 Task: Compose an email with the signature Colton Mitchell with the subject Follow up on a demo or trial and the message Thank you for your understanding in this matter. from softage.1@softage.net to softage.4@softage.net,  softage.1@softage.net and softage.5@softage.net with CC to softage.6@softage.net with an attached document Operating_procedures.docx, insert an emoji of office Send the email
Action: Mouse moved to (553, 698)
Screenshot: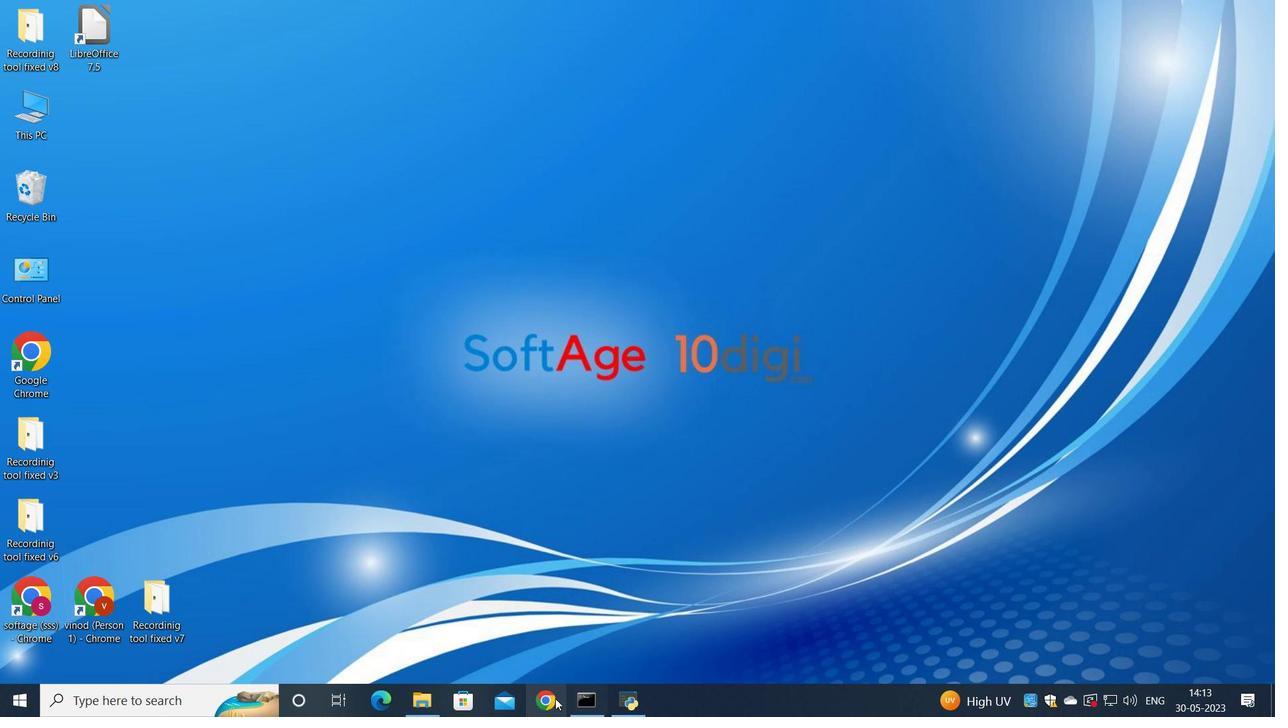 
Action: Mouse pressed left at (553, 698)
Screenshot: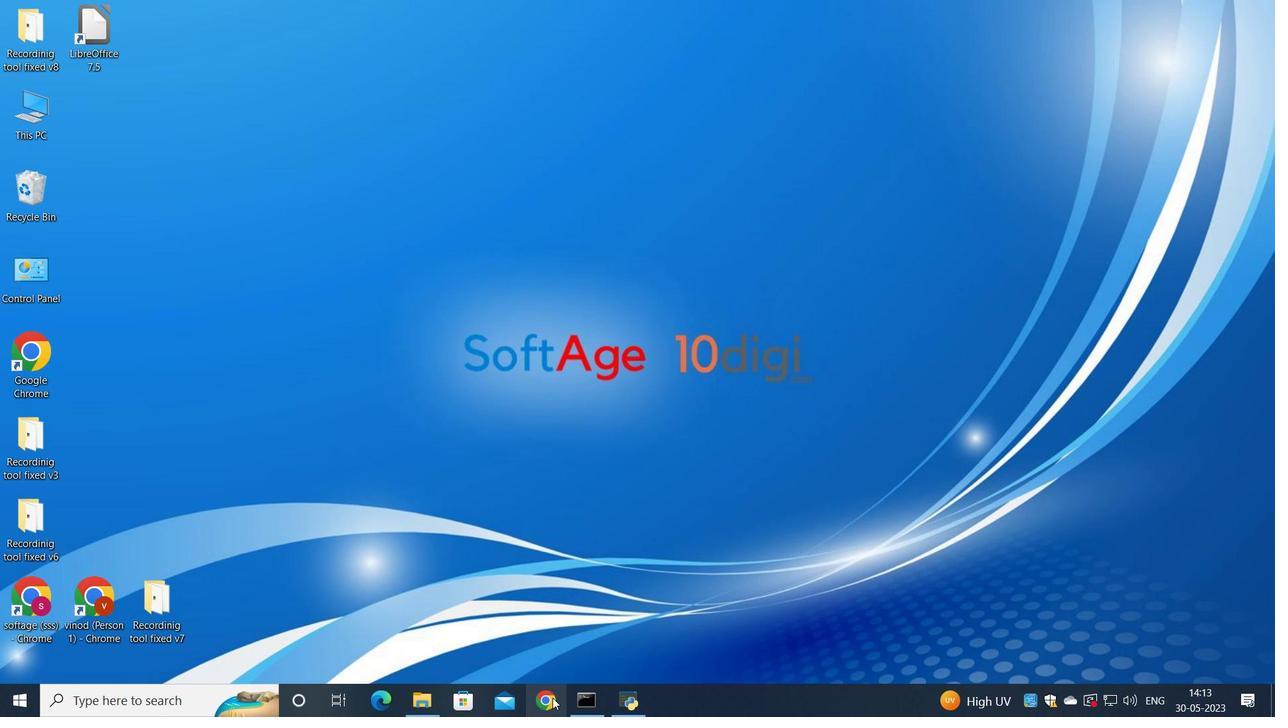 
Action: Mouse moved to (562, 427)
Screenshot: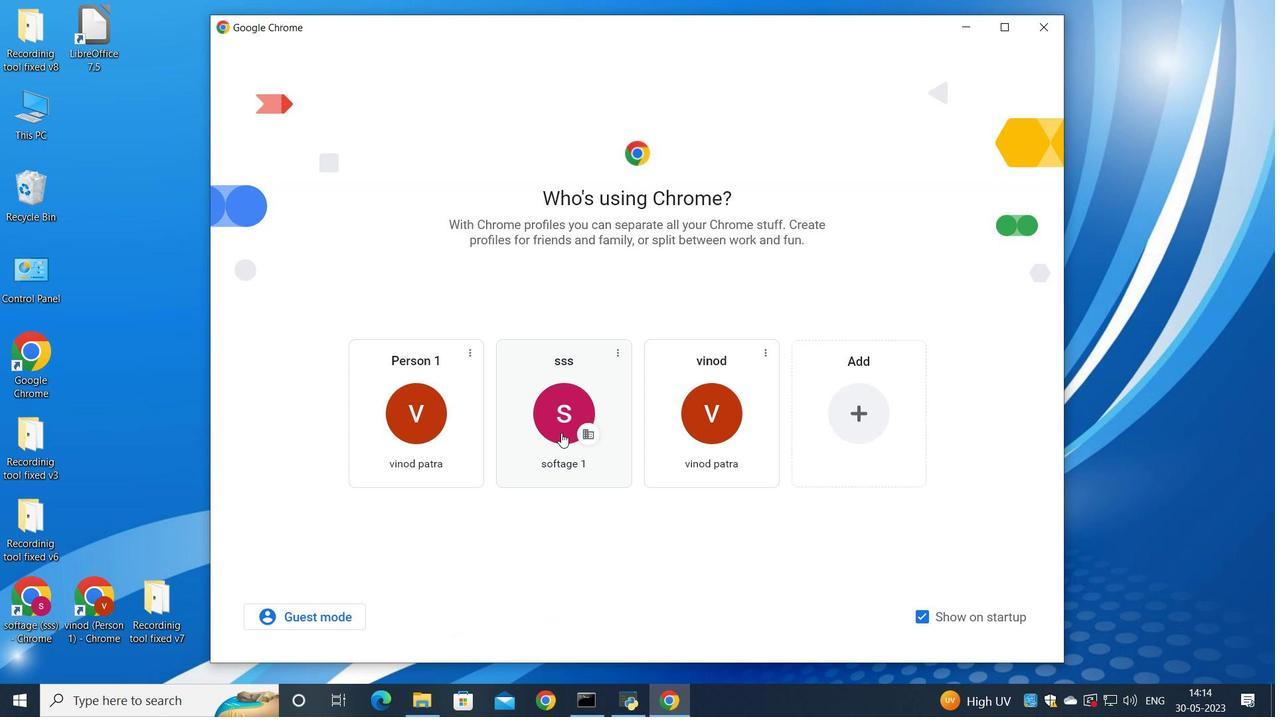 
Action: Mouse pressed left at (562, 427)
Screenshot: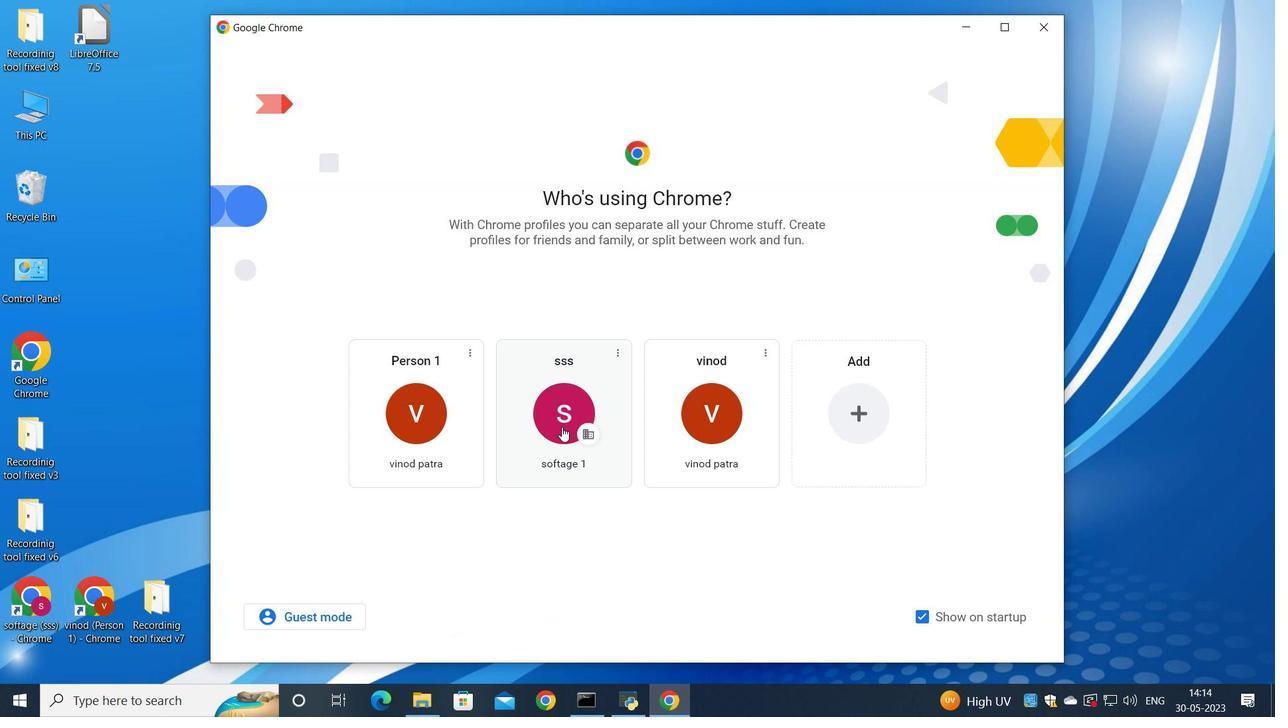 
Action: Mouse moved to (1116, 85)
Screenshot: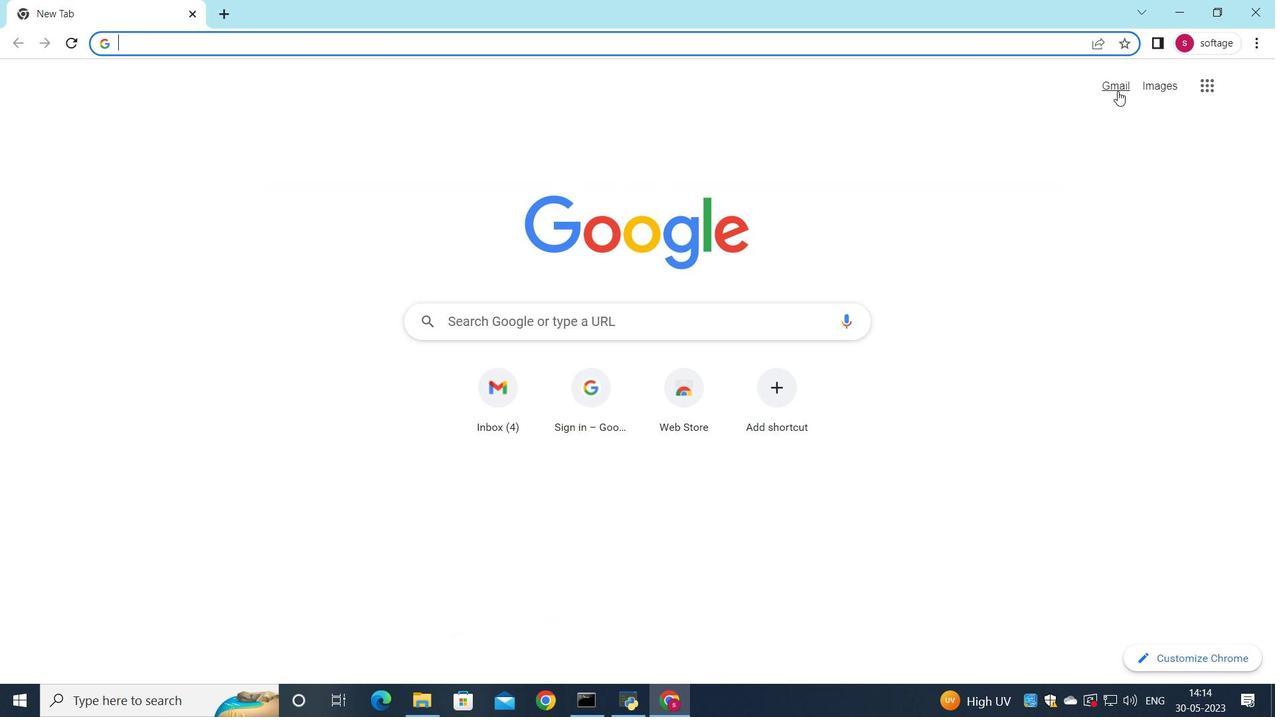 
Action: Mouse pressed left at (1116, 85)
Screenshot: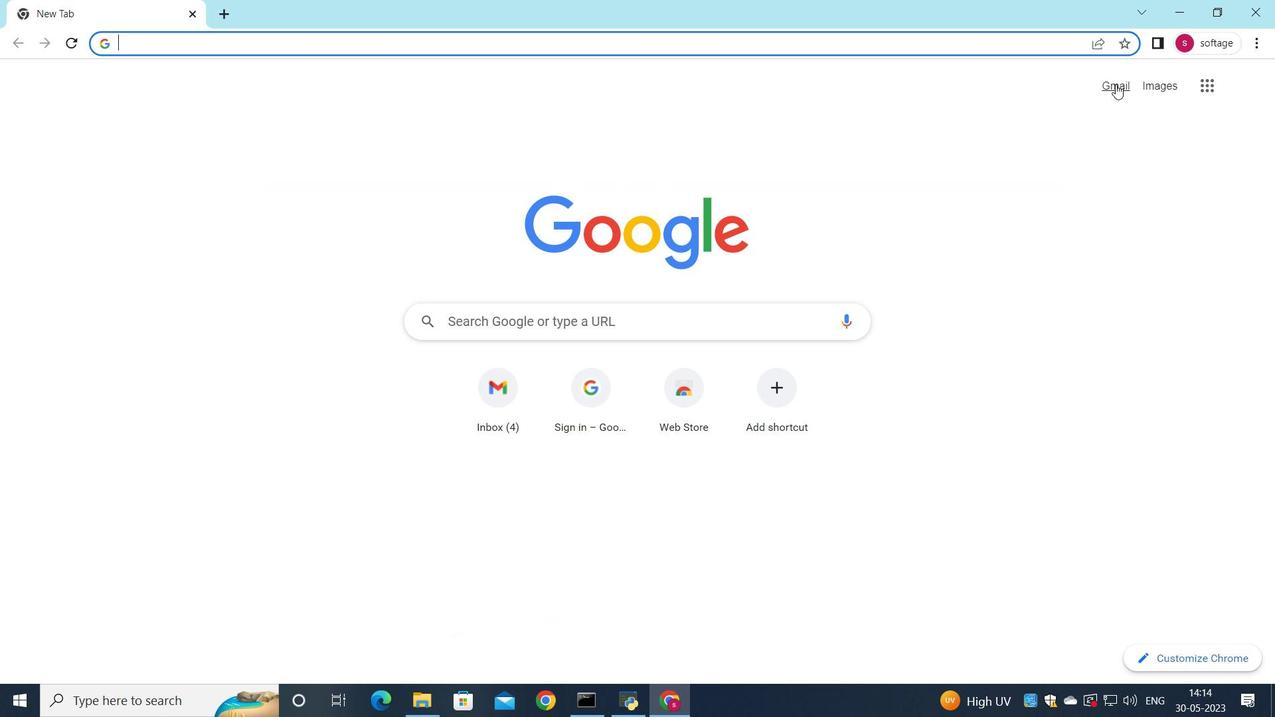 
Action: Mouse moved to (1084, 107)
Screenshot: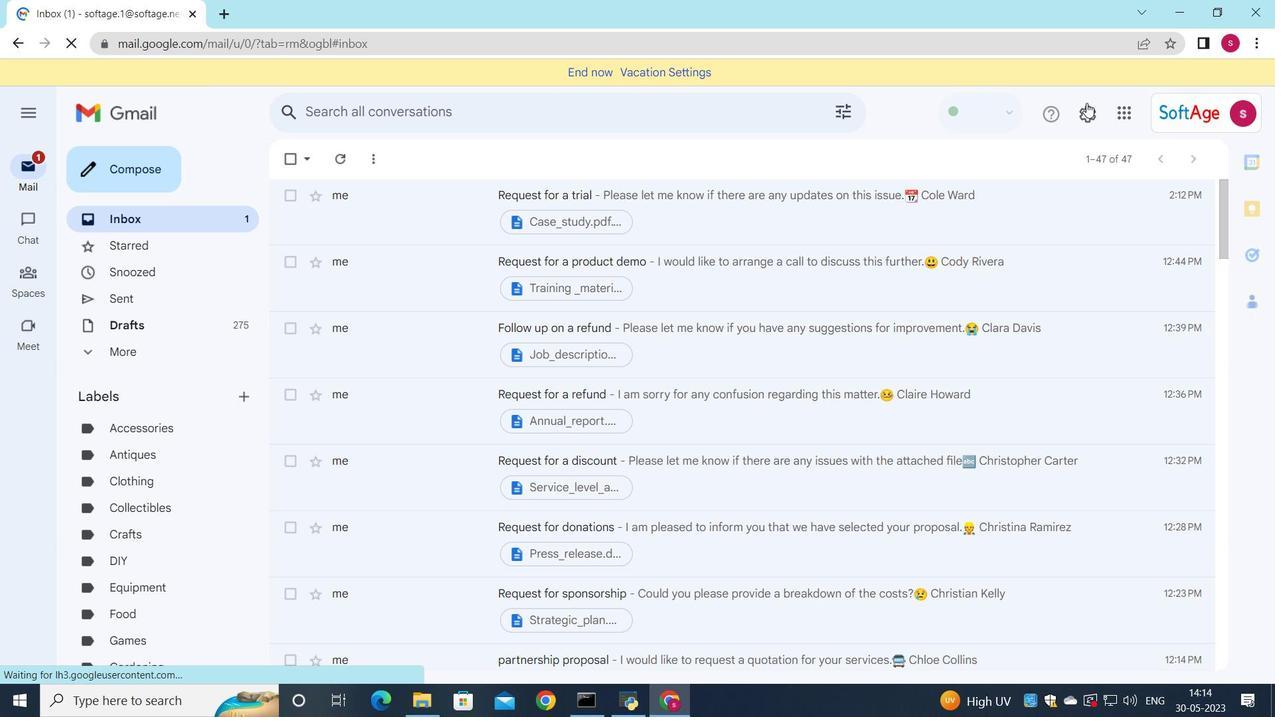 
Action: Mouse pressed left at (1084, 107)
Screenshot: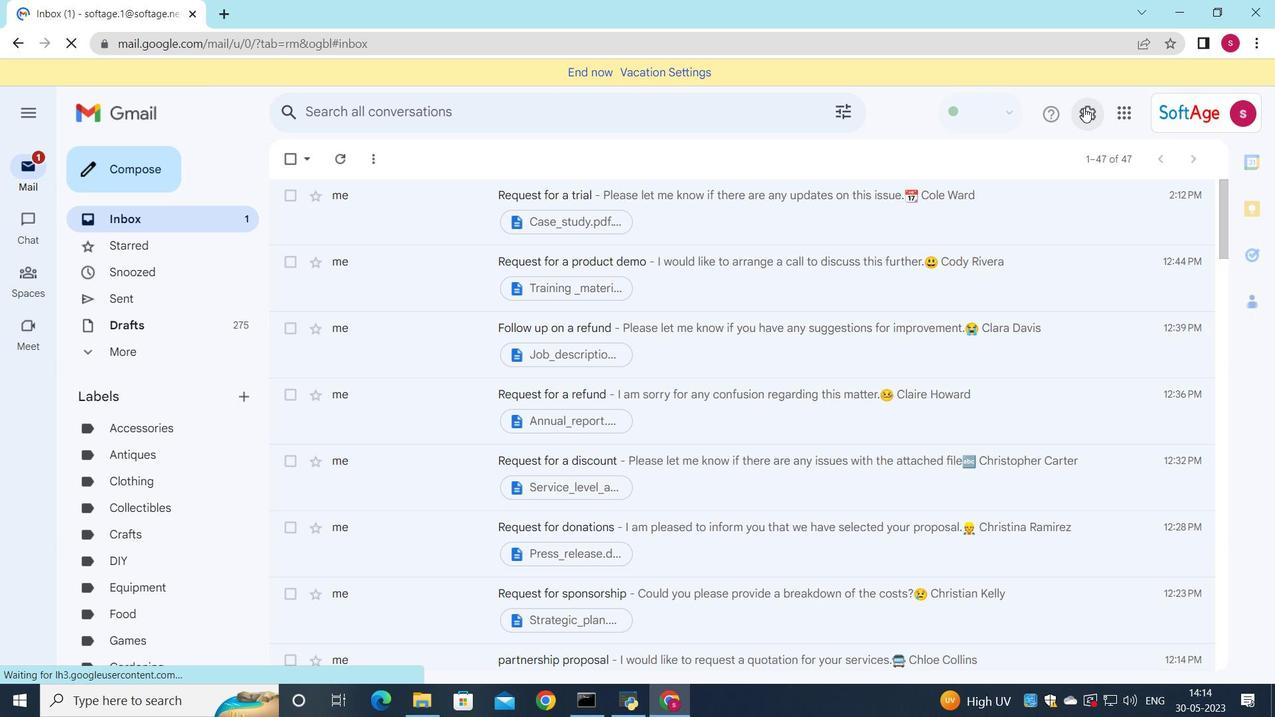 
Action: Mouse moved to (1050, 199)
Screenshot: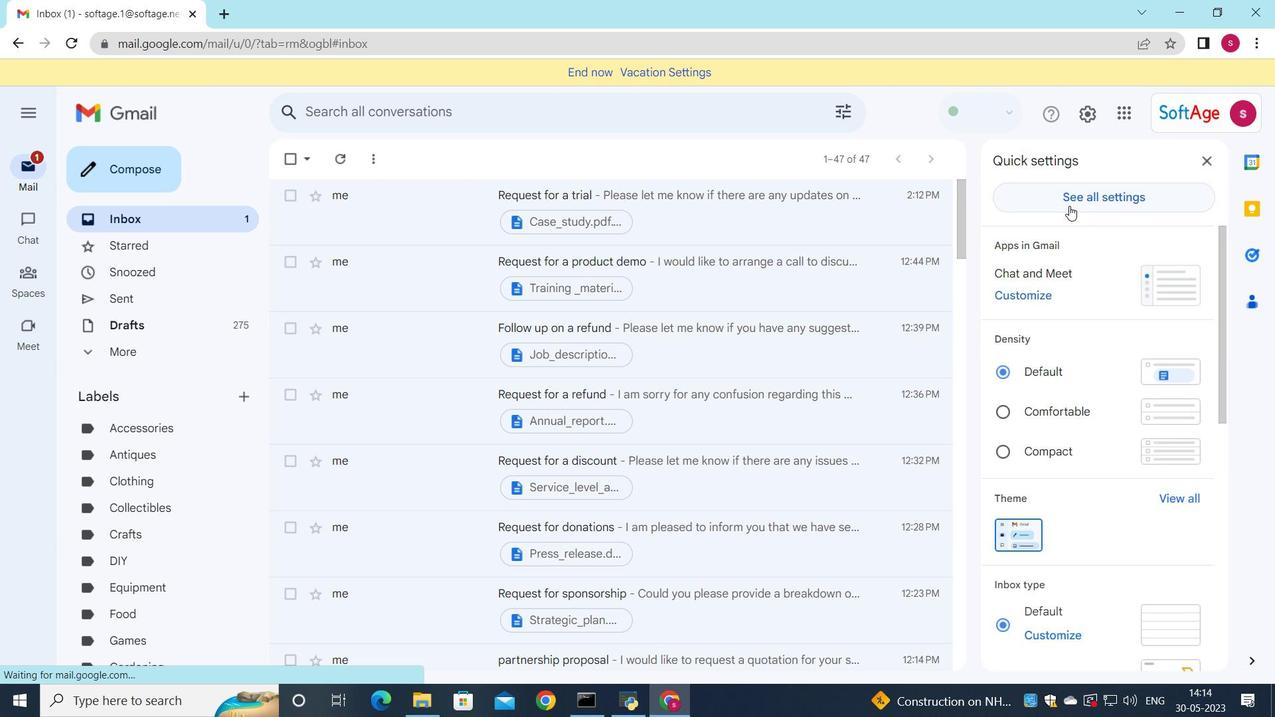 
Action: Mouse pressed left at (1050, 199)
Screenshot: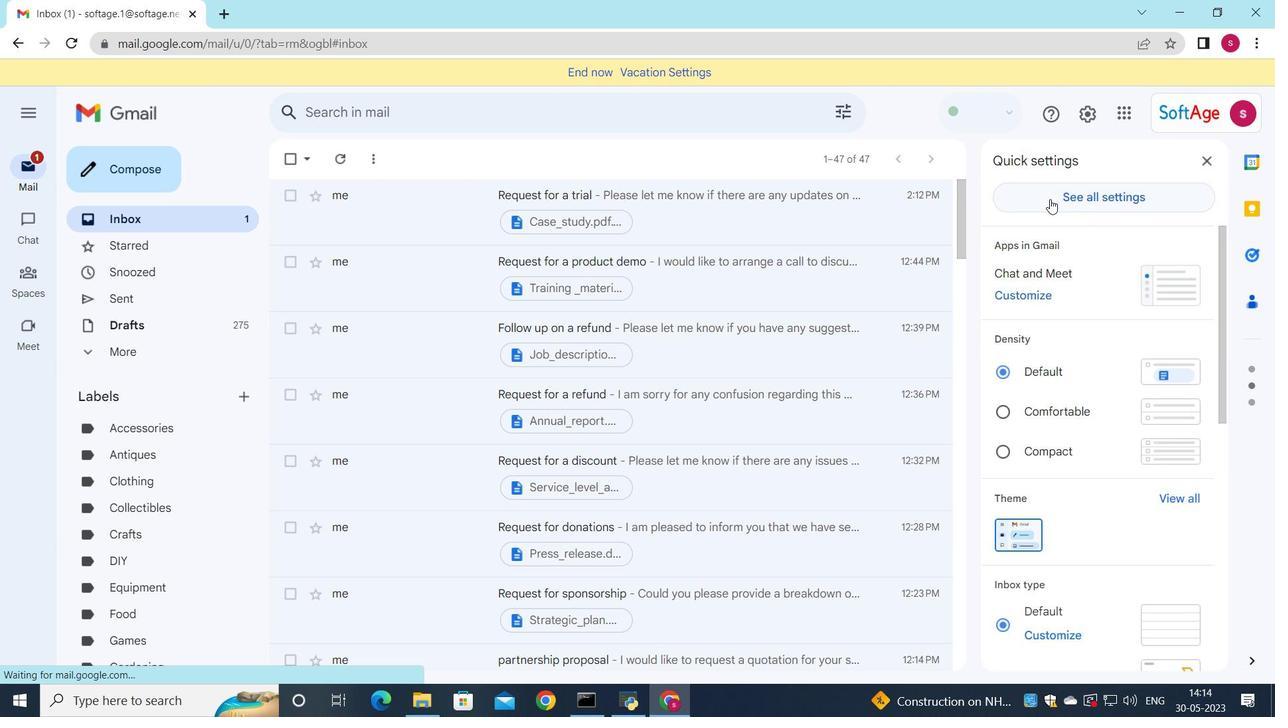 
Action: Mouse moved to (813, 286)
Screenshot: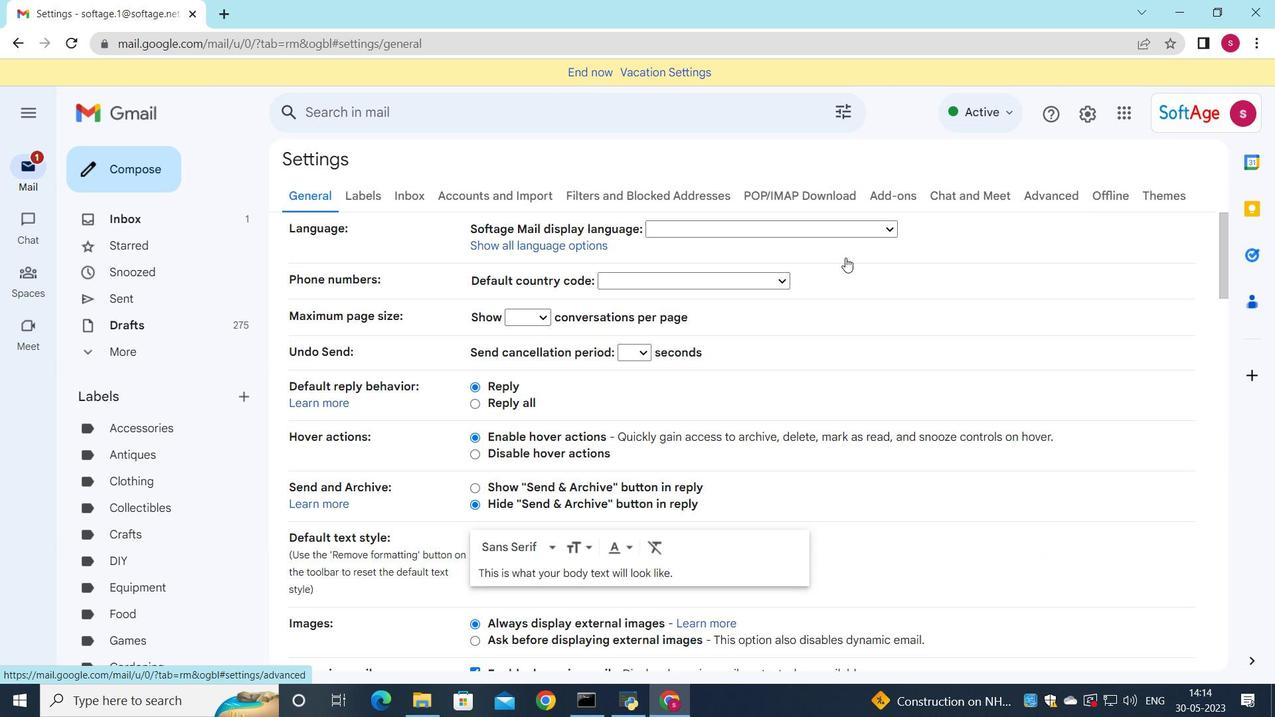 
Action: Mouse scrolled (813, 285) with delta (0, 0)
Screenshot: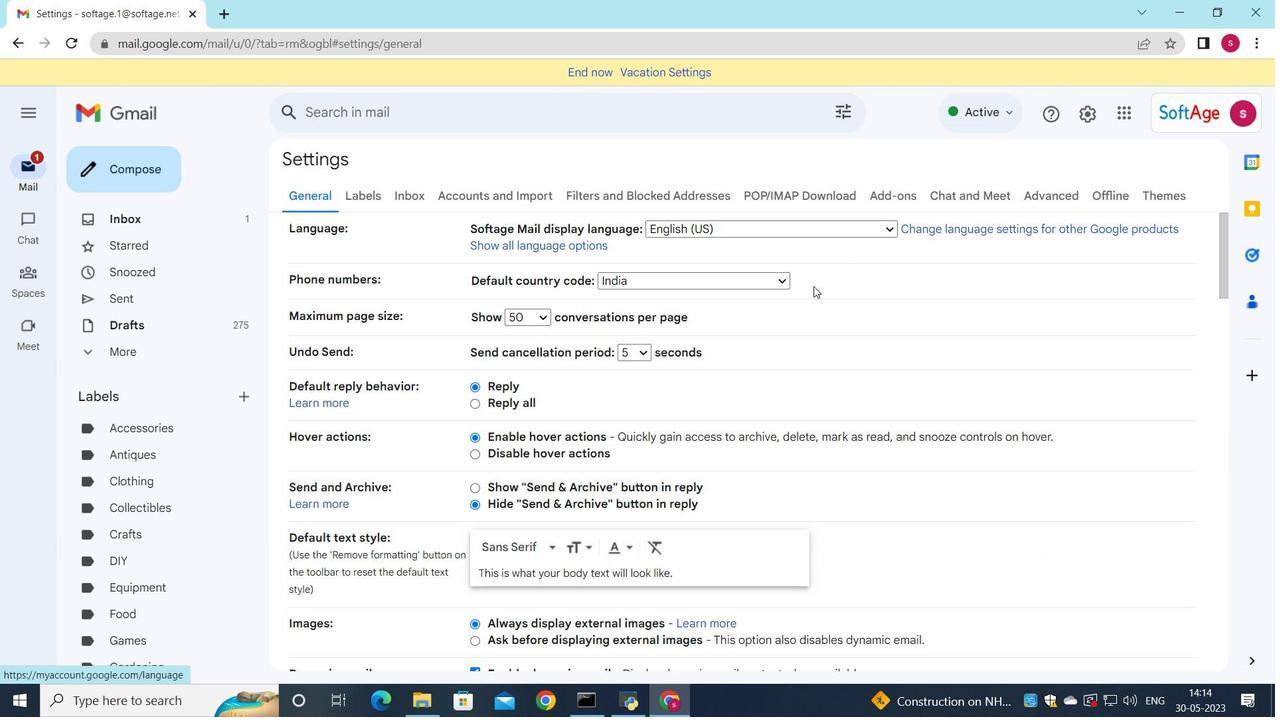 
Action: Mouse scrolled (813, 285) with delta (0, 0)
Screenshot: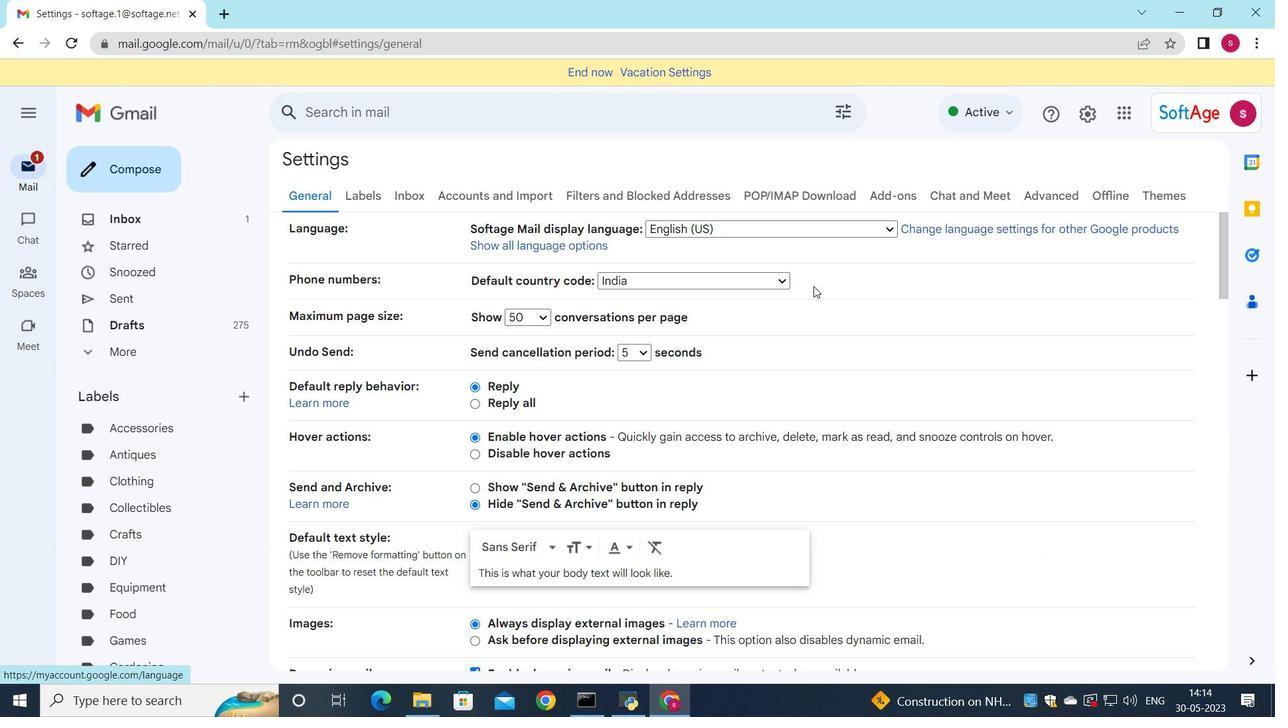 
Action: Mouse scrolled (813, 285) with delta (0, 0)
Screenshot: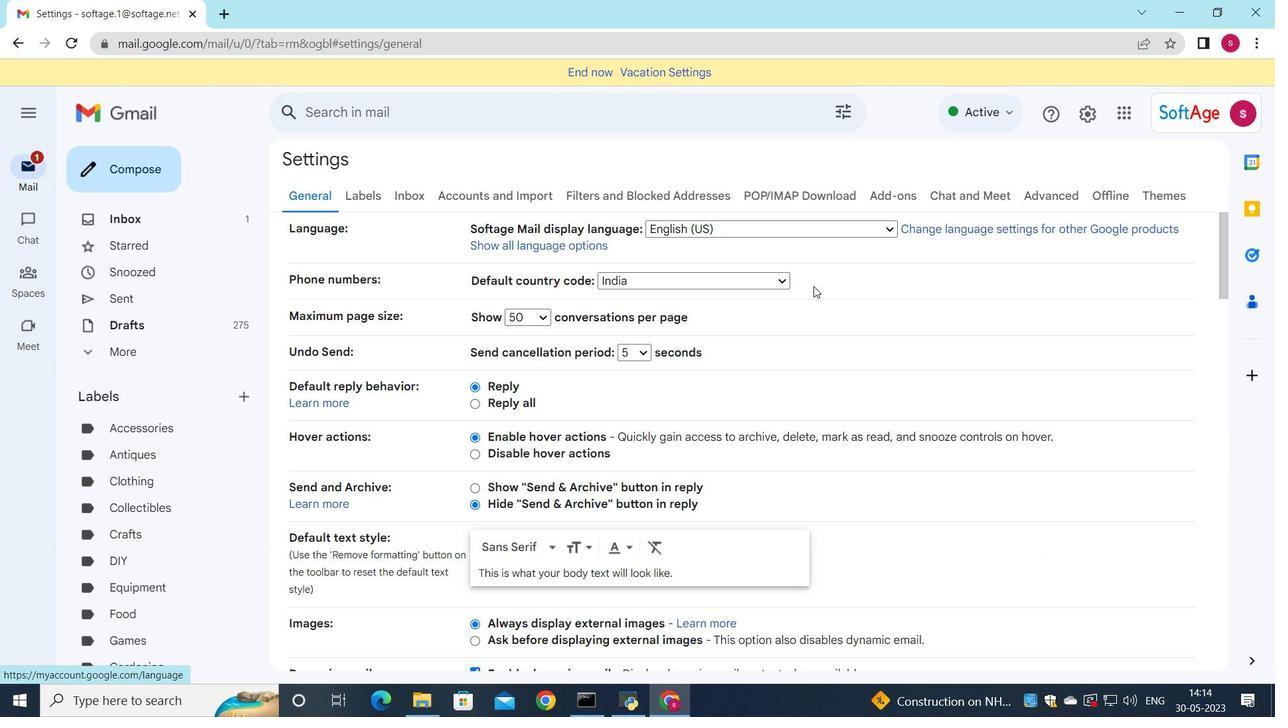 
Action: Mouse scrolled (813, 285) with delta (0, 0)
Screenshot: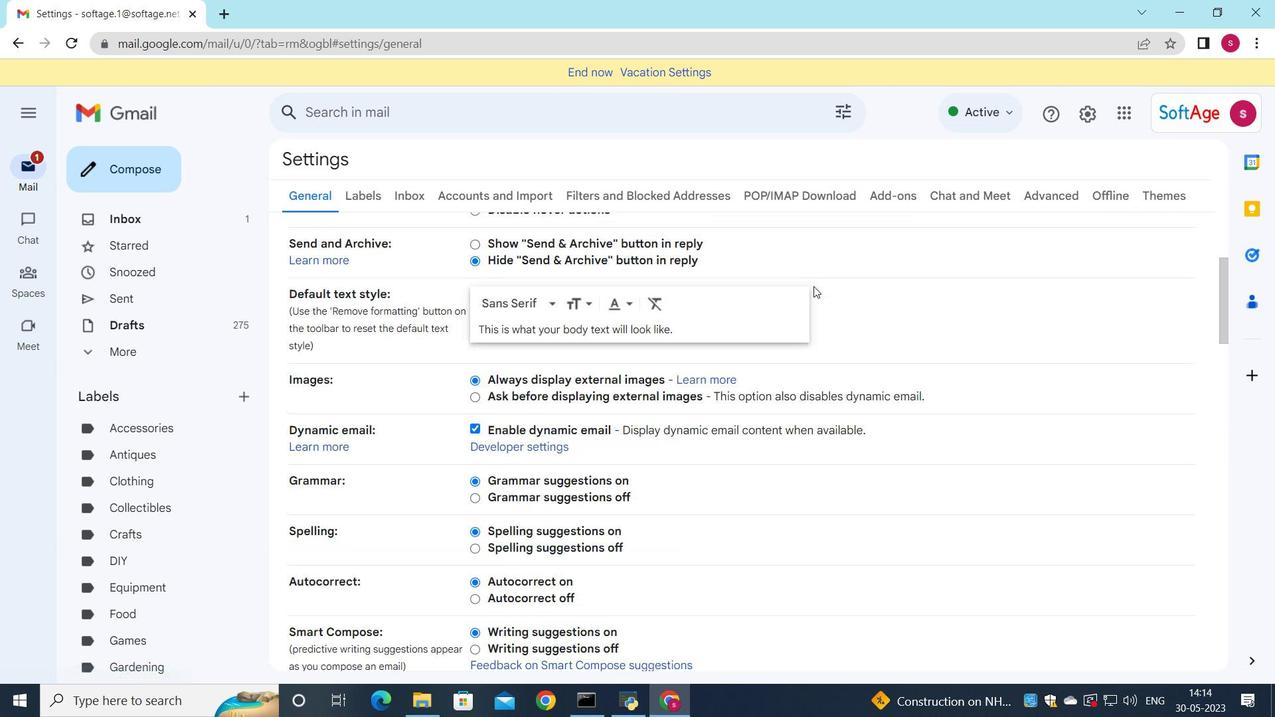 
Action: Mouse scrolled (813, 285) with delta (0, 0)
Screenshot: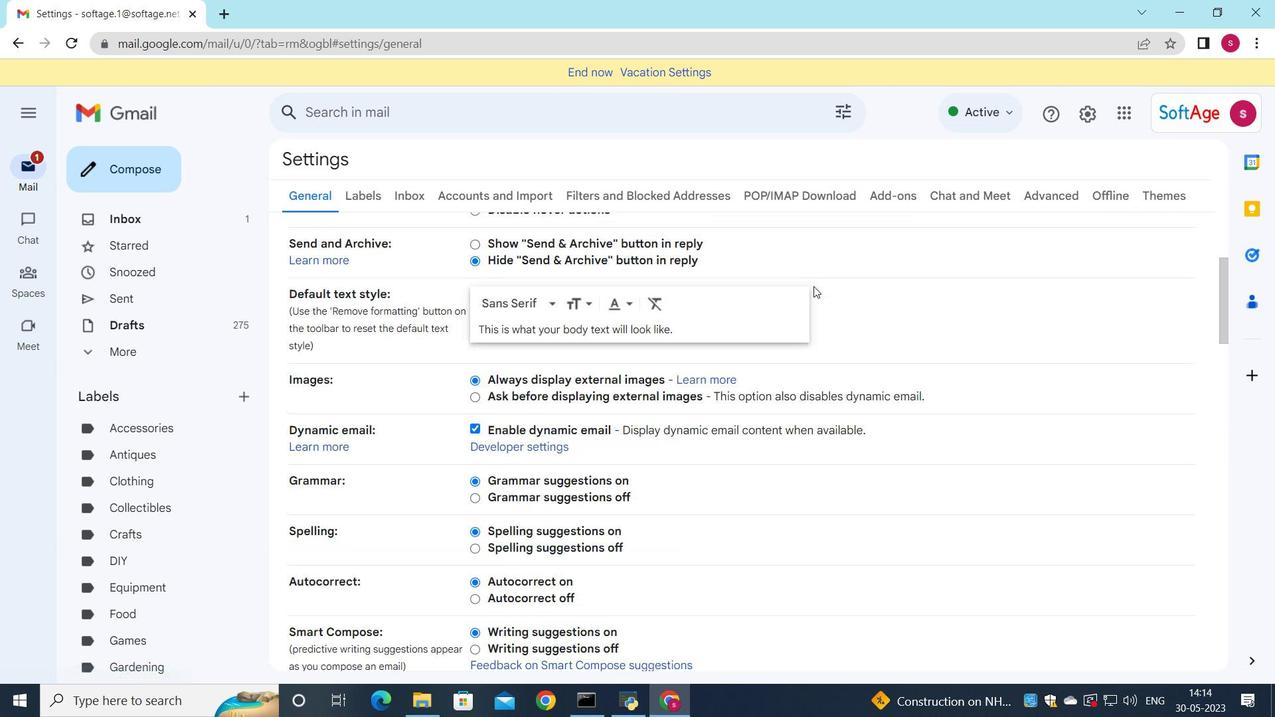 
Action: Mouse scrolled (813, 285) with delta (0, 0)
Screenshot: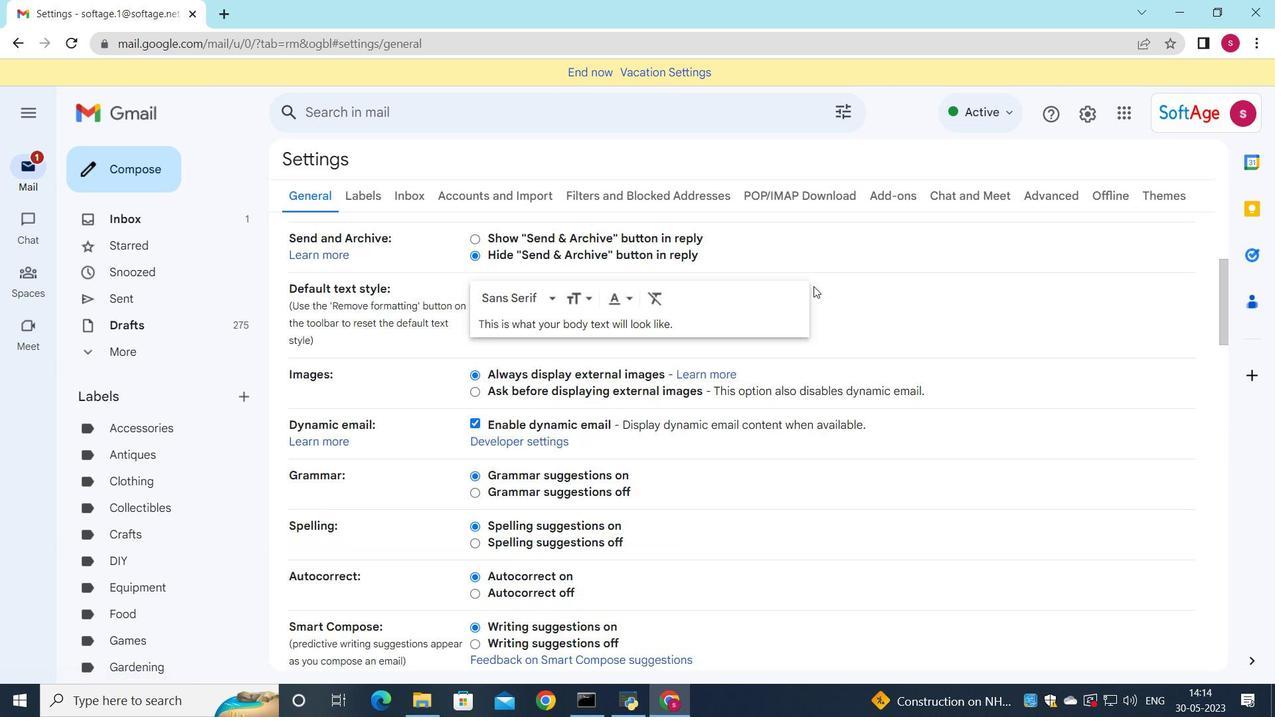 
Action: Mouse scrolled (813, 285) with delta (0, 0)
Screenshot: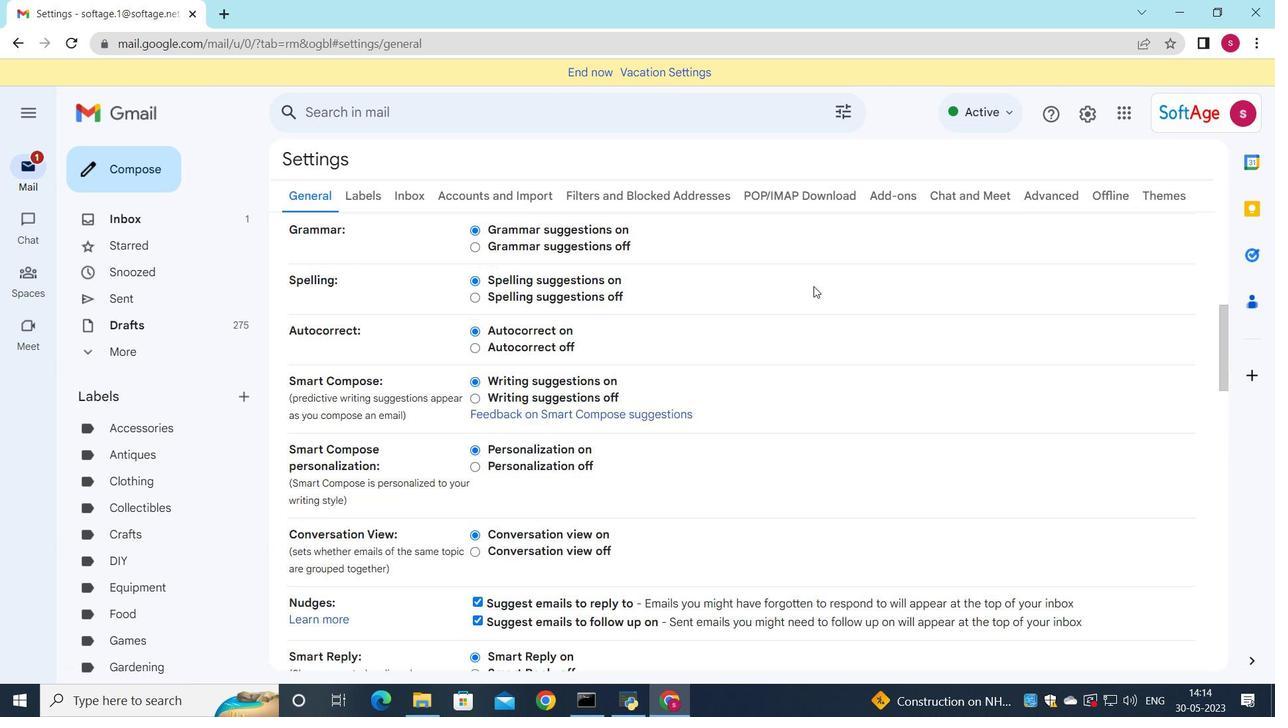 
Action: Mouse scrolled (813, 285) with delta (0, 0)
Screenshot: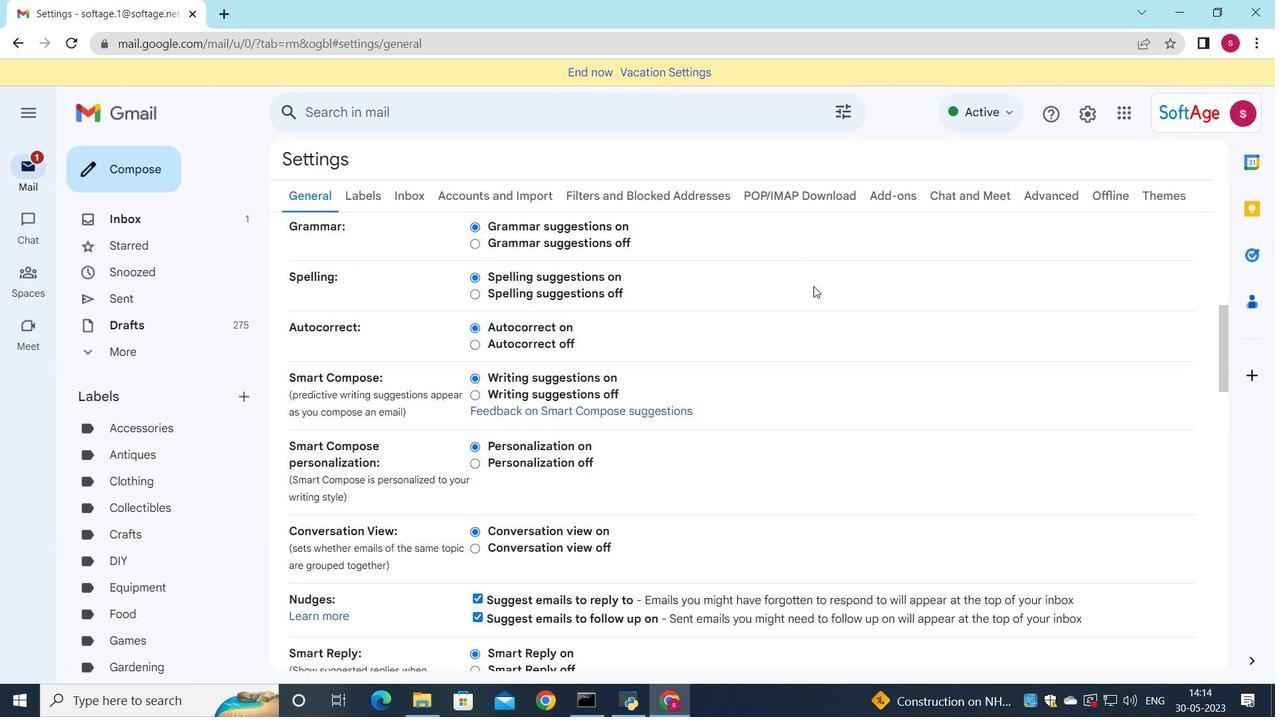 
Action: Mouse scrolled (813, 285) with delta (0, 0)
Screenshot: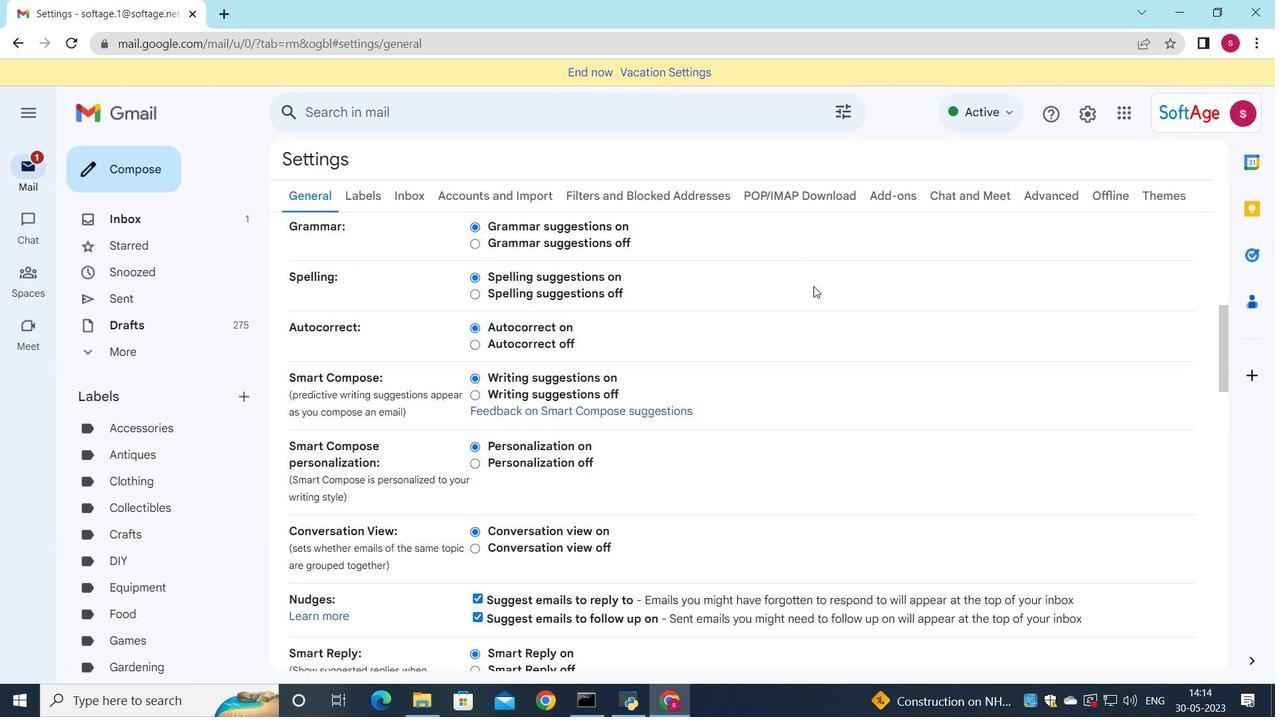 
Action: Mouse scrolled (813, 285) with delta (0, 0)
Screenshot: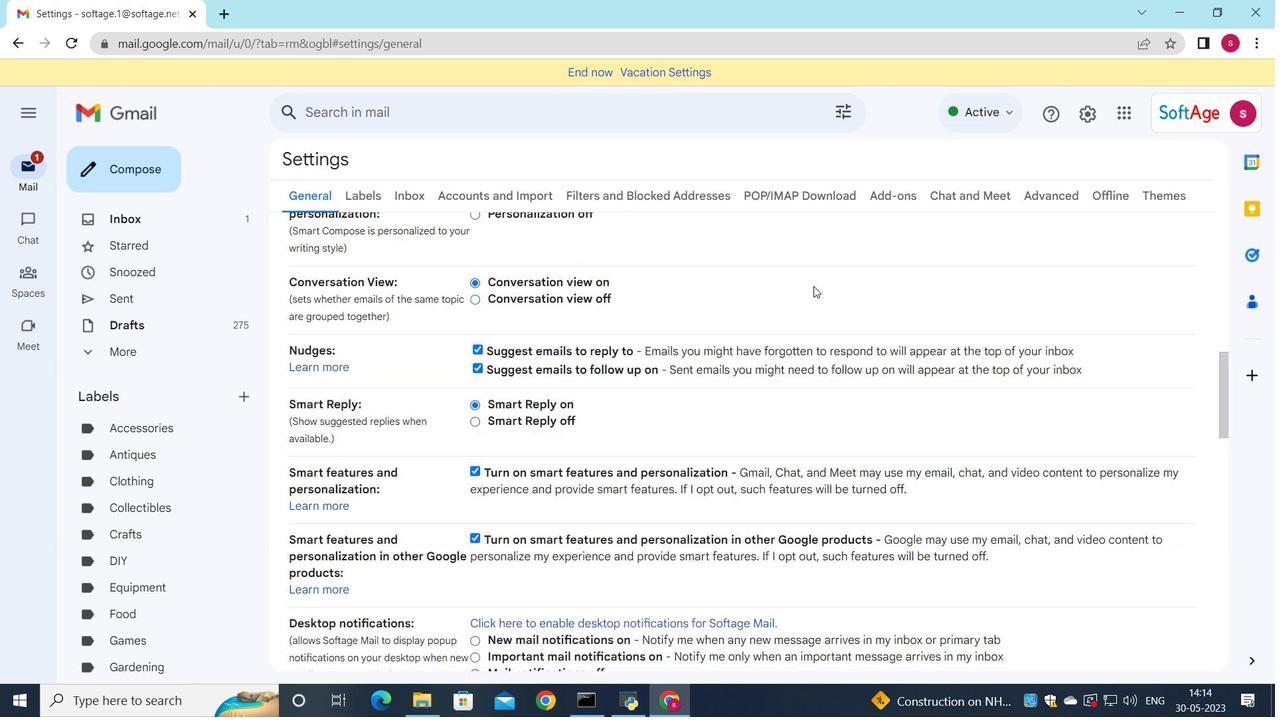 
Action: Mouse scrolled (813, 285) with delta (0, 0)
Screenshot: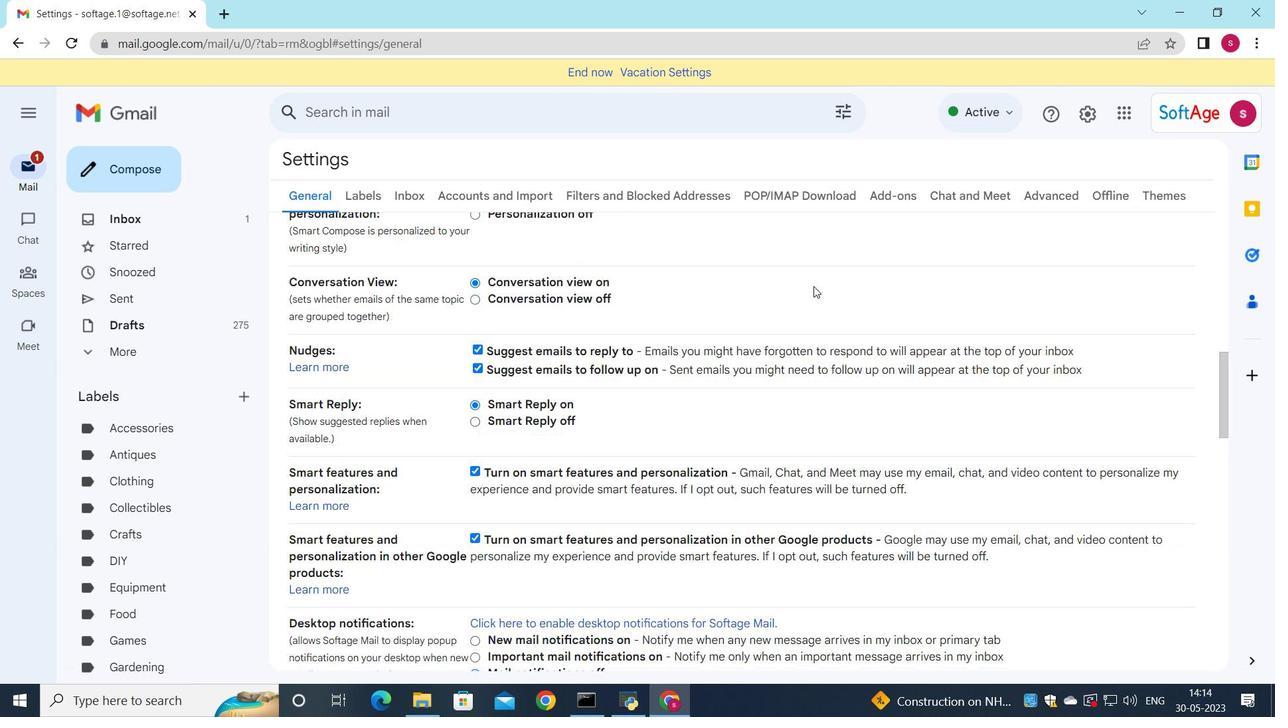 
Action: Mouse scrolled (813, 285) with delta (0, 0)
Screenshot: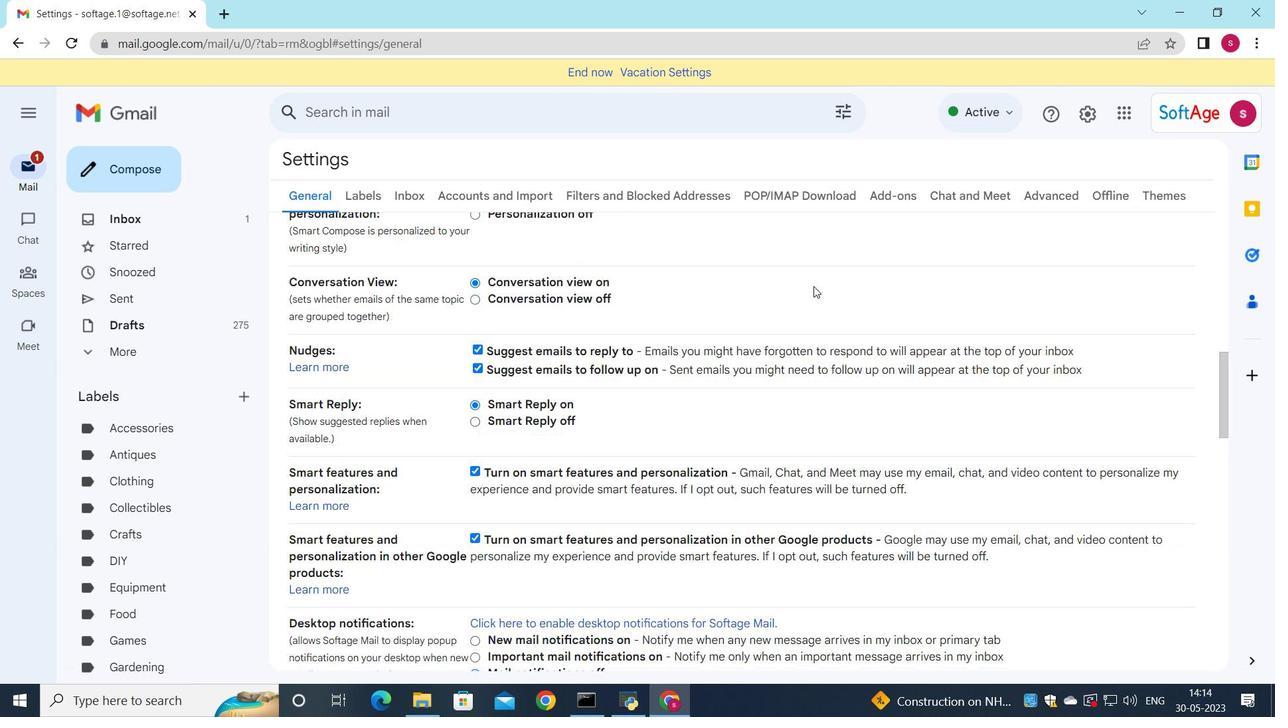 
Action: Mouse scrolled (813, 285) with delta (0, 0)
Screenshot: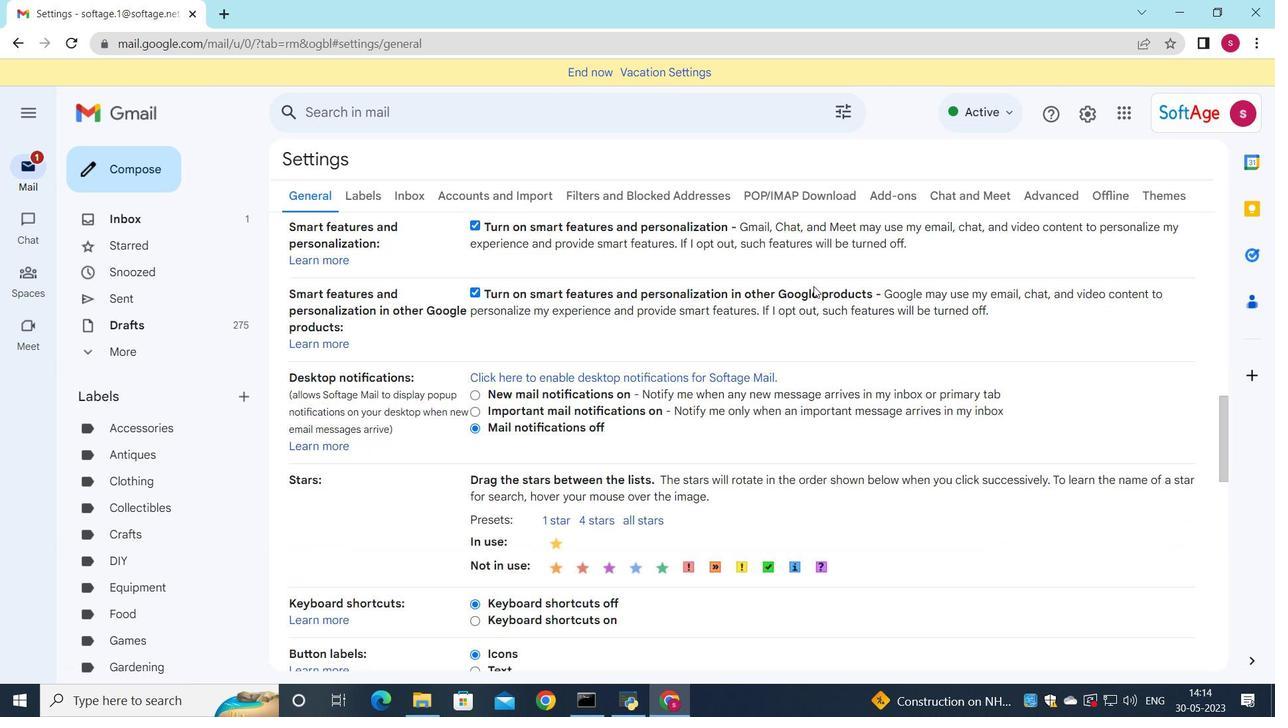 
Action: Mouse scrolled (813, 285) with delta (0, 0)
Screenshot: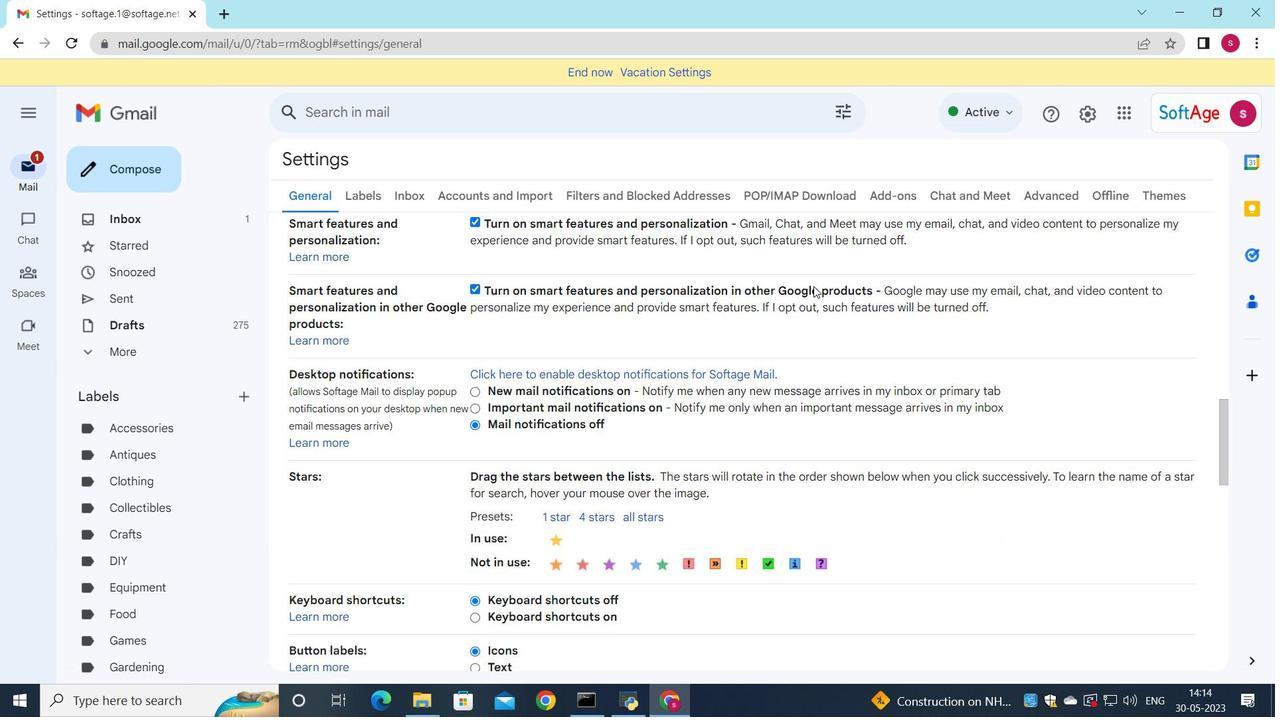 
Action: Mouse scrolled (813, 285) with delta (0, 0)
Screenshot: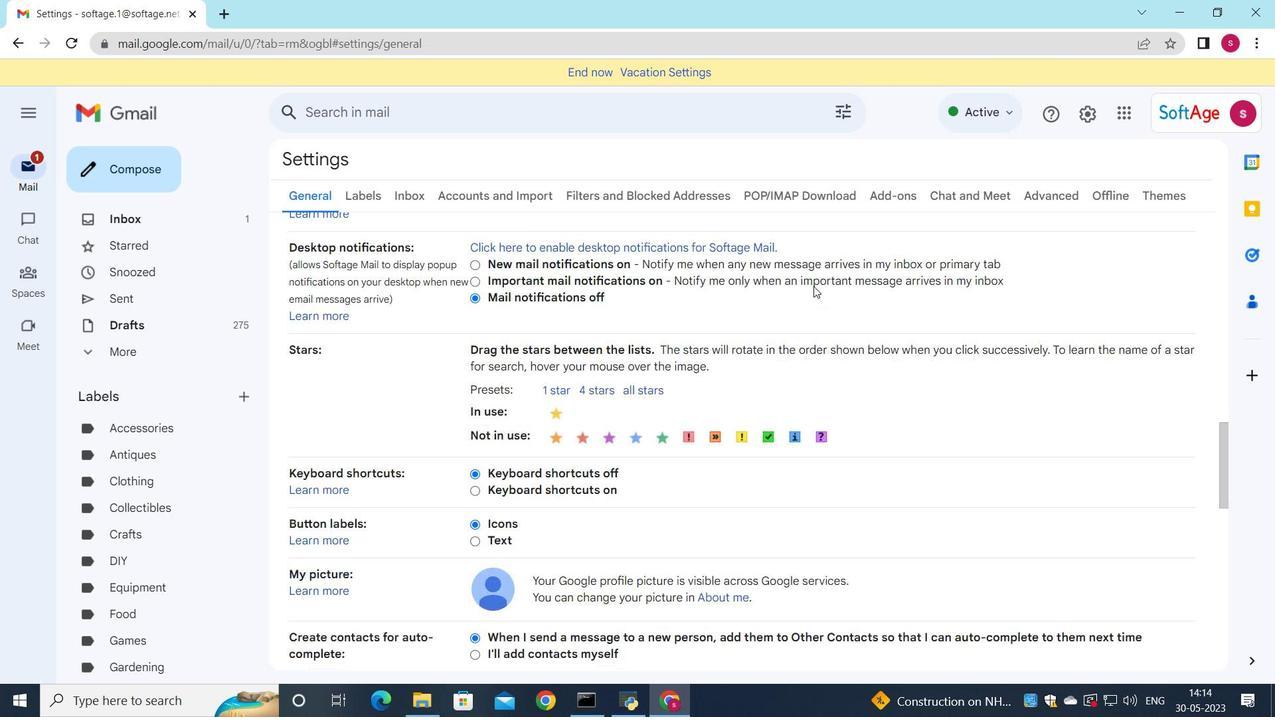 
Action: Mouse scrolled (813, 285) with delta (0, 0)
Screenshot: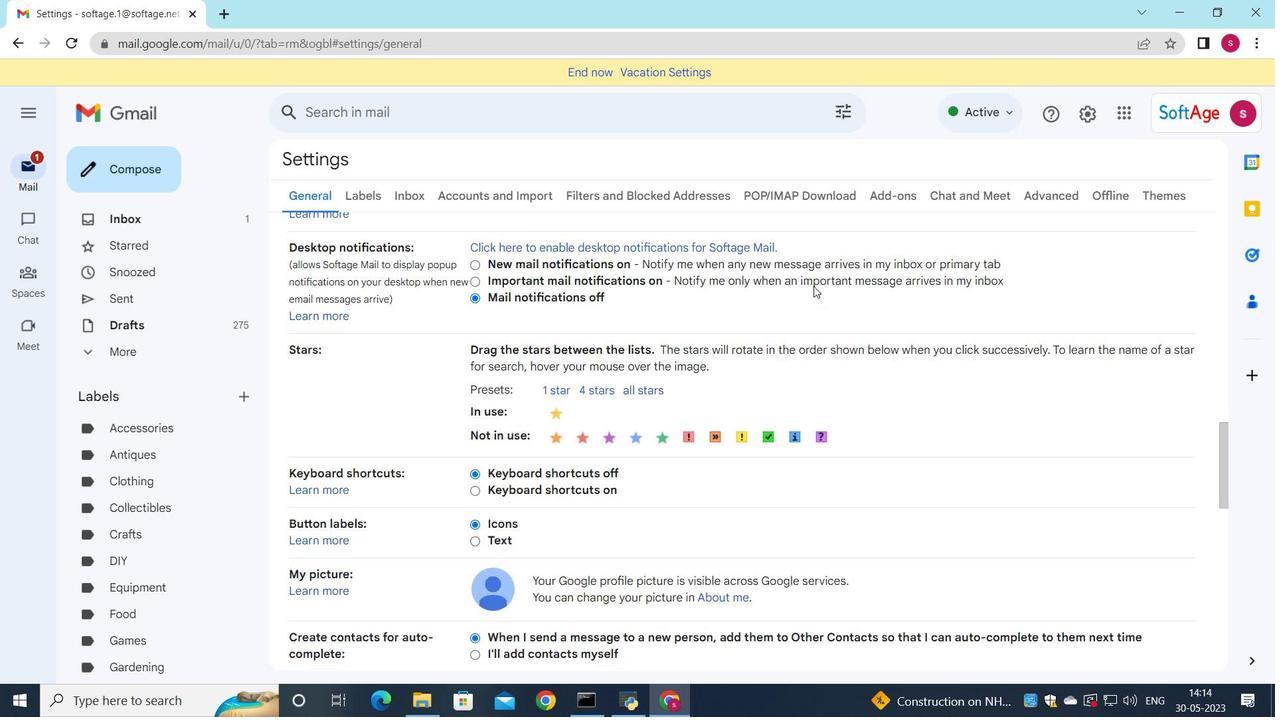 
Action: Mouse scrolled (813, 285) with delta (0, 0)
Screenshot: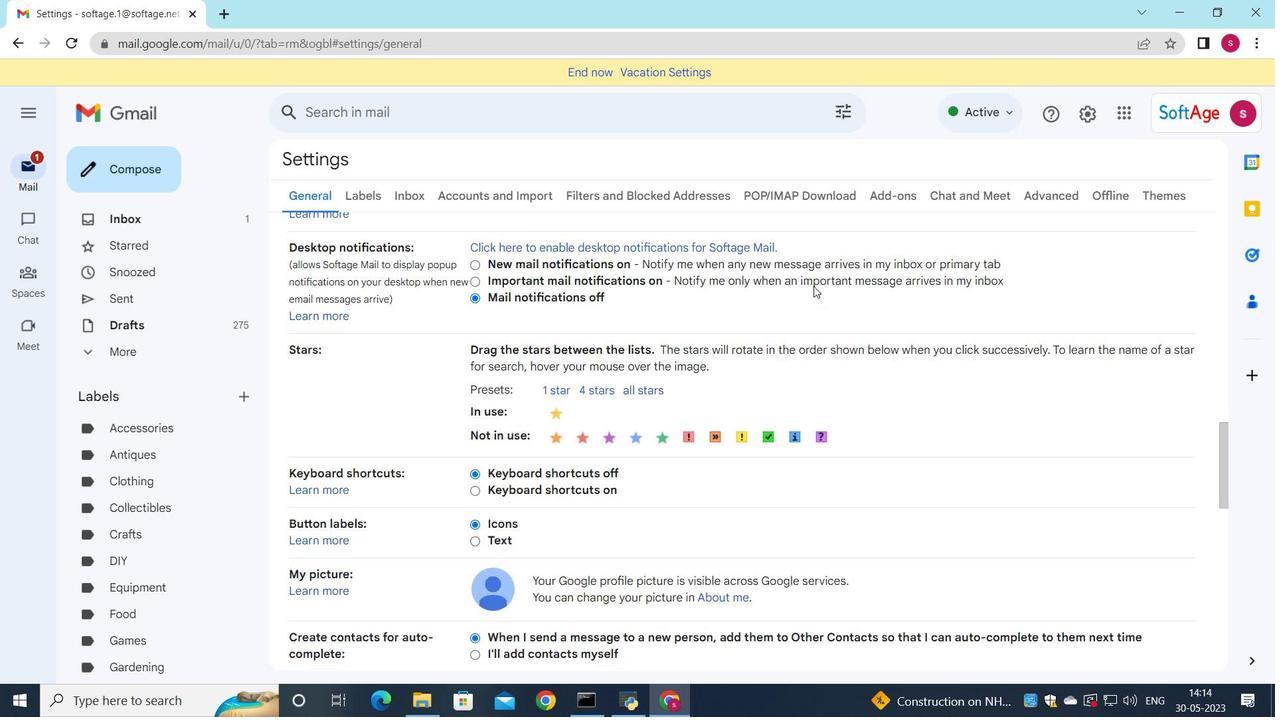 
Action: Mouse scrolled (813, 285) with delta (0, 0)
Screenshot: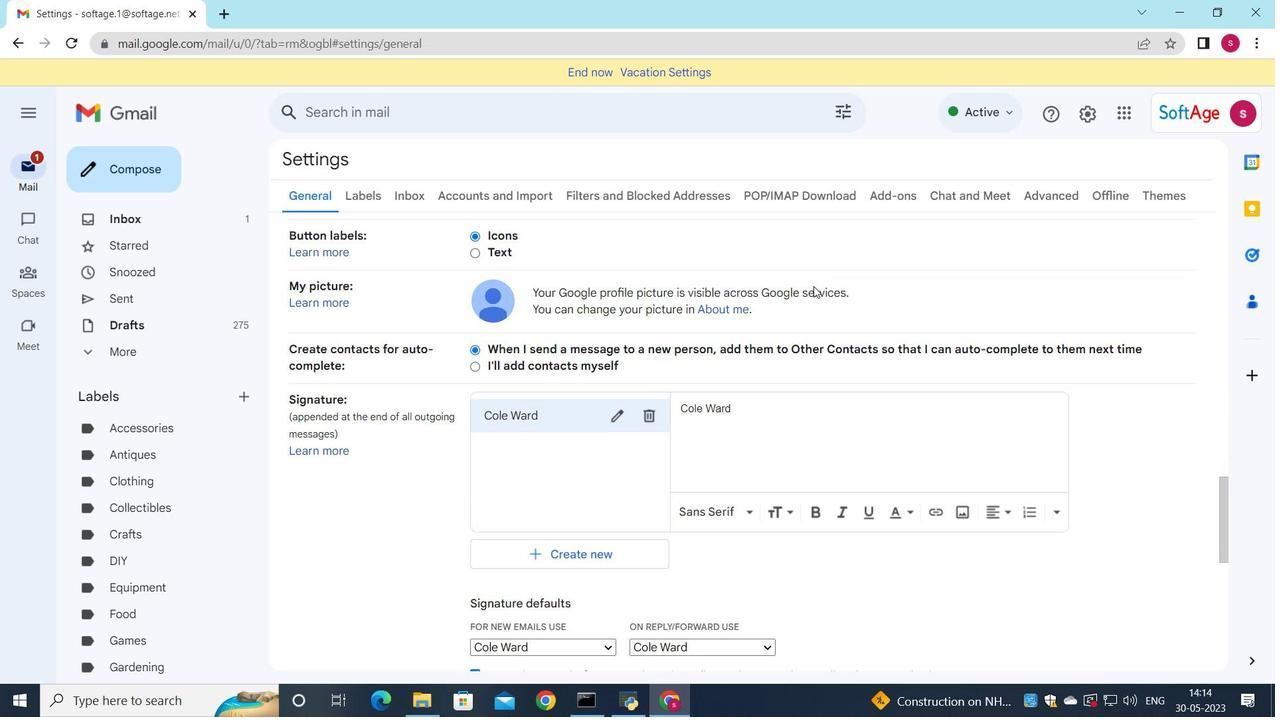 
Action: Mouse moved to (628, 328)
Screenshot: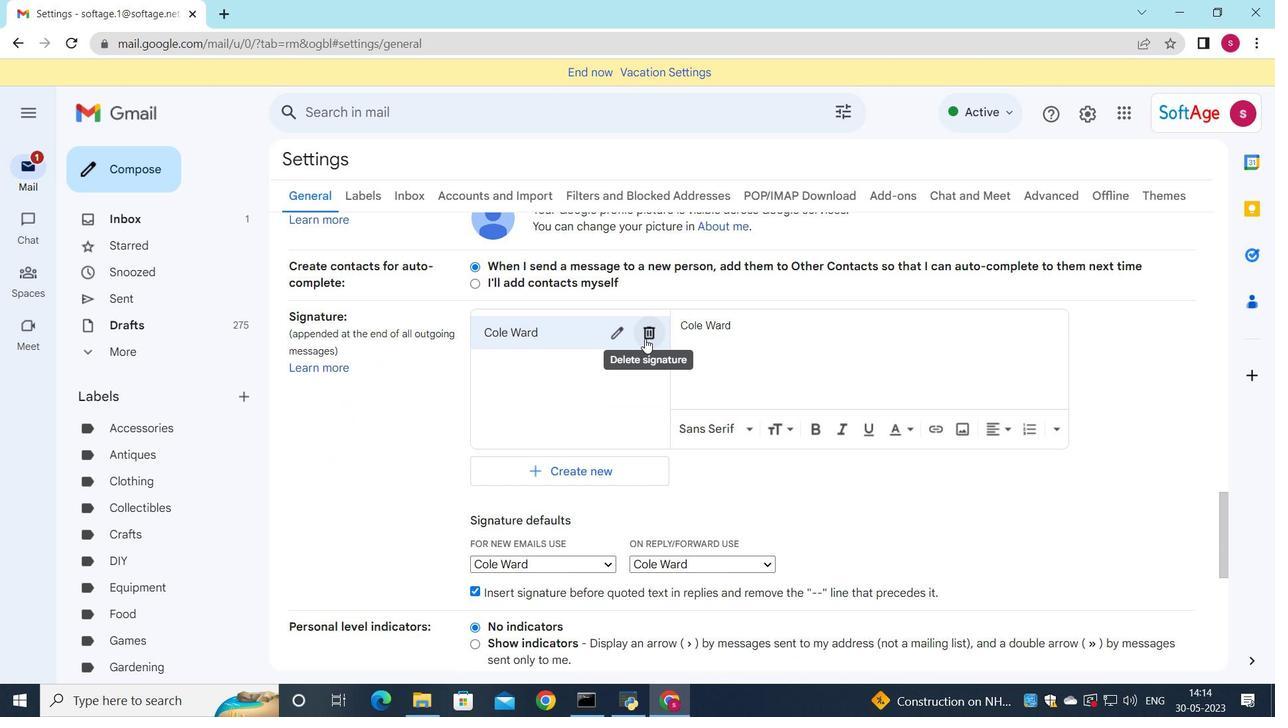 
Action: Mouse pressed left at (628, 328)
Screenshot: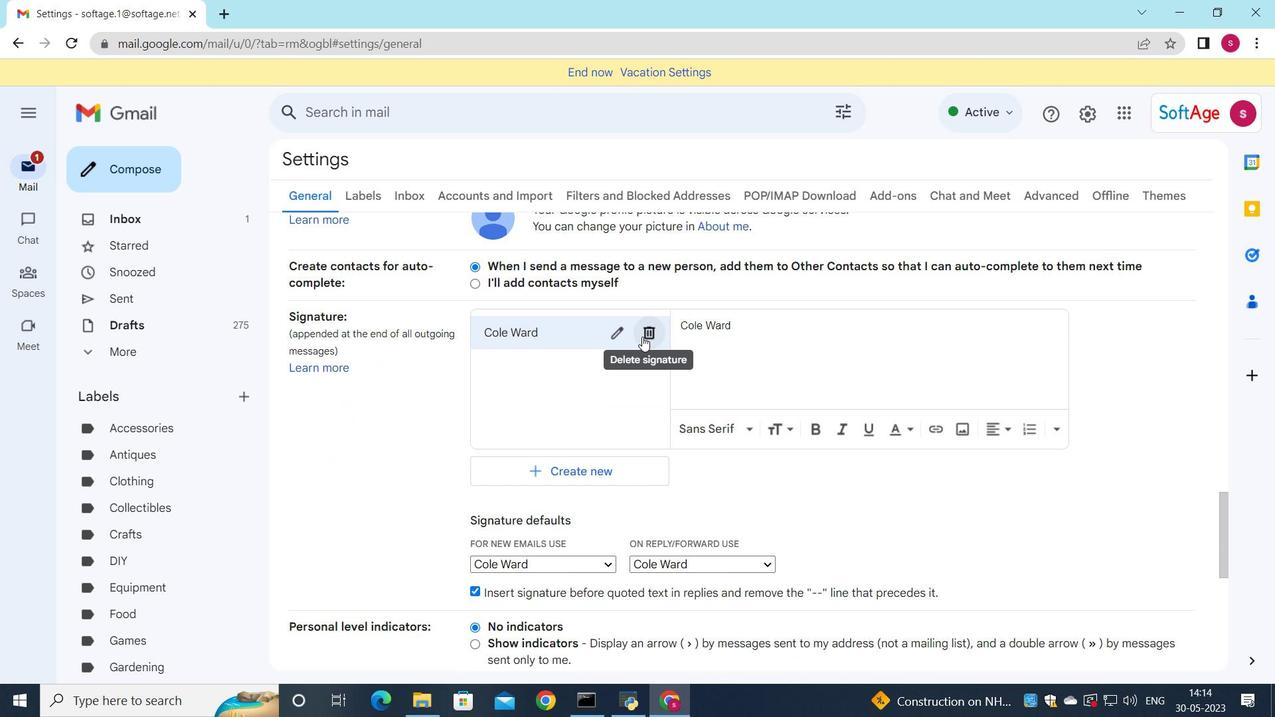 
Action: Mouse moved to (722, 361)
Screenshot: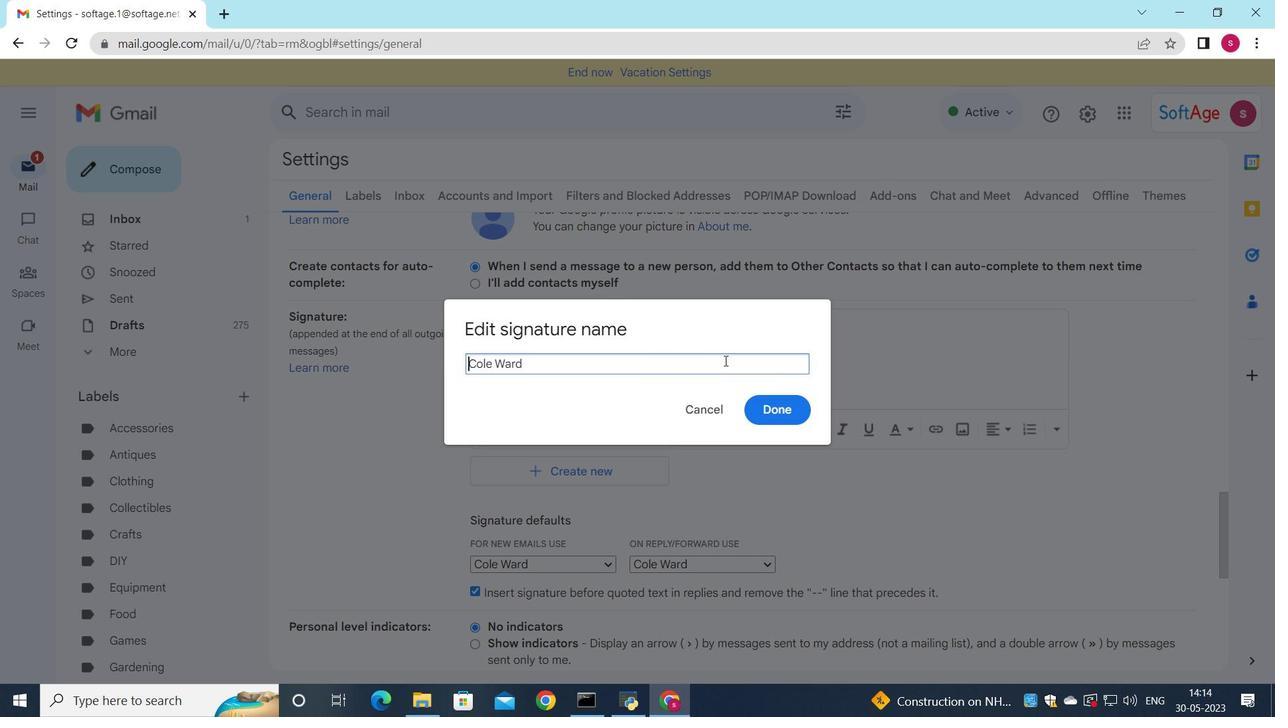 
Action: Mouse pressed left at (722, 361)
Screenshot: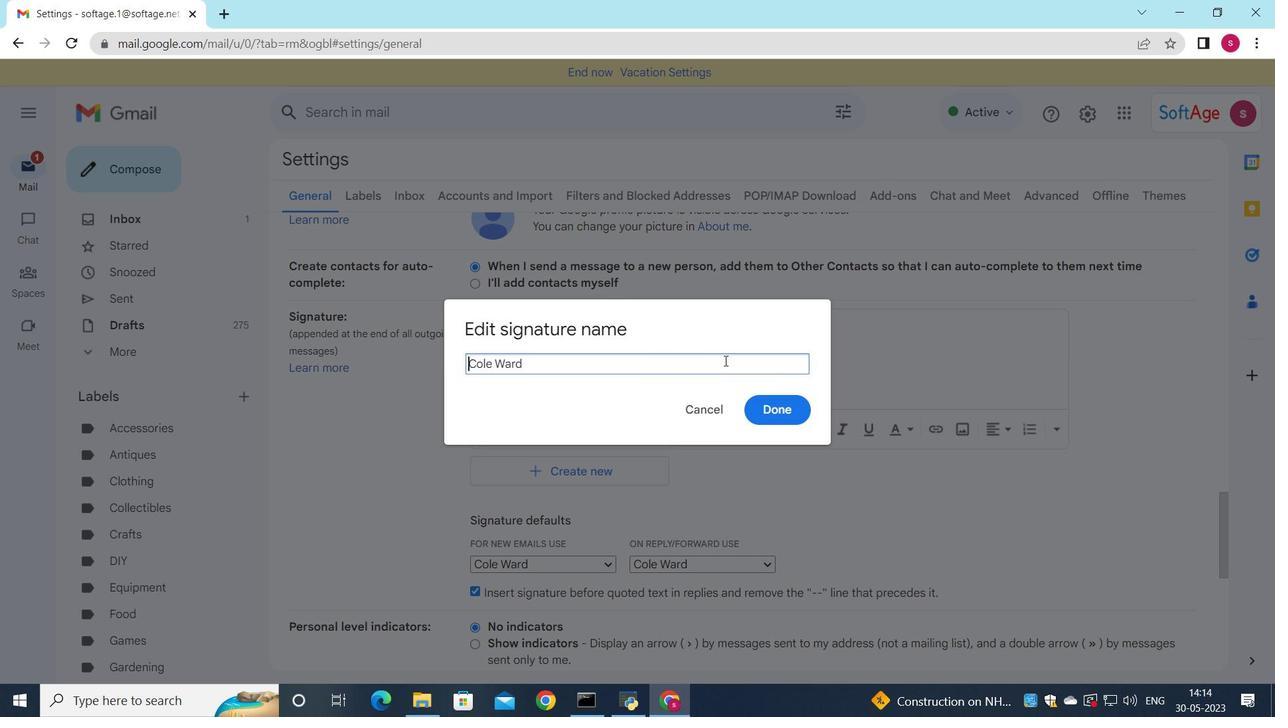 
Action: Mouse moved to (704, 403)
Screenshot: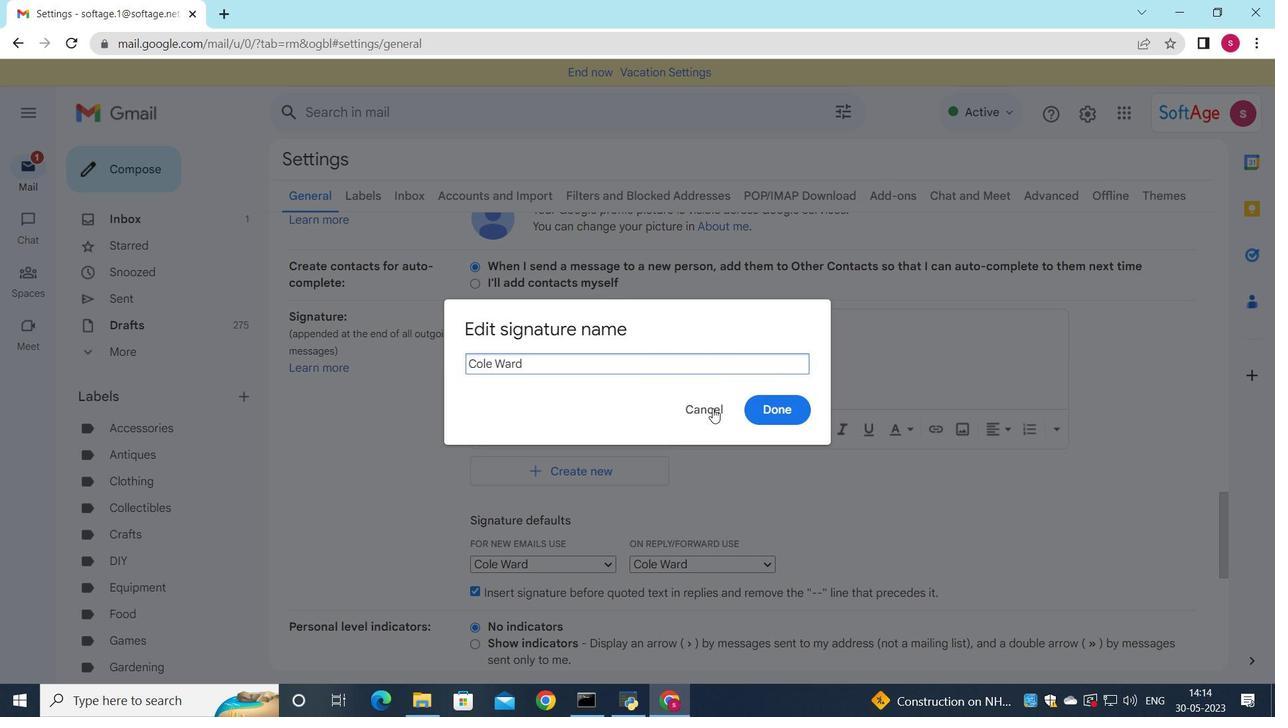 
Action: Mouse pressed left at (704, 403)
Screenshot: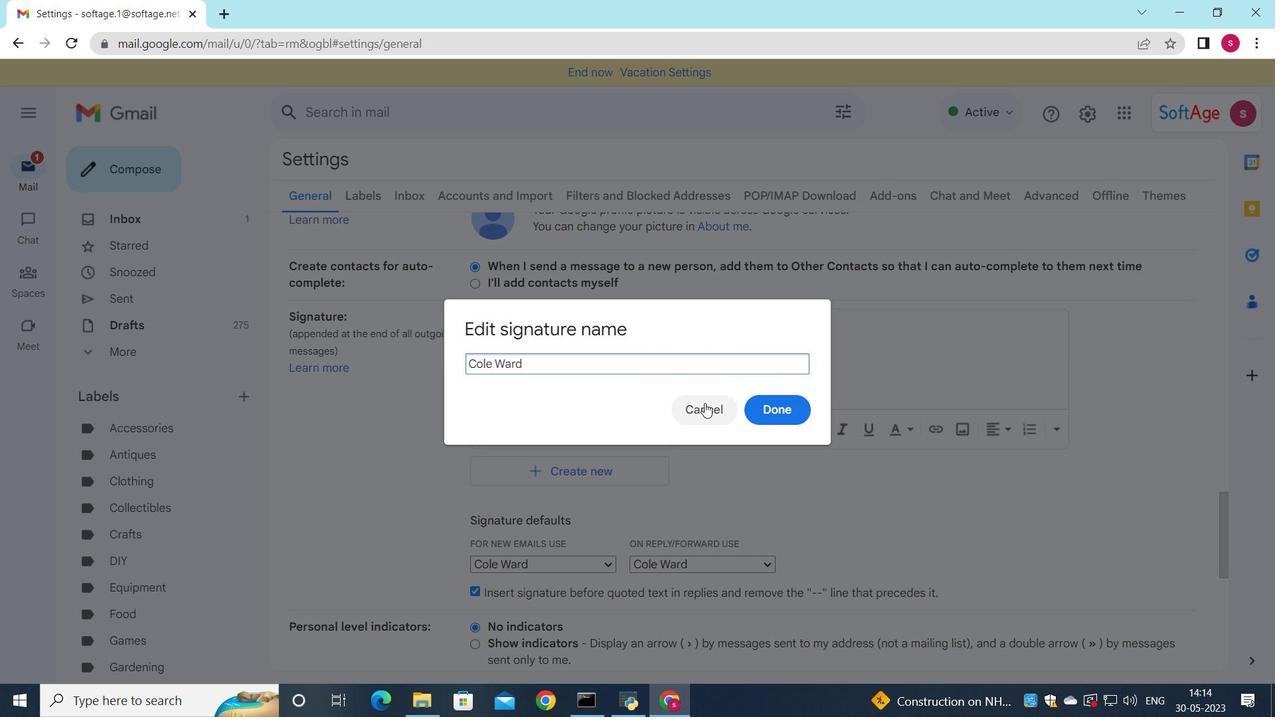 
Action: Mouse moved to (645, 338)
Screenshot: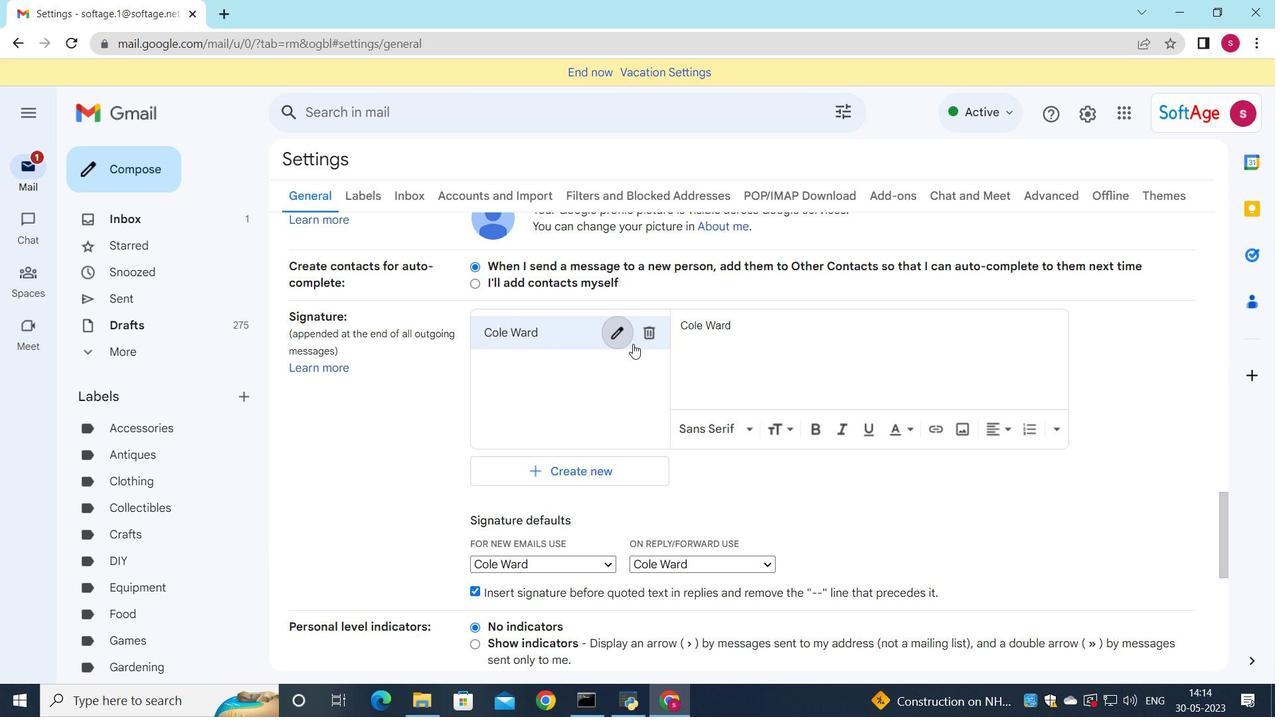 
Action: Mouse pressed left at (645, 338)
Screenshot: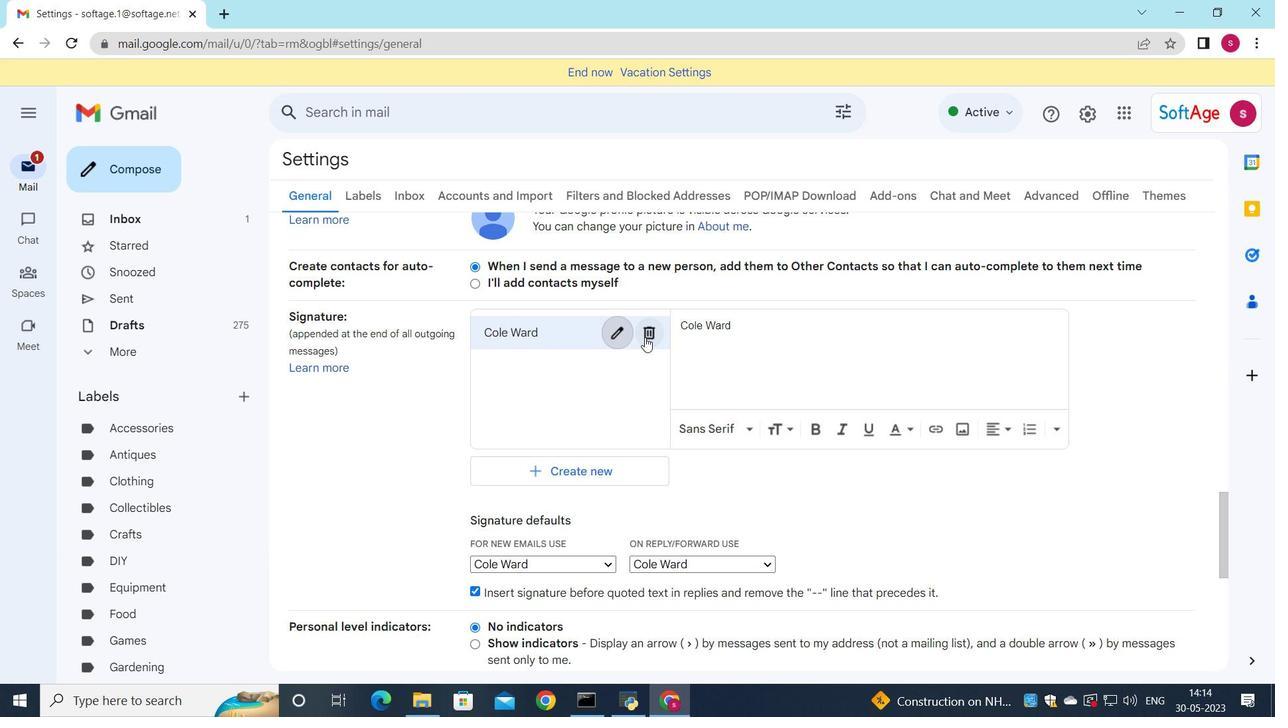 
Action: Mouse moved to (778, 407)
Screenshot: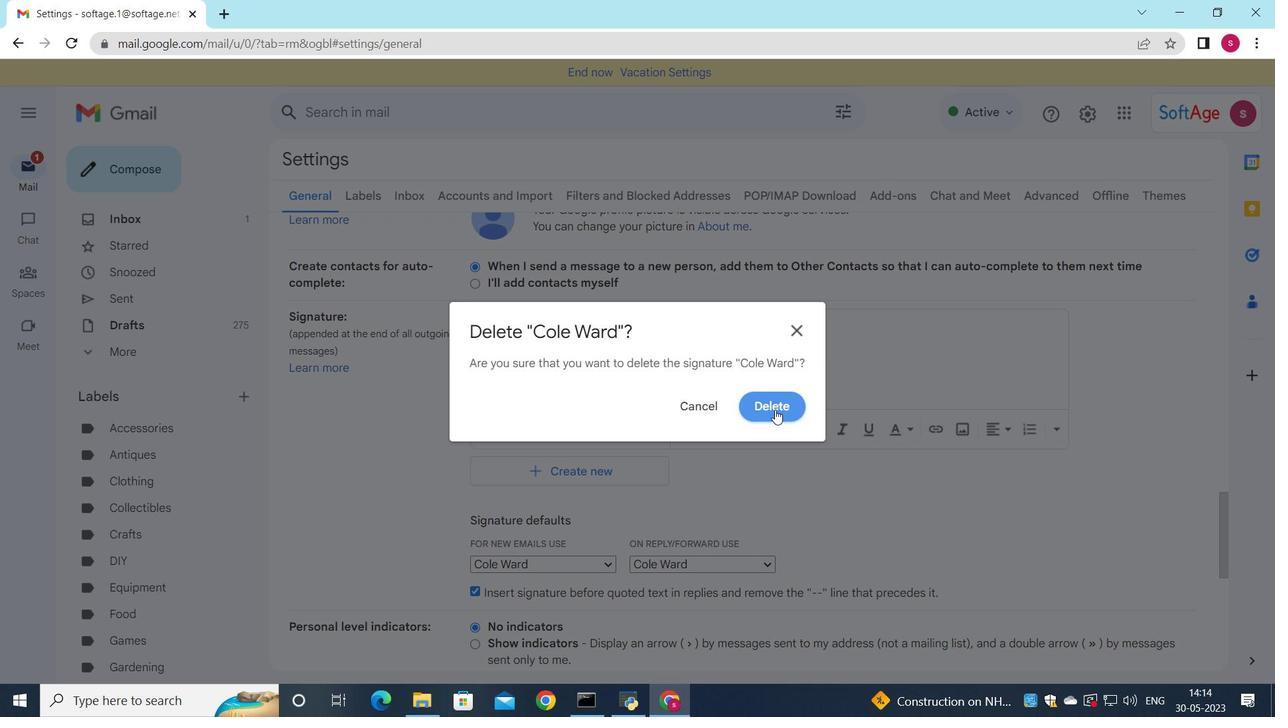 
Action: Mouse pressed left at (778, 407)
Screenshot: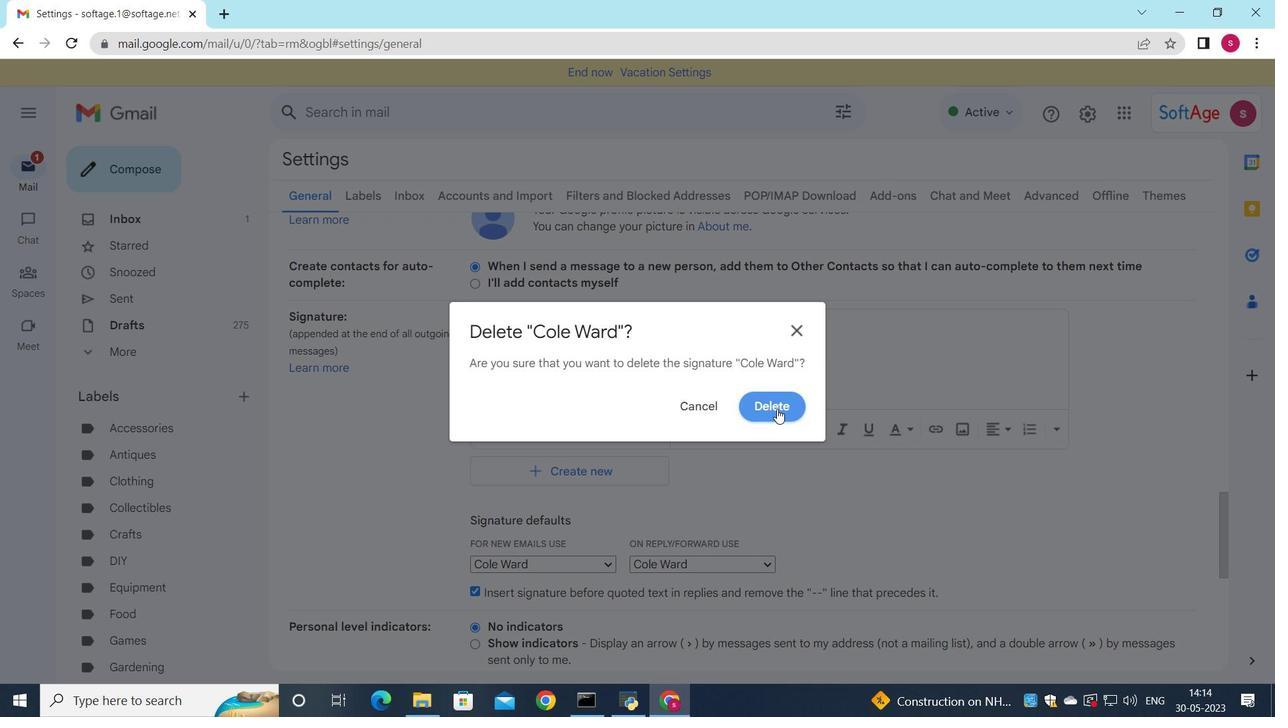 
Action: Mouse moved to (500, 350)
Screenshot: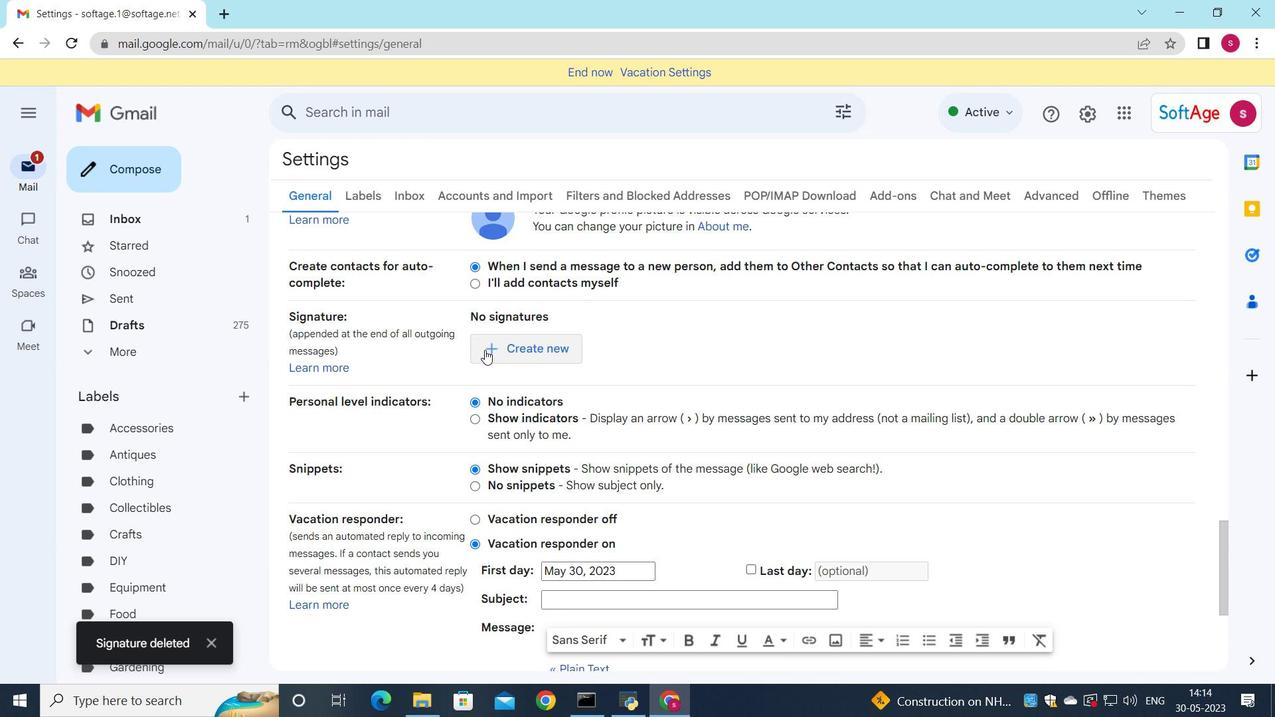 
Action: Mouse pressed left at (500, 350)
Screenshot: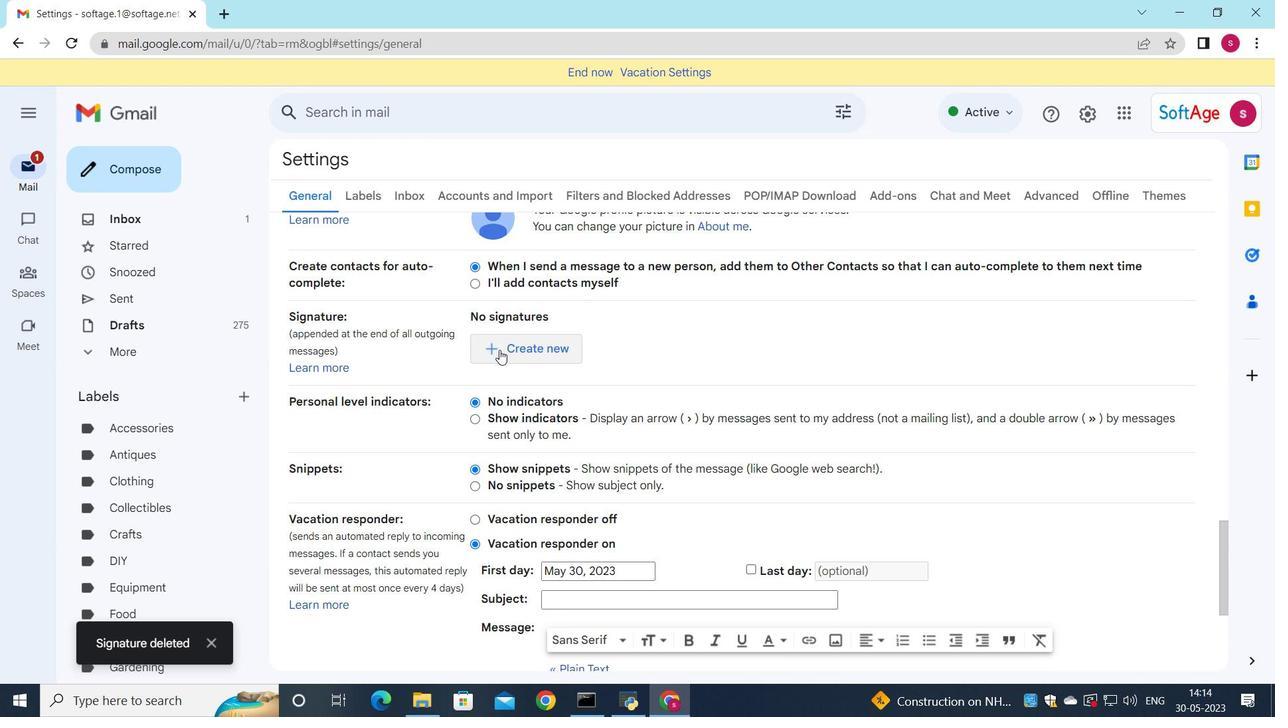 
Action: Mouse moved to (990, 394)
Screenshot: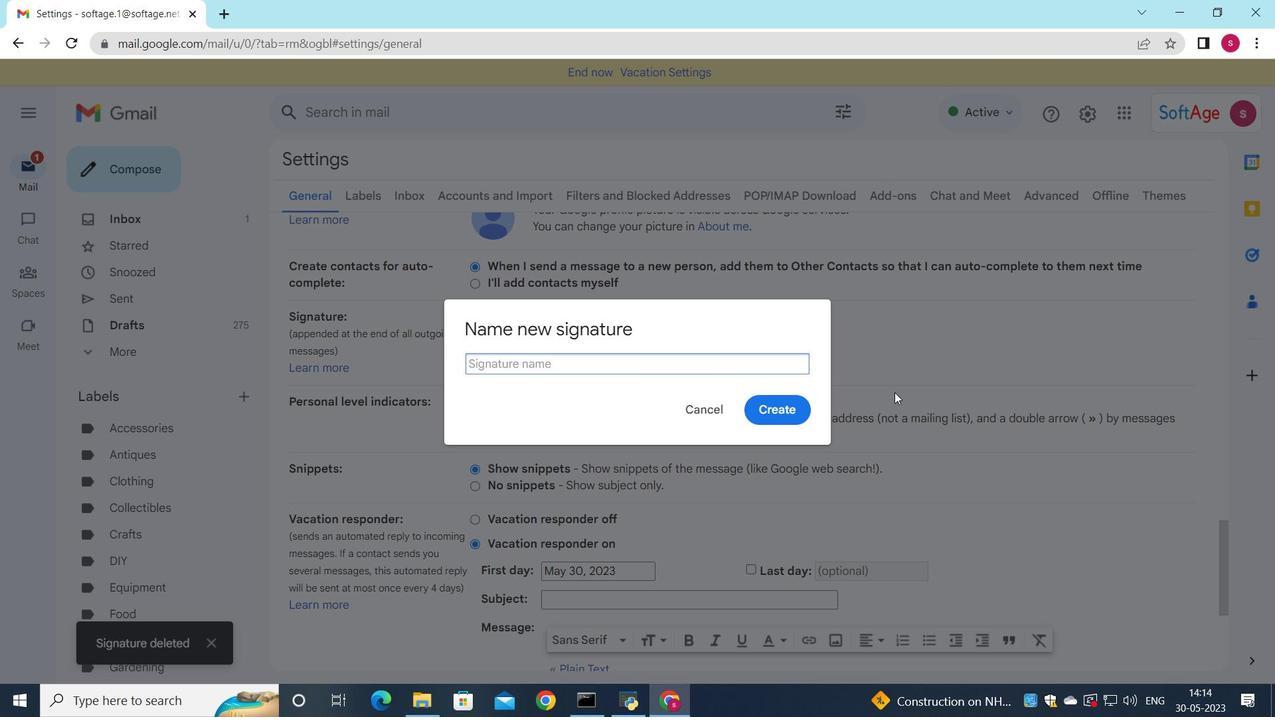
Action: Key pressed <Key.shift>Colton<Key.space><Key.shift>Mitchell
Screenshot: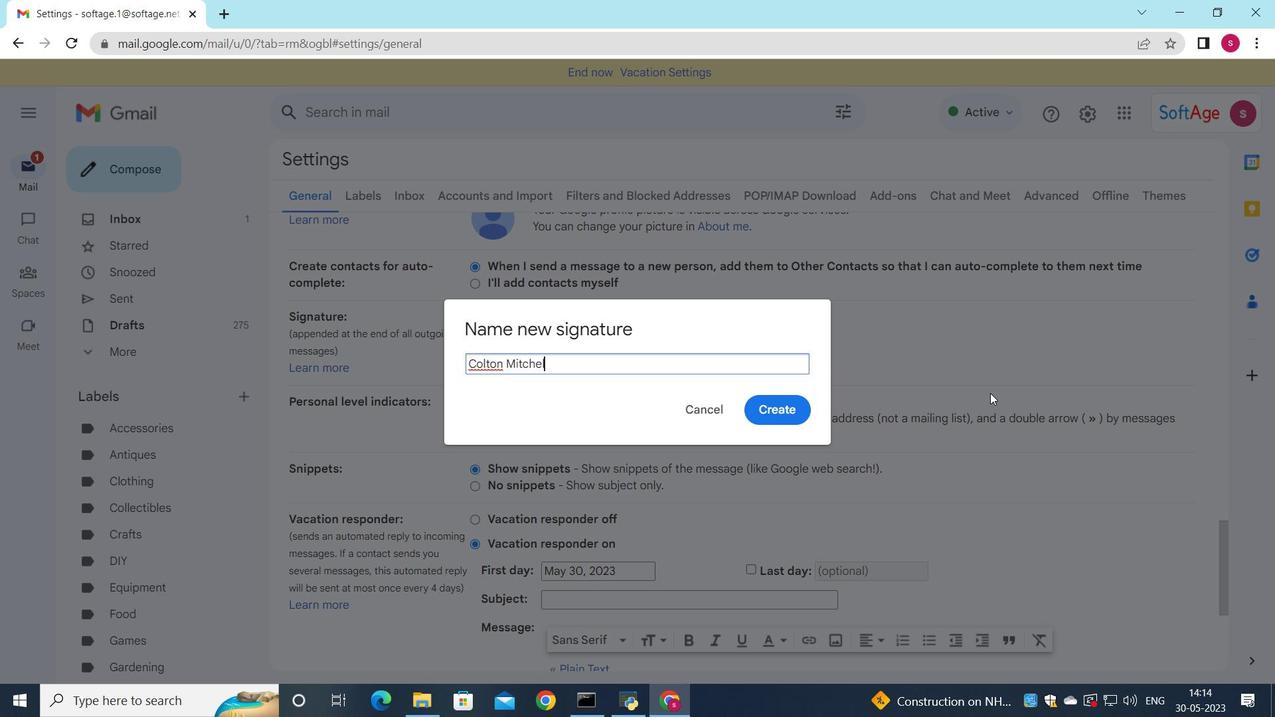 
Action: Mouse moved to (784, 406)
Screenshot: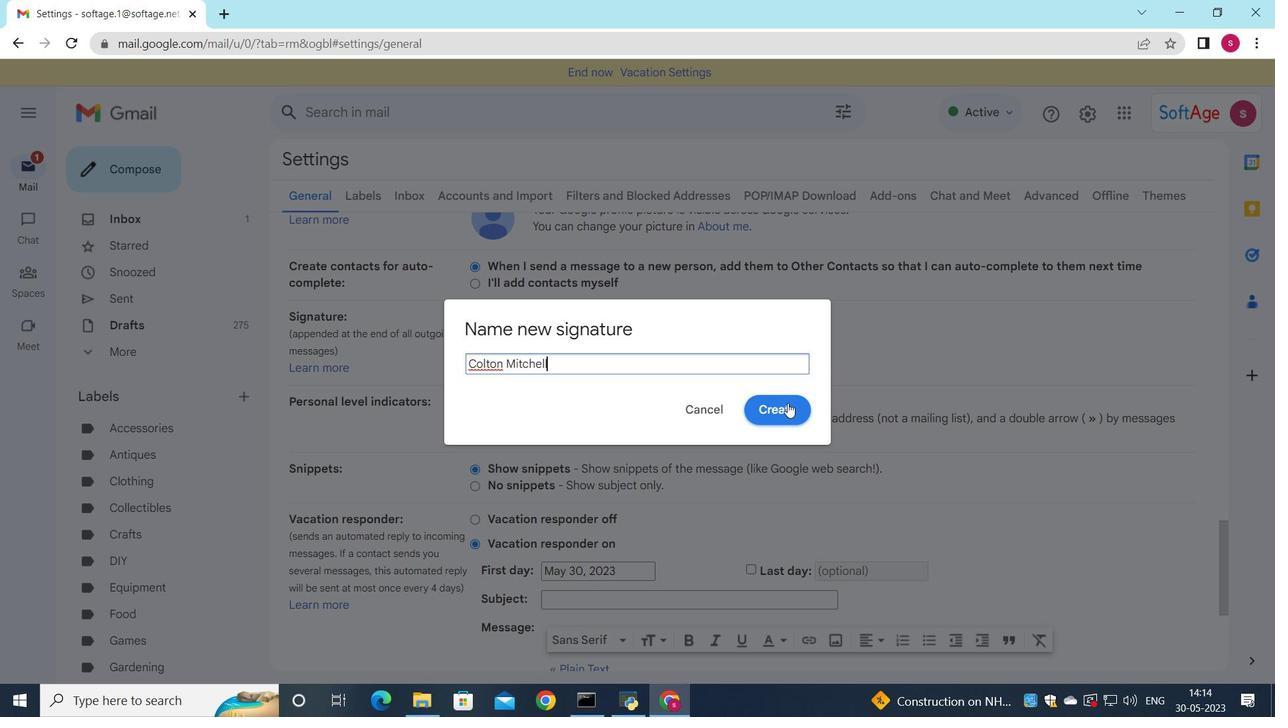 
Action: Mouse pressed left at (784, 406)
Screenshot: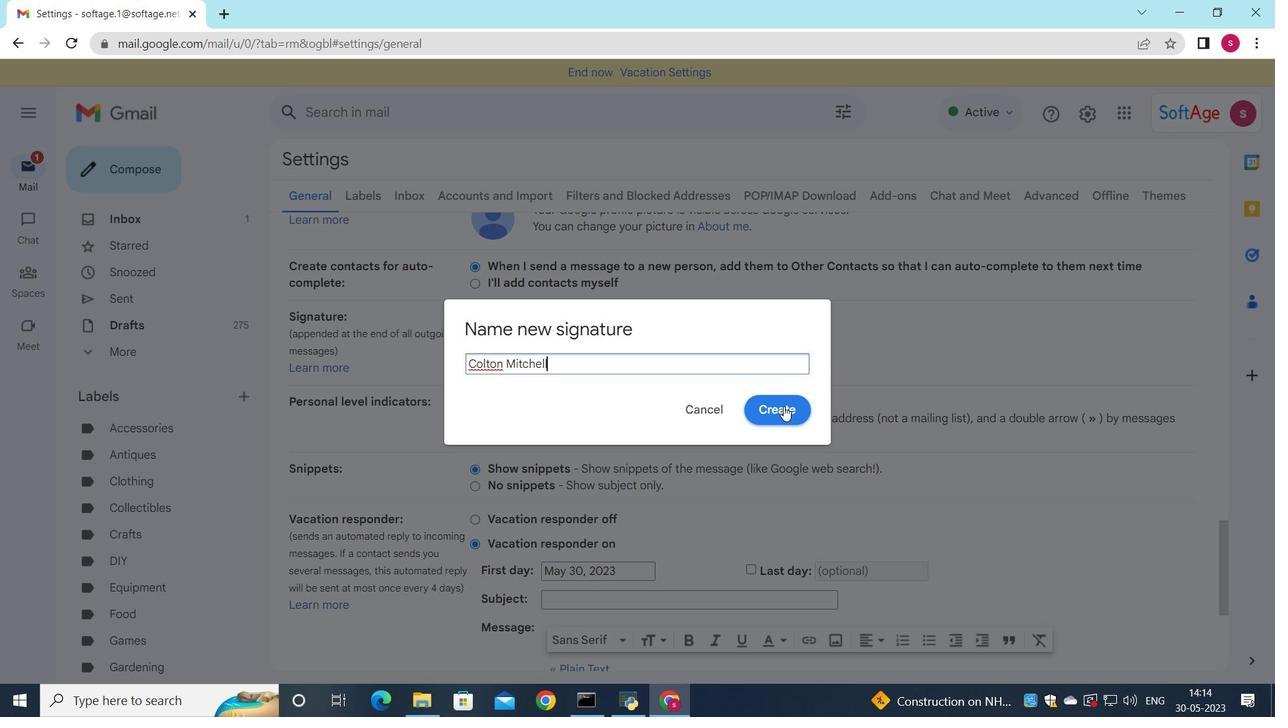
Action: Mouse moved to (813, 366)
Screenshot: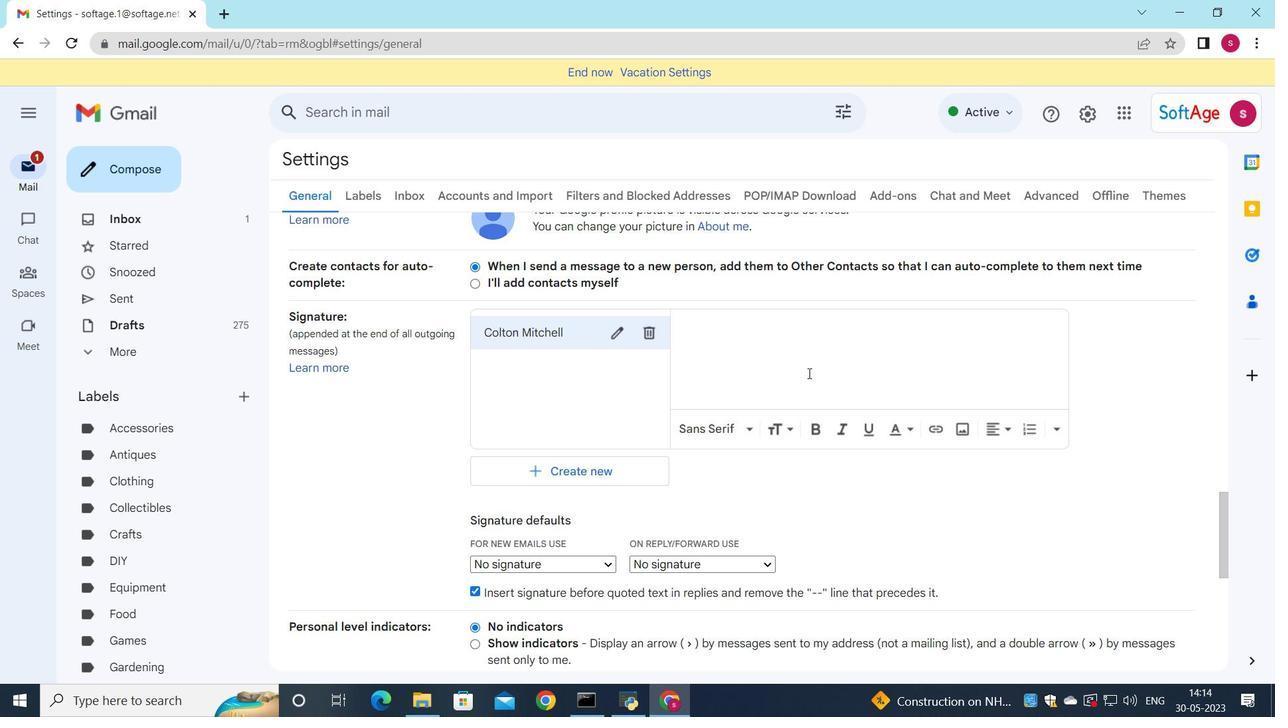 
Action: Mouse pressed left at (813, 366)
Screenshot: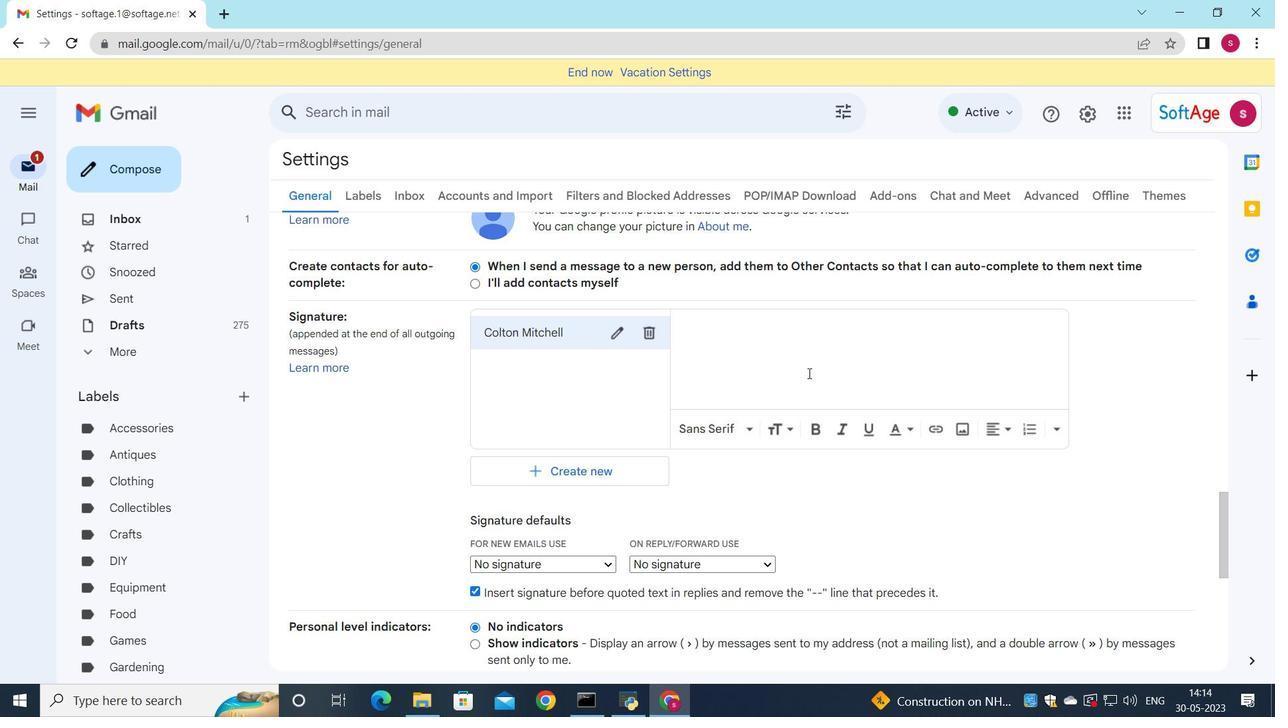 
Action: Mouse moved to (813, 368)
Screenshot: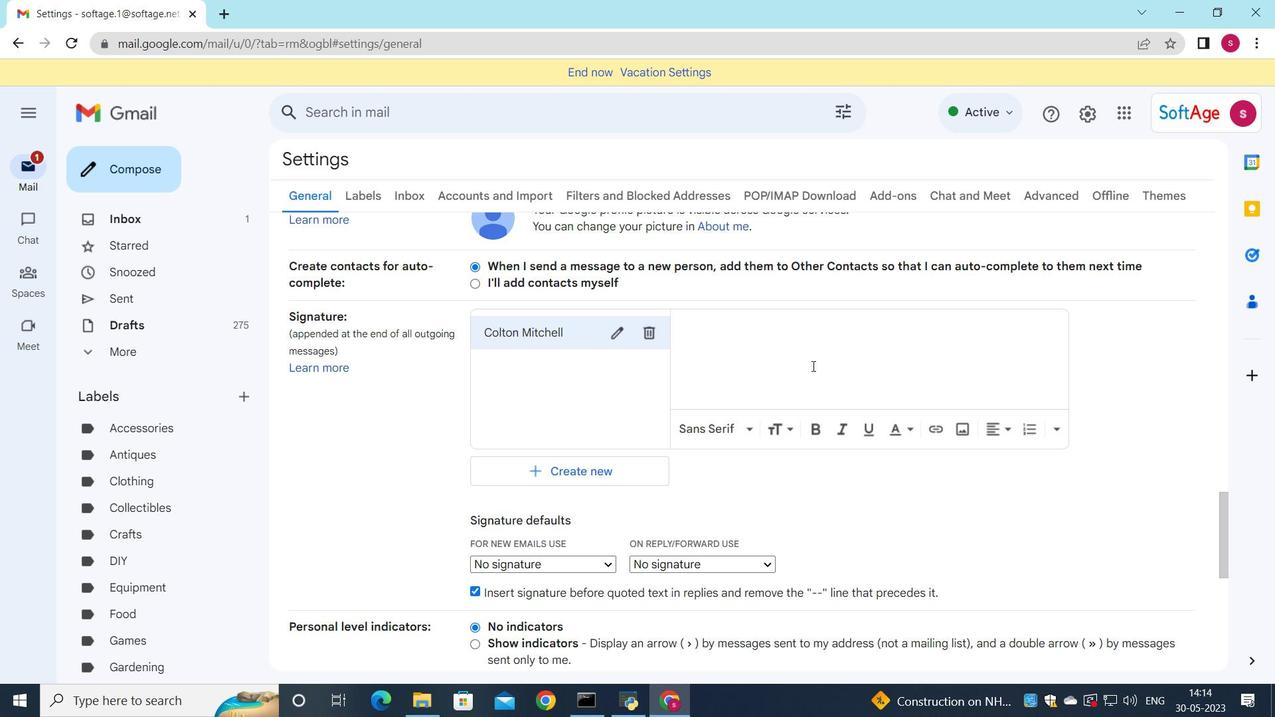
Action: Key pressed <Key.shift>Colton<Key.space><Key.shift>Mitchell
Screenshot: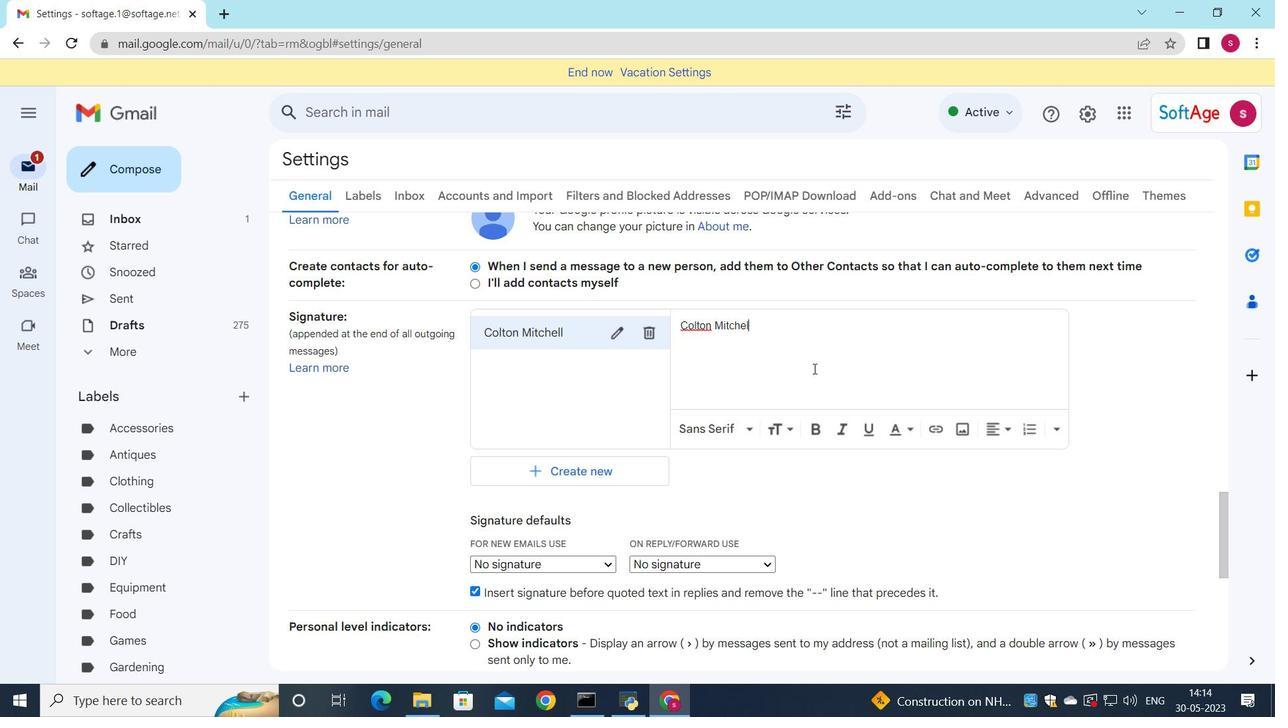 
Action: Mouse moved to (577, 567)
Screenshot: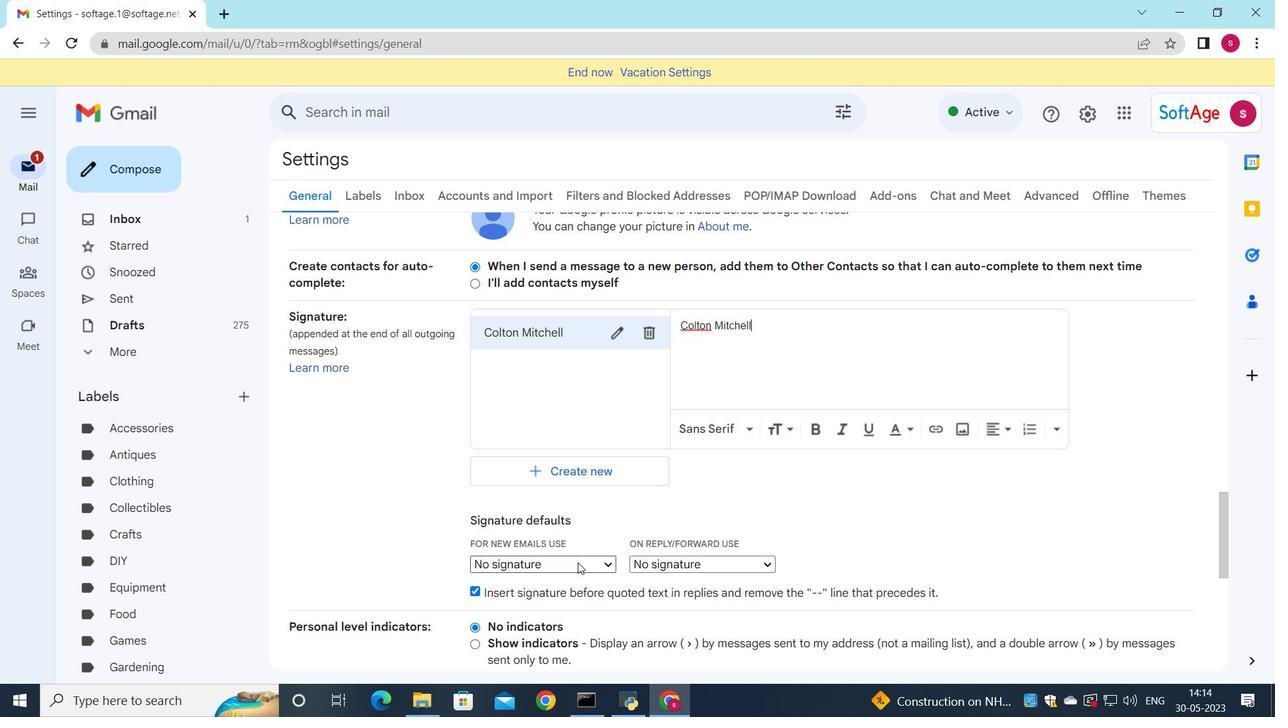 
Action: Mouse pressed left at (577, 567)
Screenshot: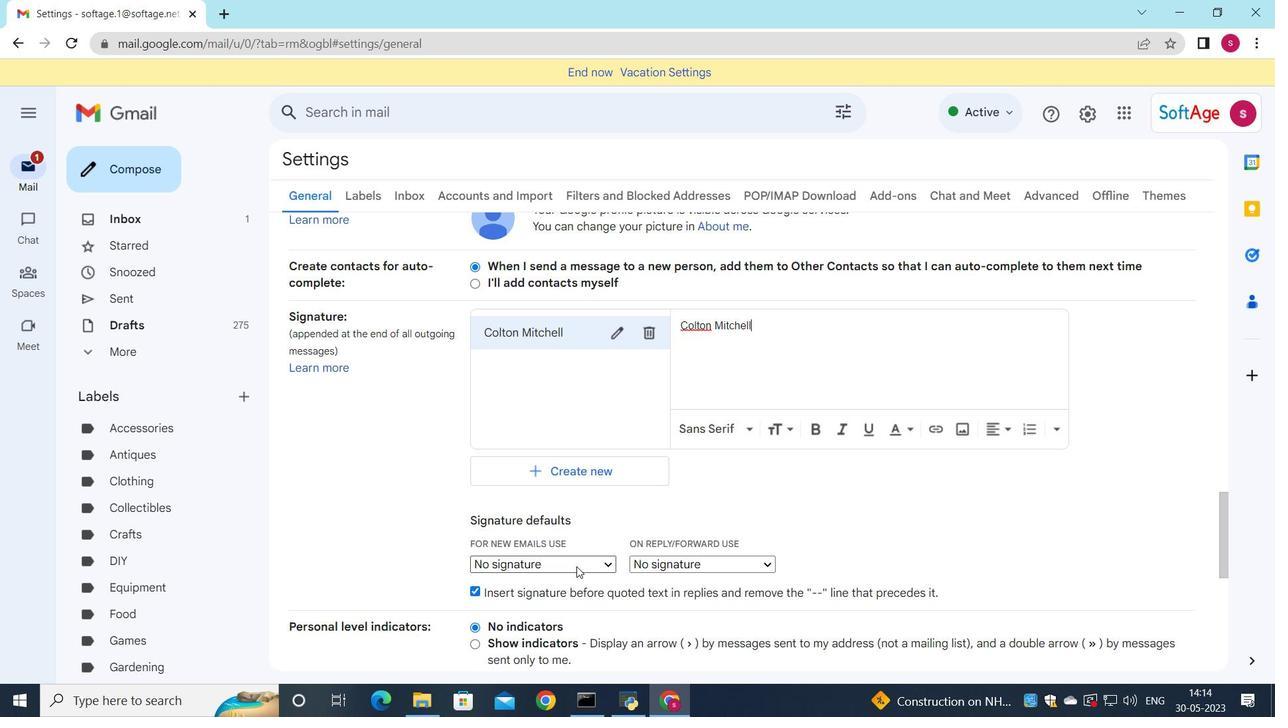 
Action: Mouse moved to (562, 594)
Screenshot: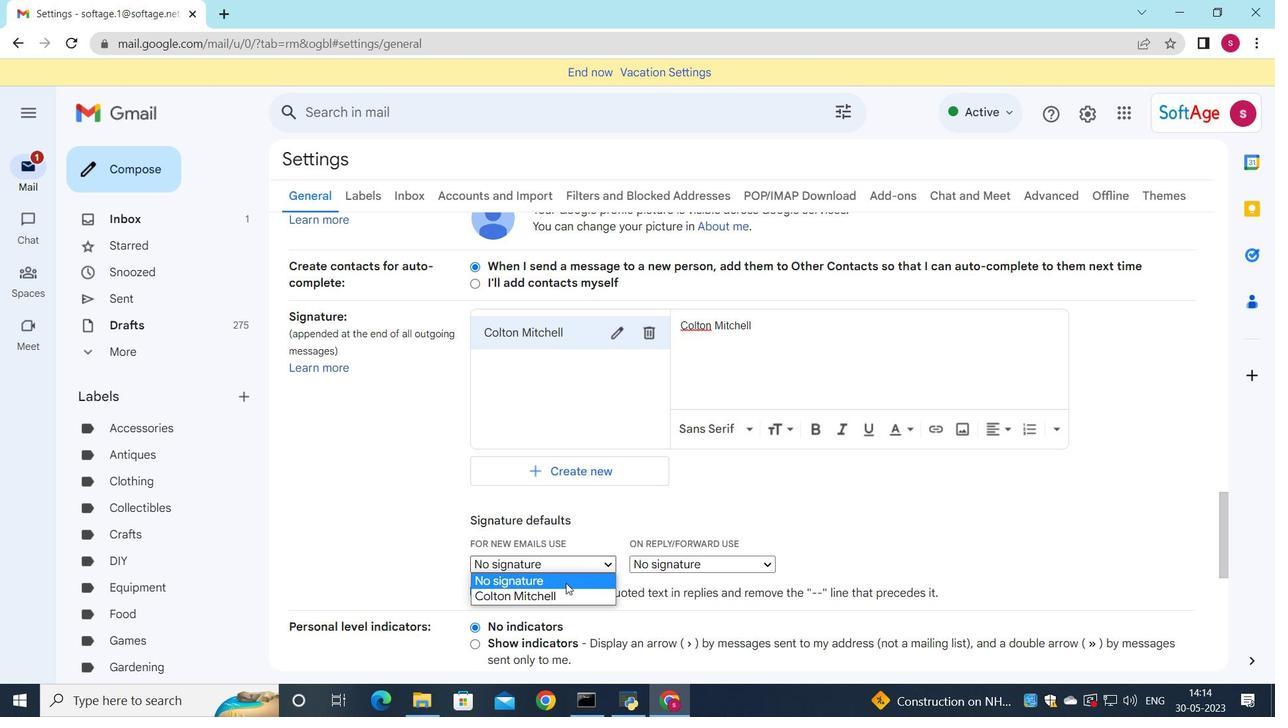 
Action: Mouse pressed left at (562, 594)
Screenshot: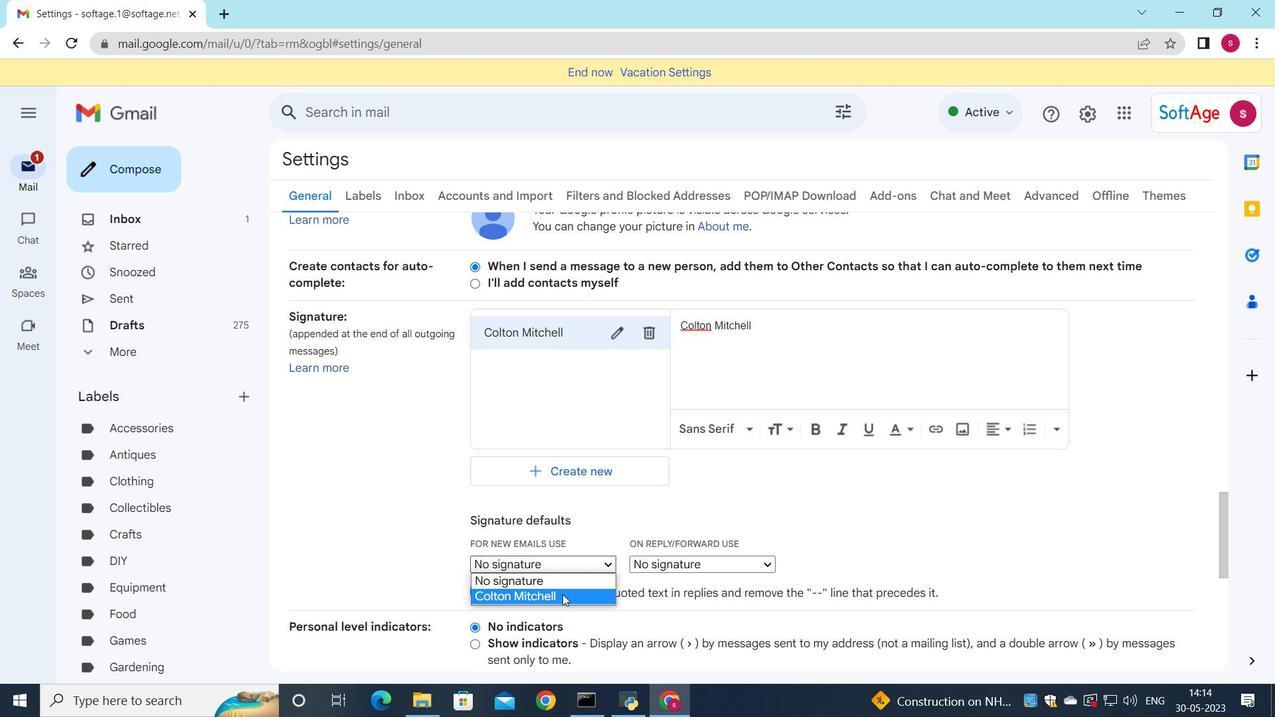 
Action: Mouse moved to (681, 564)
Screenshot: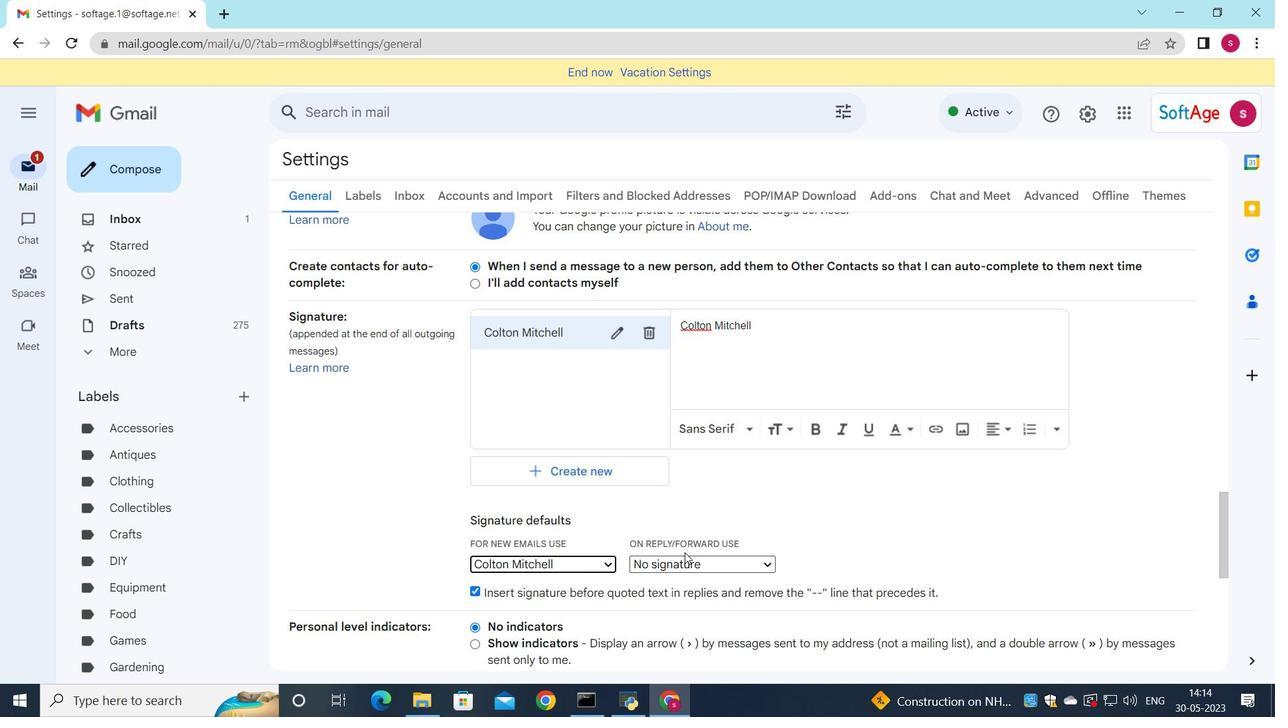 
Action: Mouse pressed left at (681, 564)
Screenshot: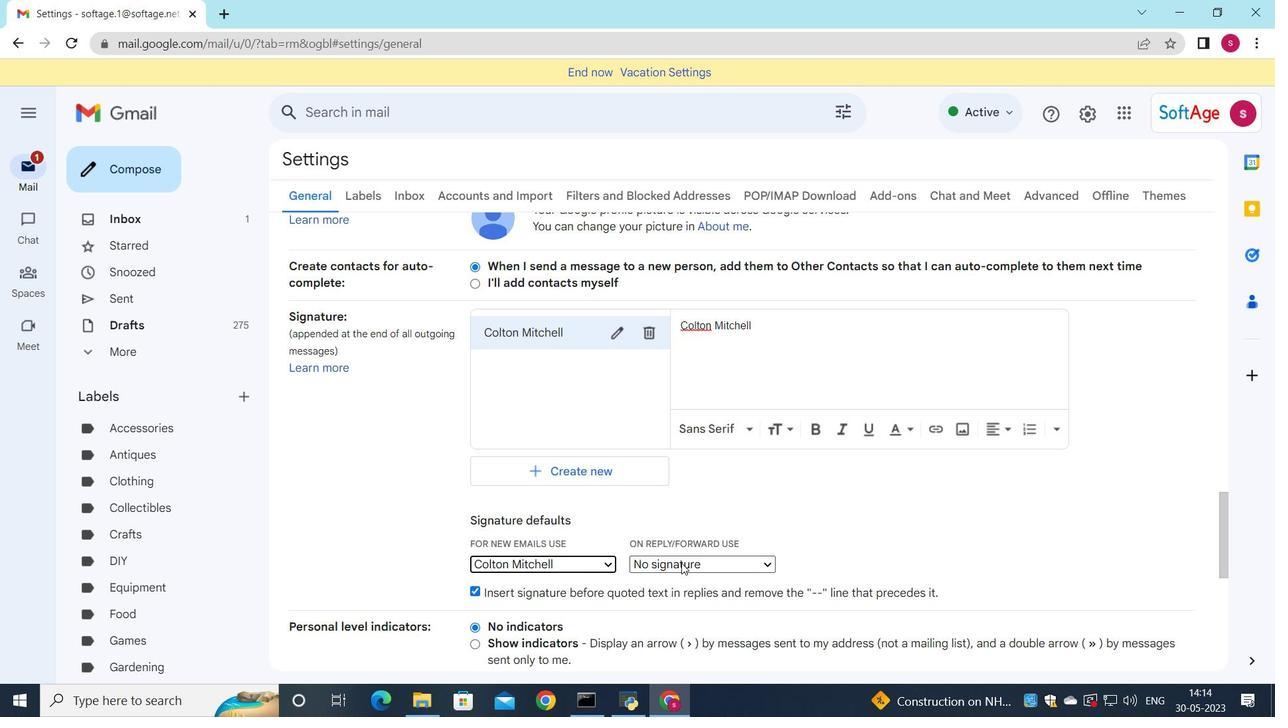 
Action: Mouse moved to (678, 598)
Screenshot: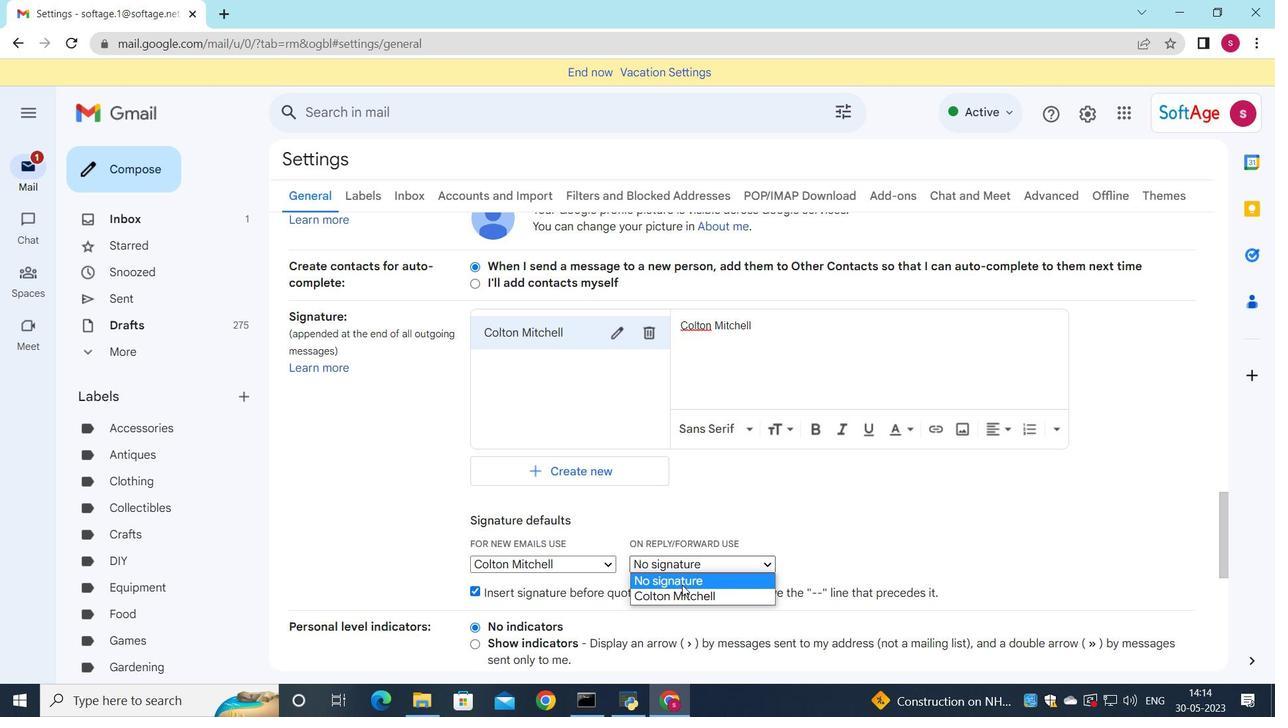 
Action: Mouse pressed left at (678, 598)
Screenshot: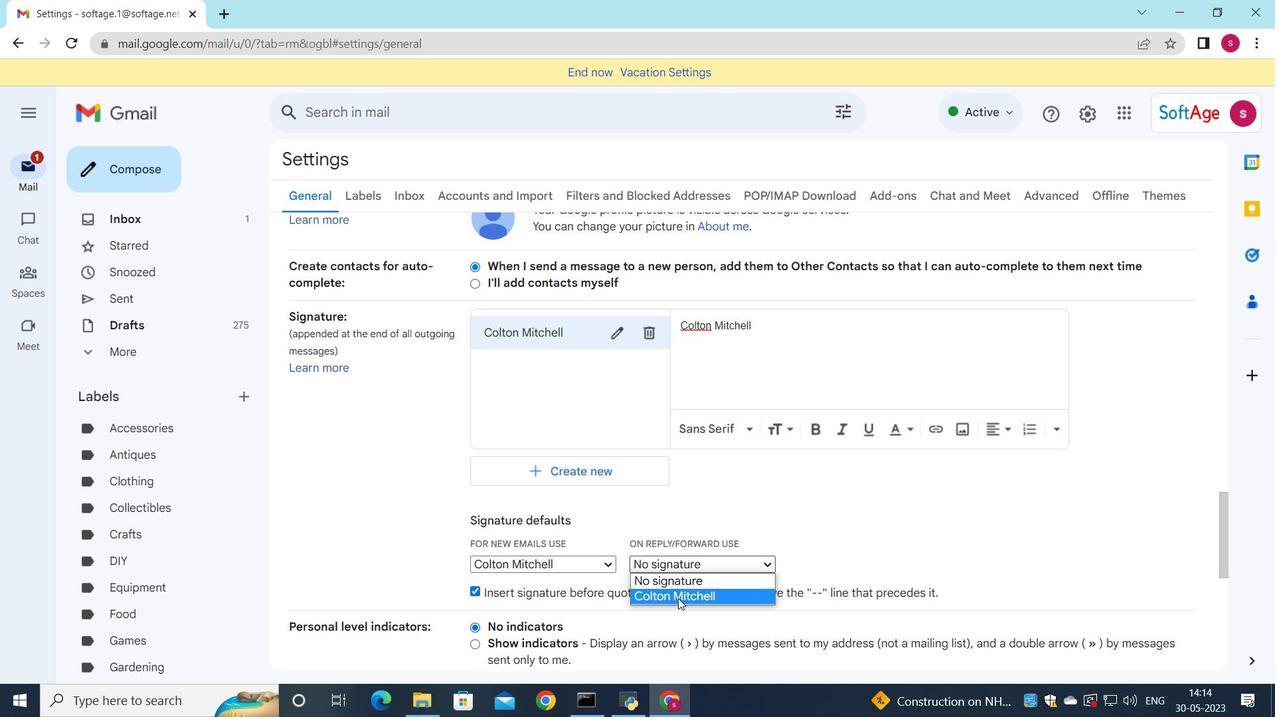 
Action: Mouse moved to (723, 493)
Screenshot: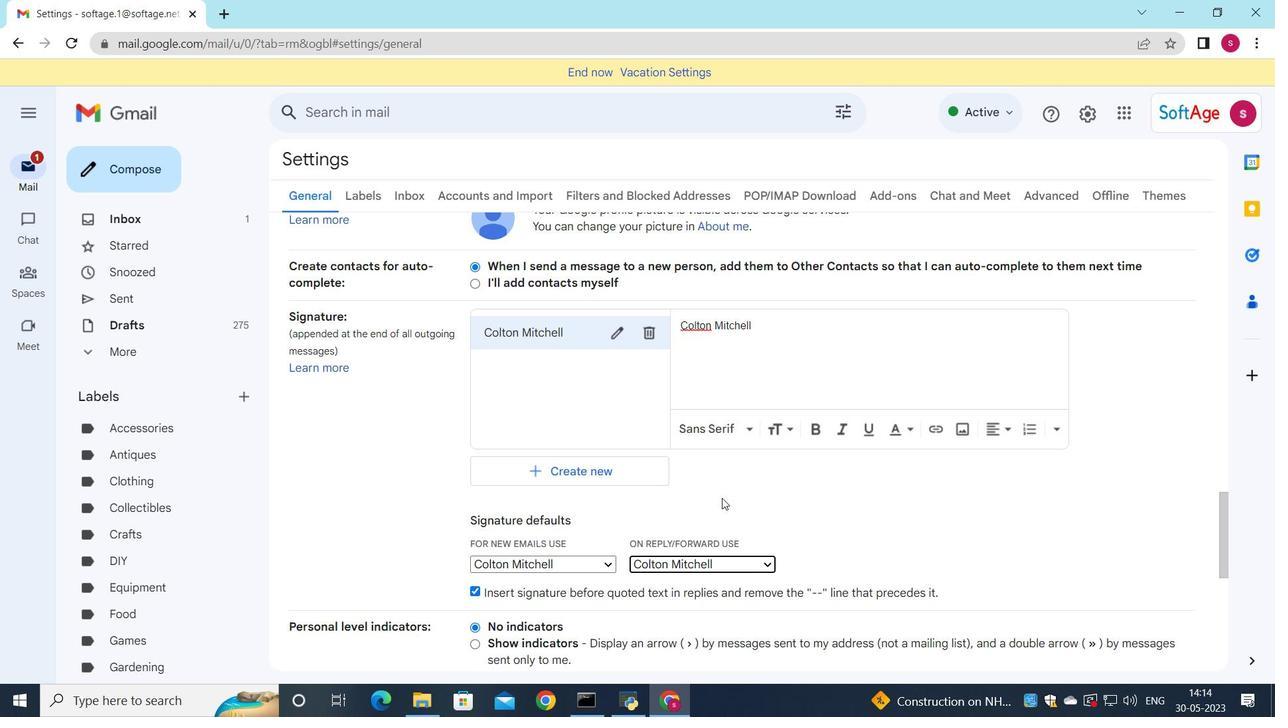 
Action: Mouse scrolled (723, 492) with delta (0, 0)
Screenshot: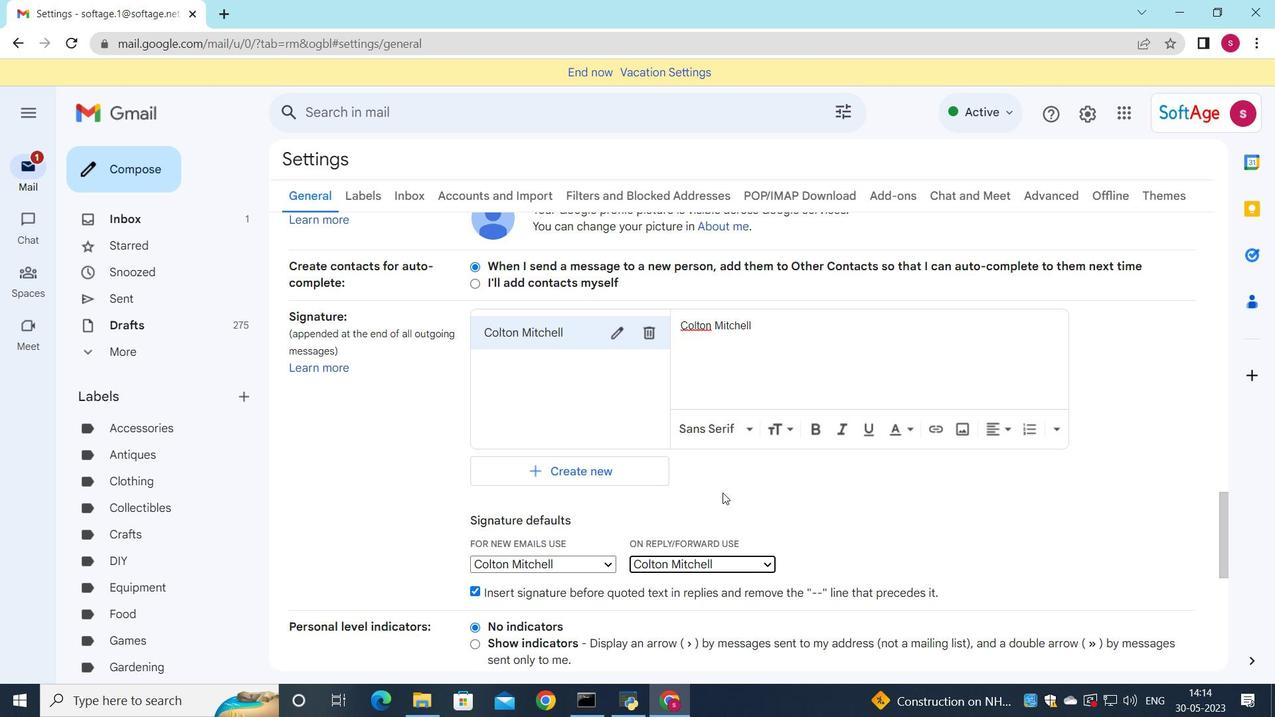 
Action: Mouse moved to (722, 493)
Screenshot: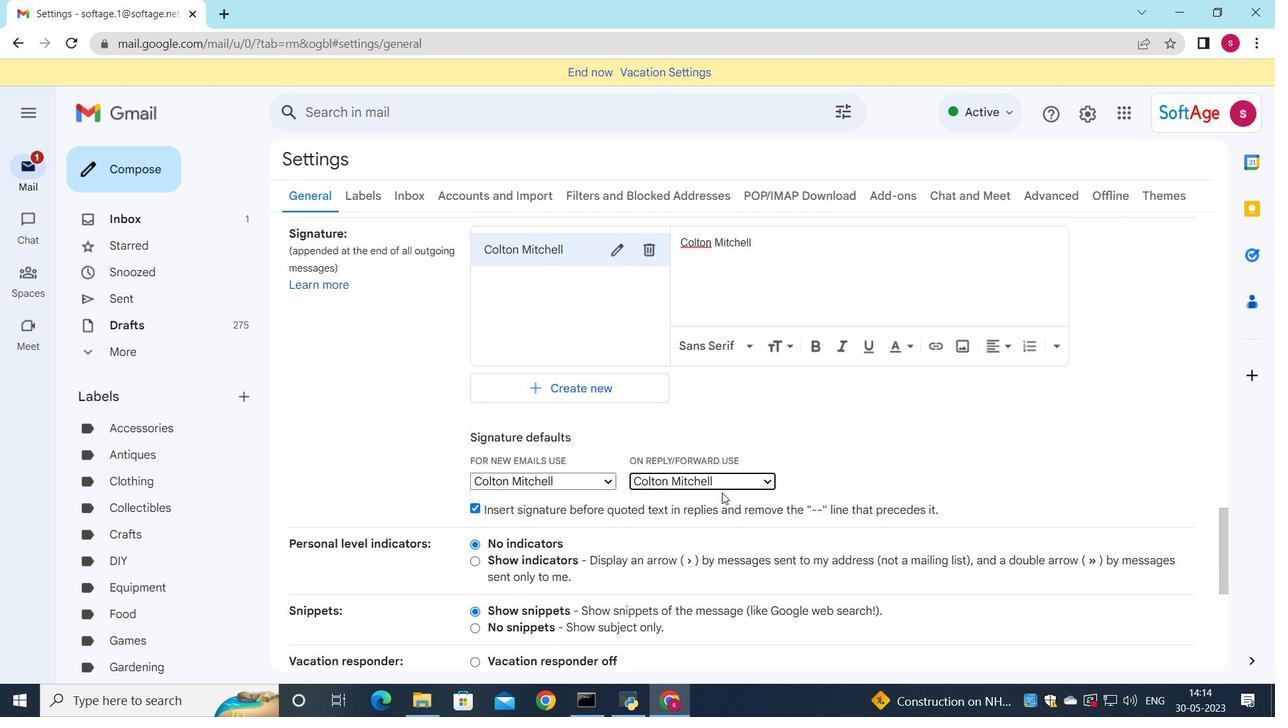 
Action: Mouse scrolled (722, 492) with delta (0, 0)
Screenshot: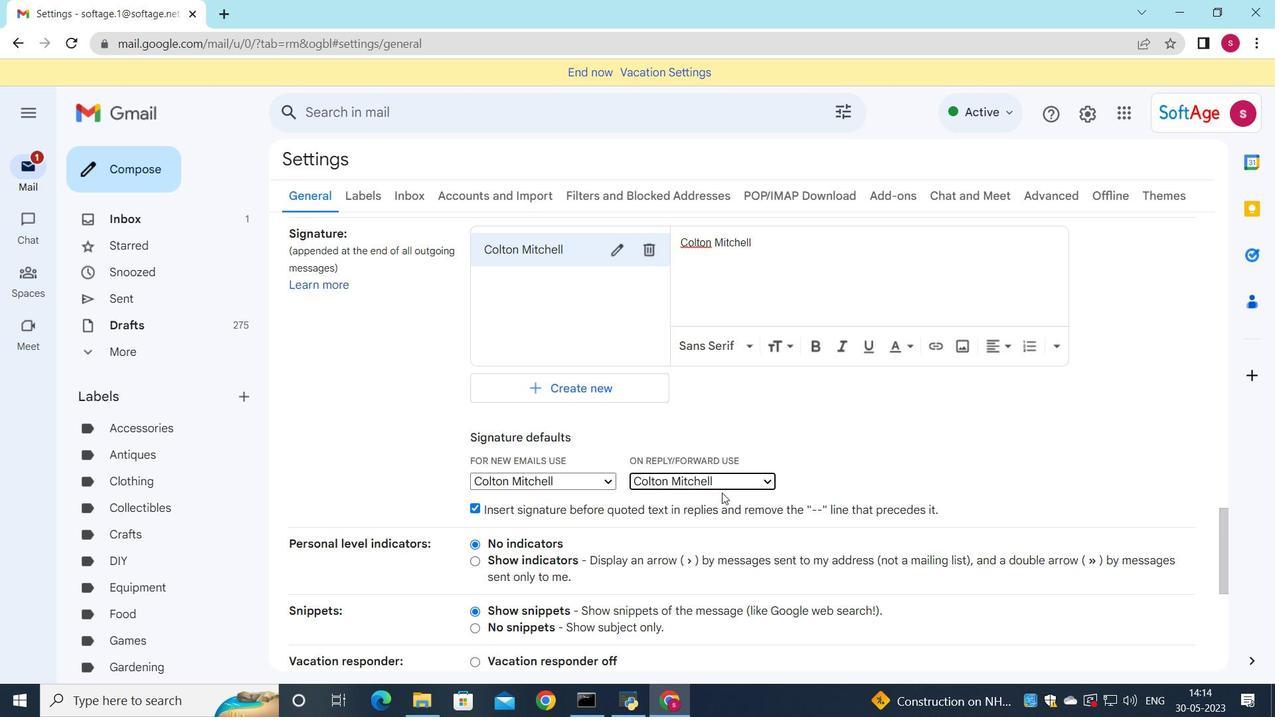 
Action: Mouse scrolled (722, 492) with delta (0, 0)
Screenshot: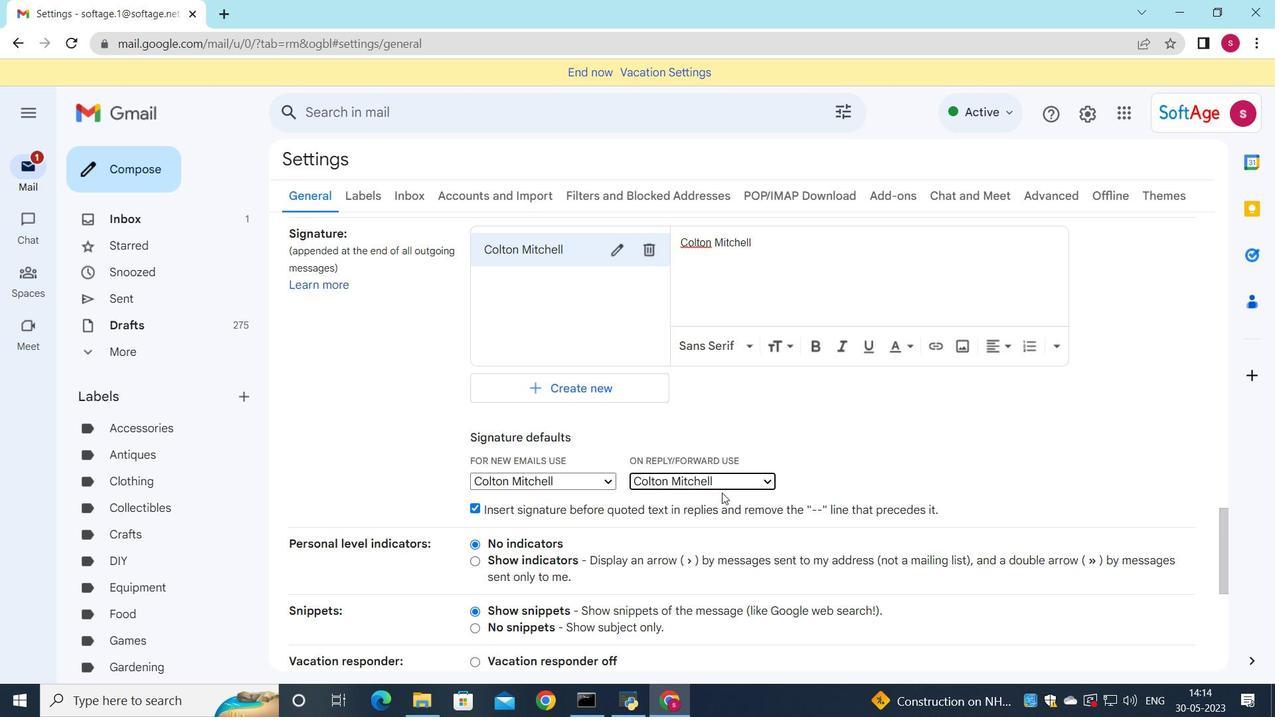 
Action: Mouse scrolled (722, 492) with delta (0, 0)
Screenshot: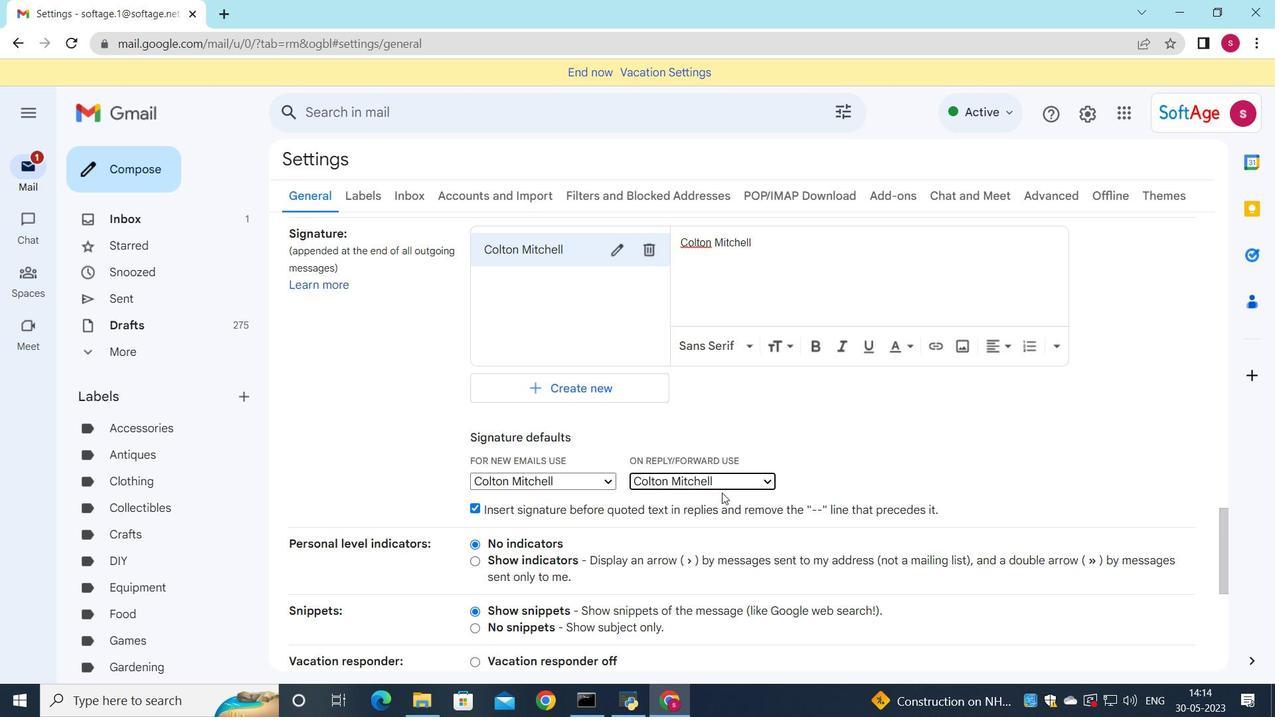
Action: Mouse scrolled (722, 492) with delta (0, 0)
Screenshot: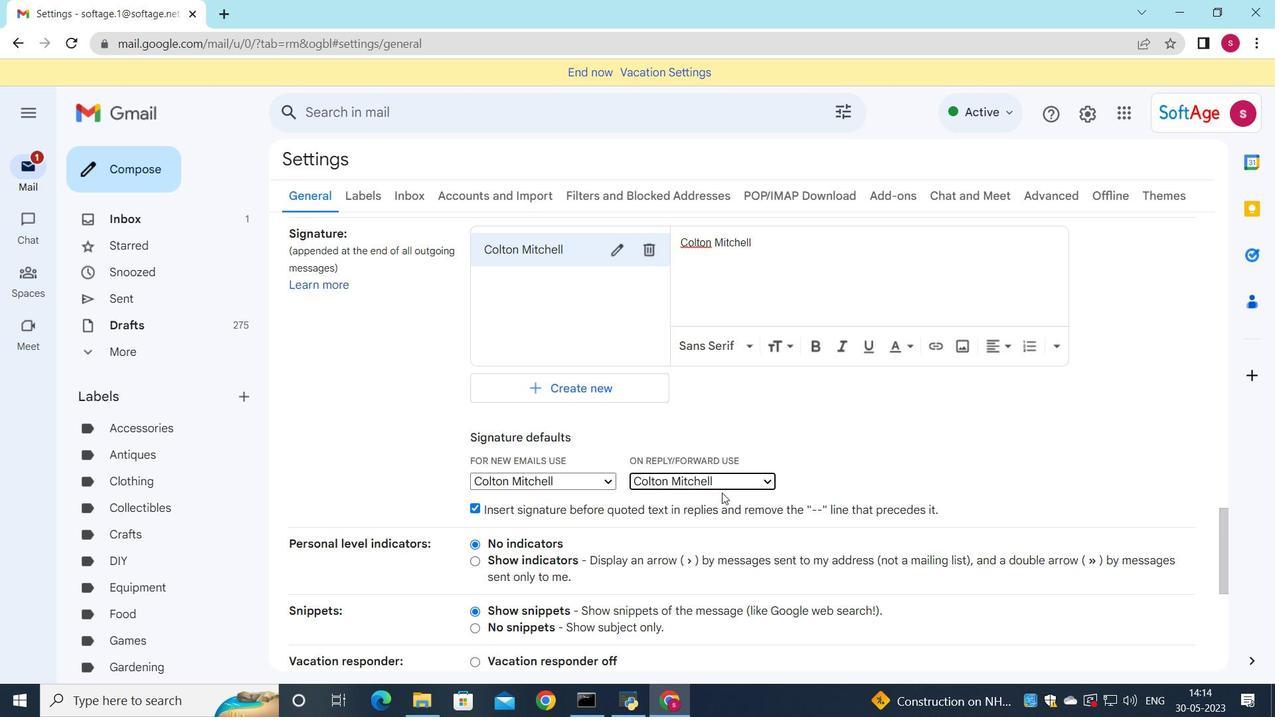 
Action: Mouse moved to (704, 657)
Screenshot: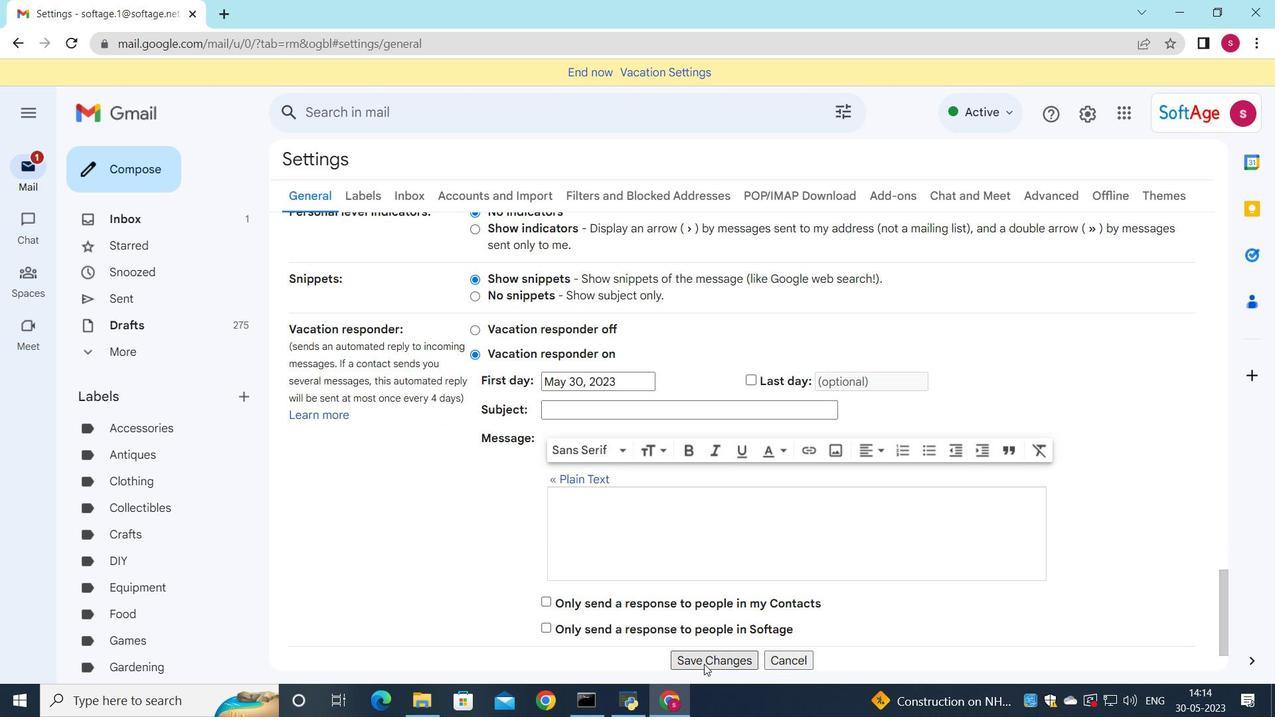 
Action: Mouse pressed left at (704, 657)
Screenshot: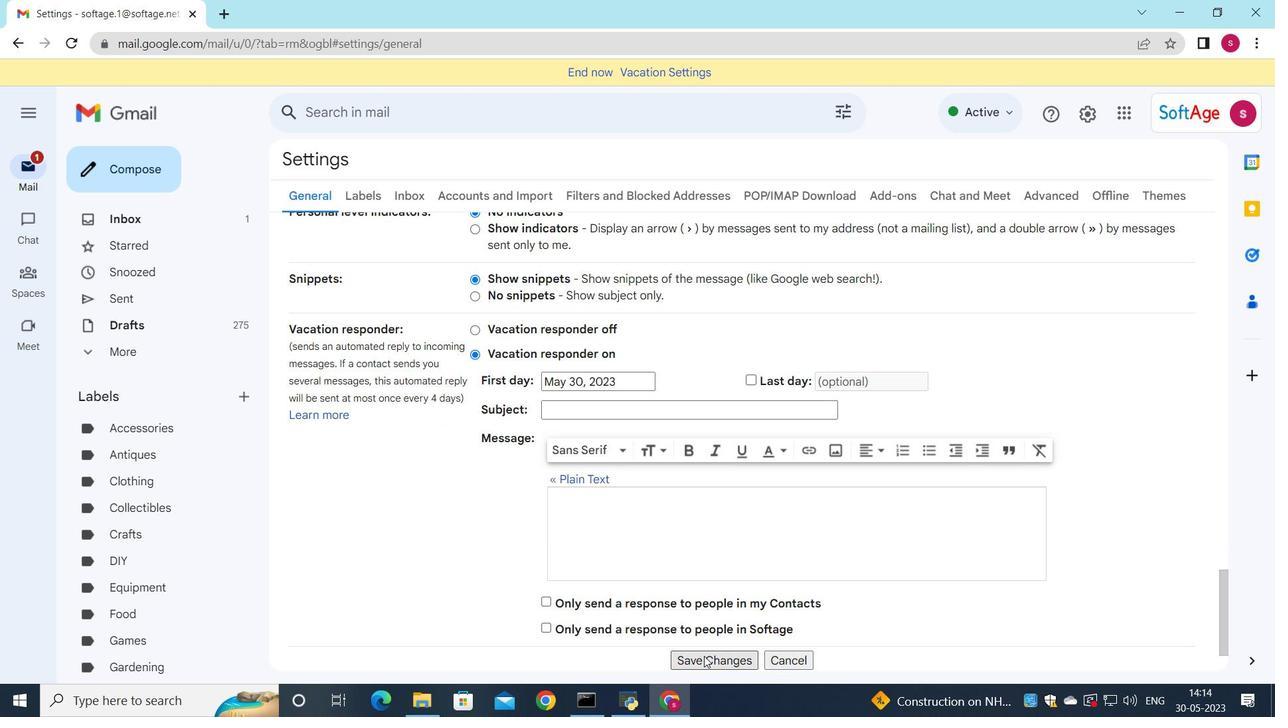 
Action: Mouse moved to (145, 166)
Screenshot: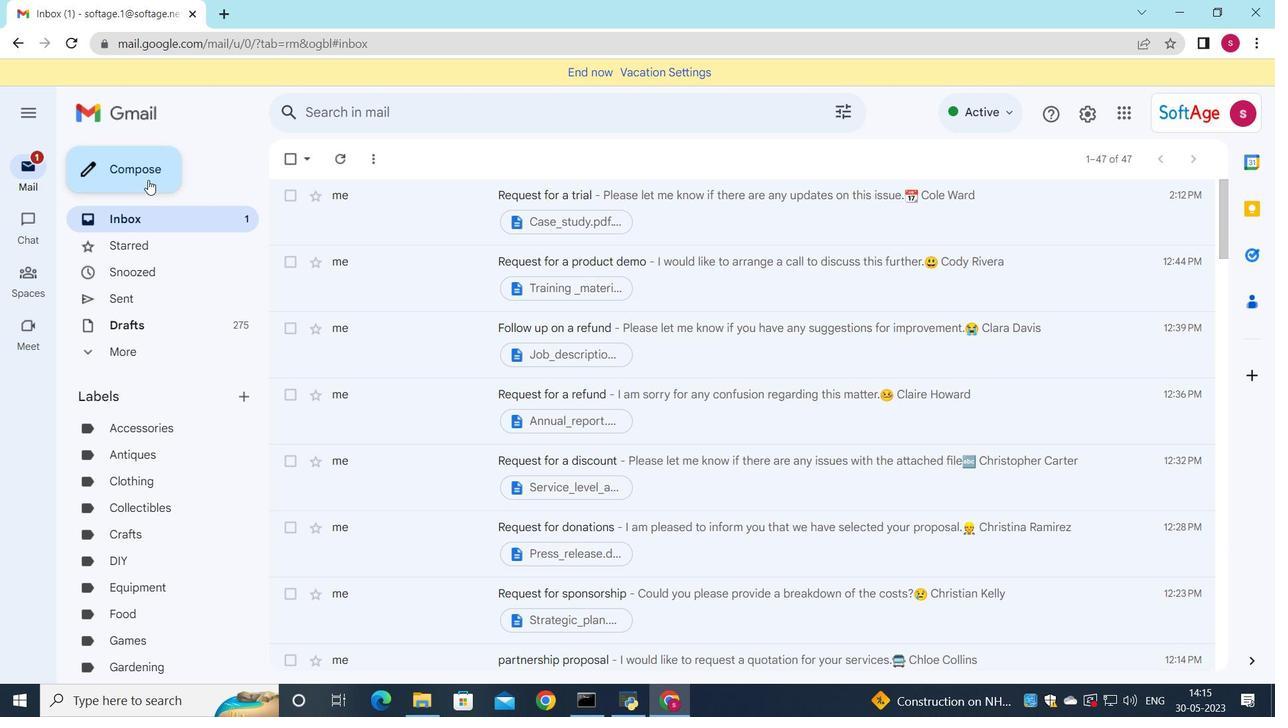 
Action: Mouse pressed left at (145, 166)
Screenshot: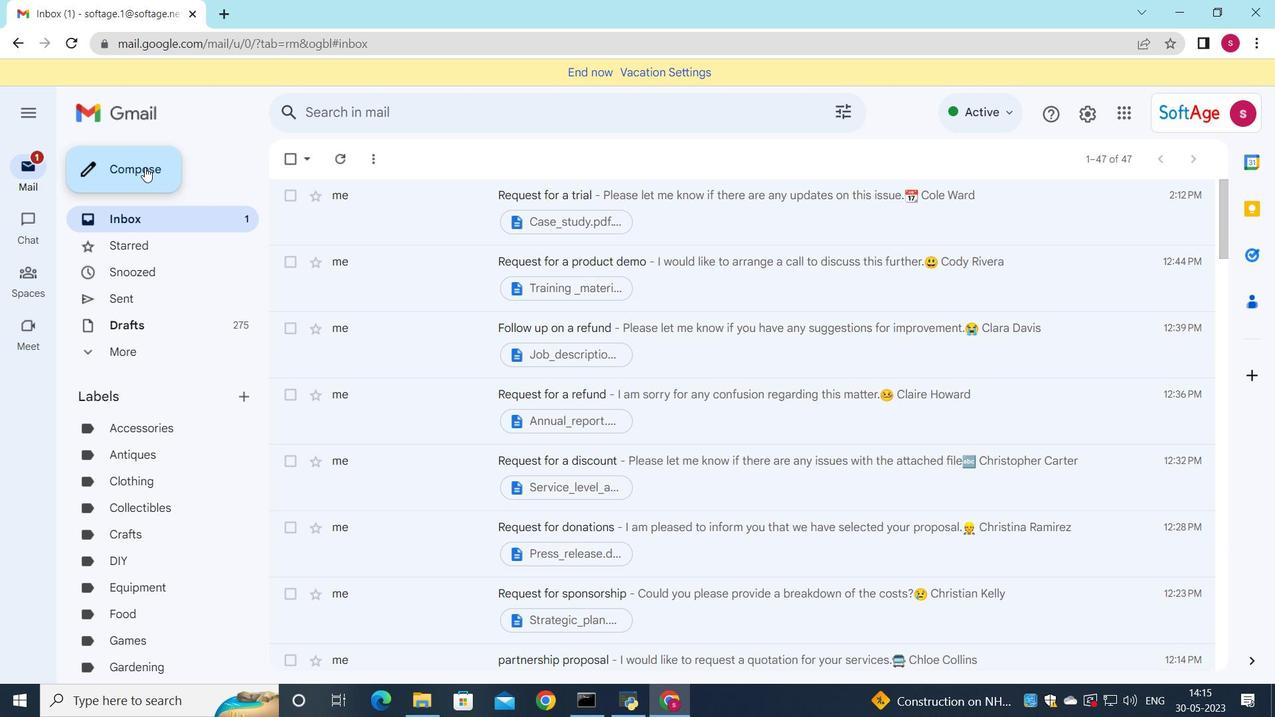 
Action: Mouse moved to (1122, 360)
Screenshot: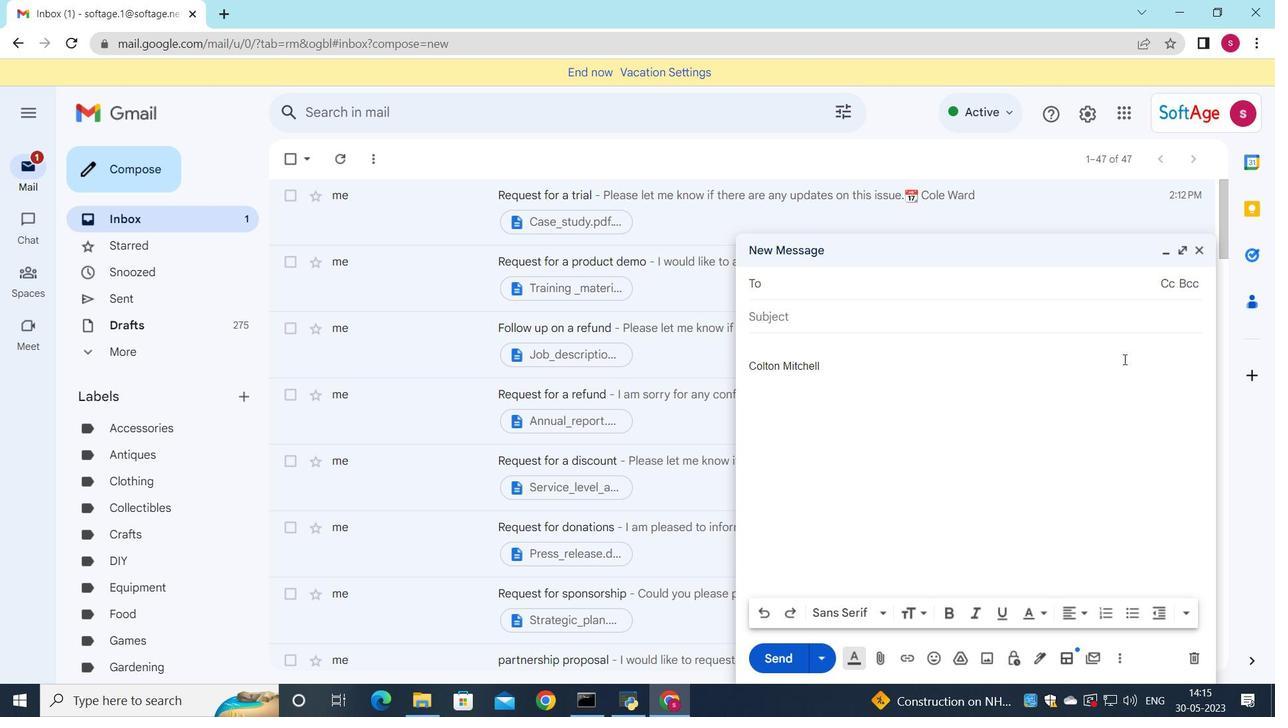 
Action: Key pressed <Key.down>
Screenshot: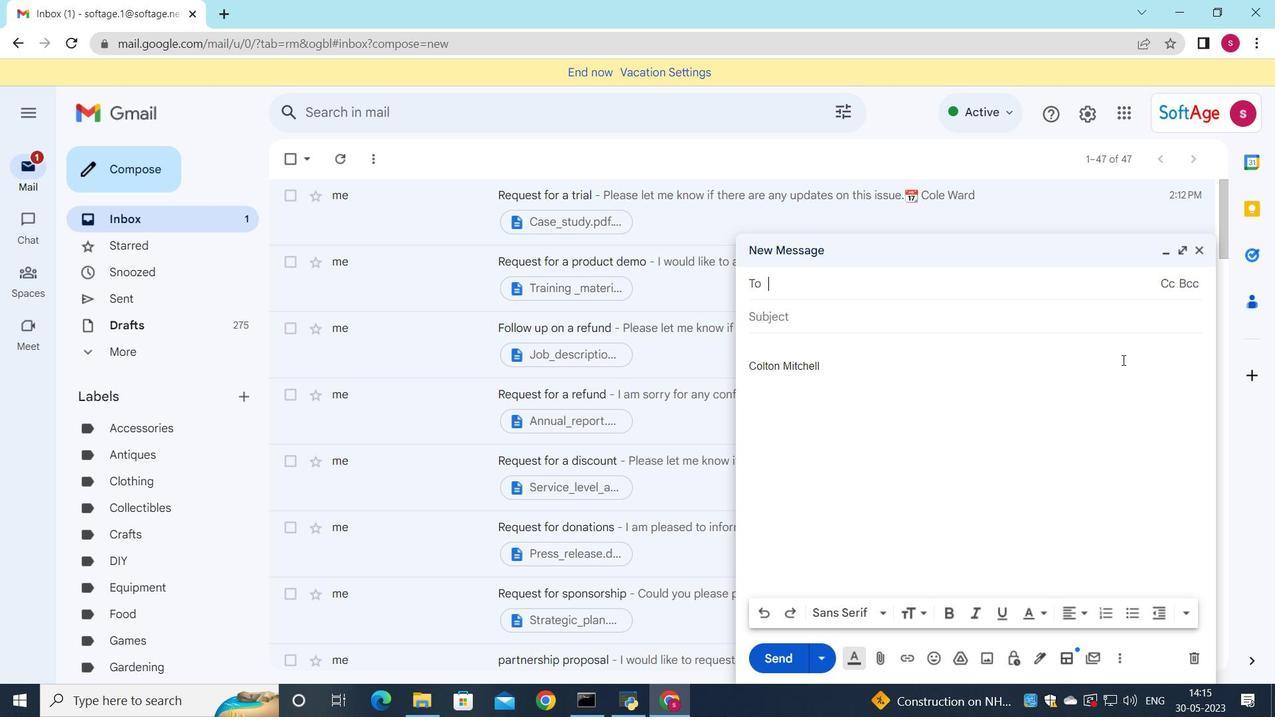 
Action: Mouse moved to (1128, 363)
Screenshot: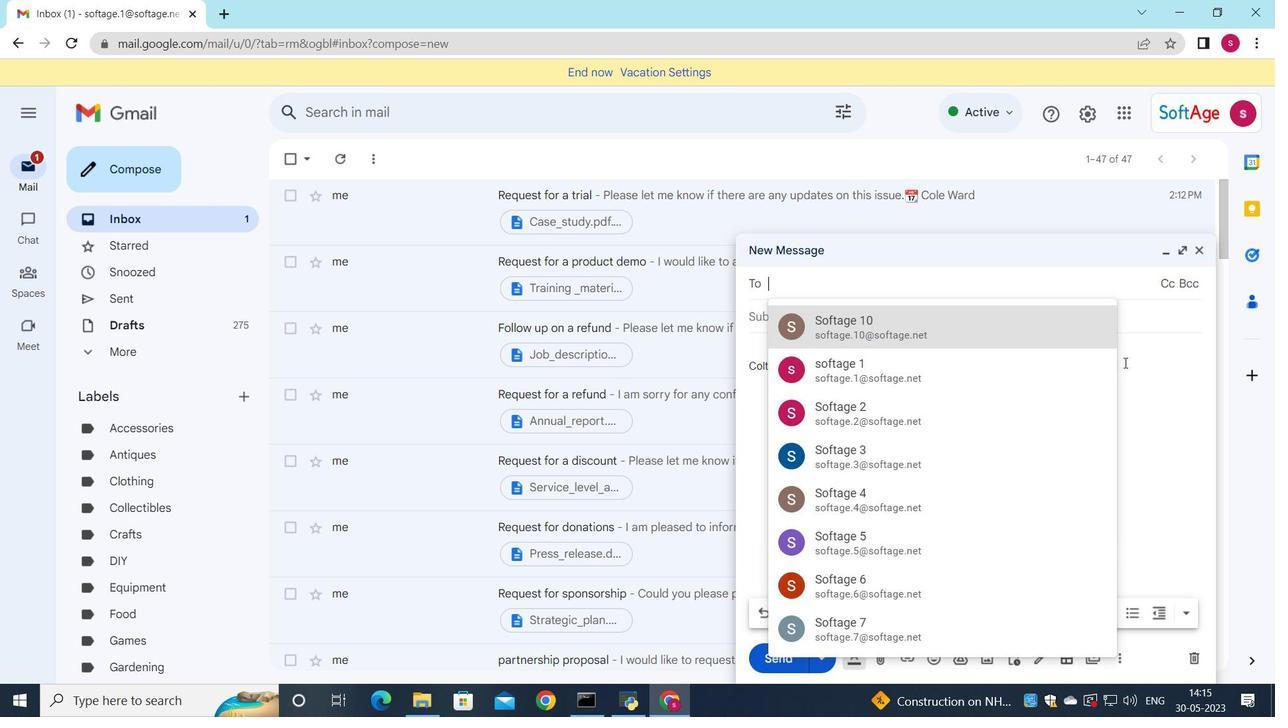 
Action: Key pressed <Key.down>
Screenshot: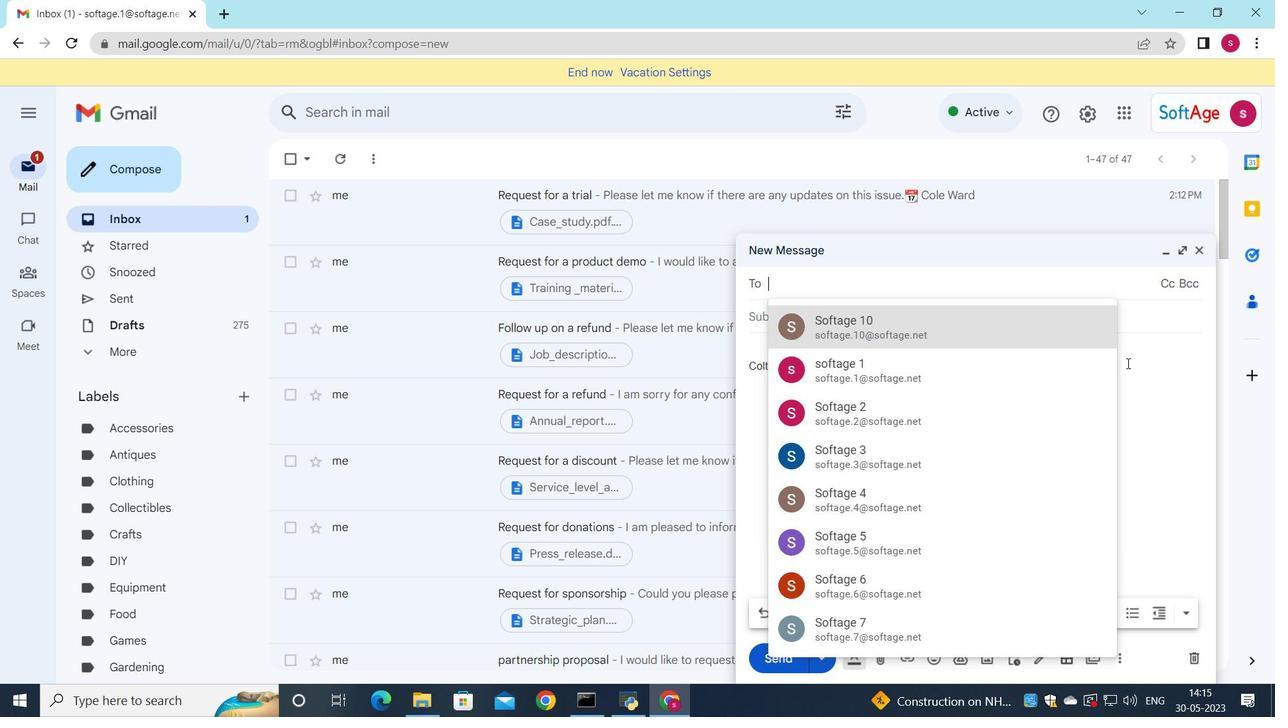 
Action: Mouse moved to (1043, 478)
Screenshot: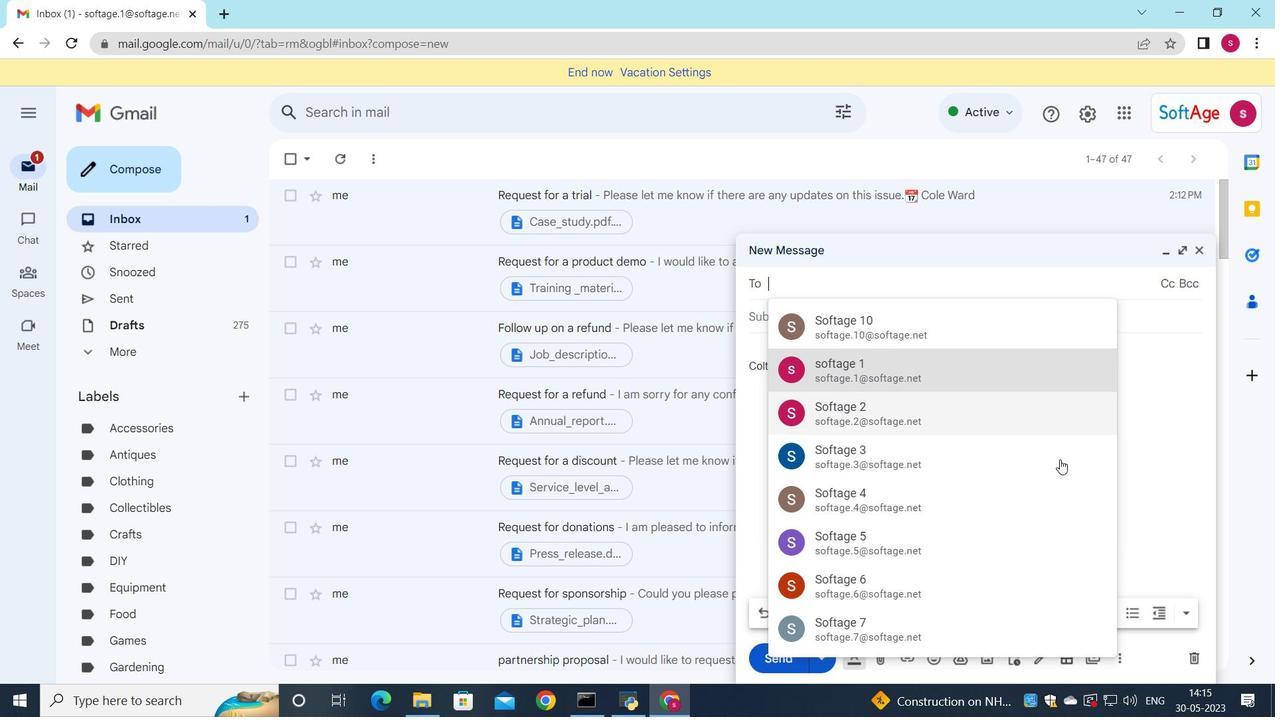 
Action: Key pressed <Key.down>
Screenshot: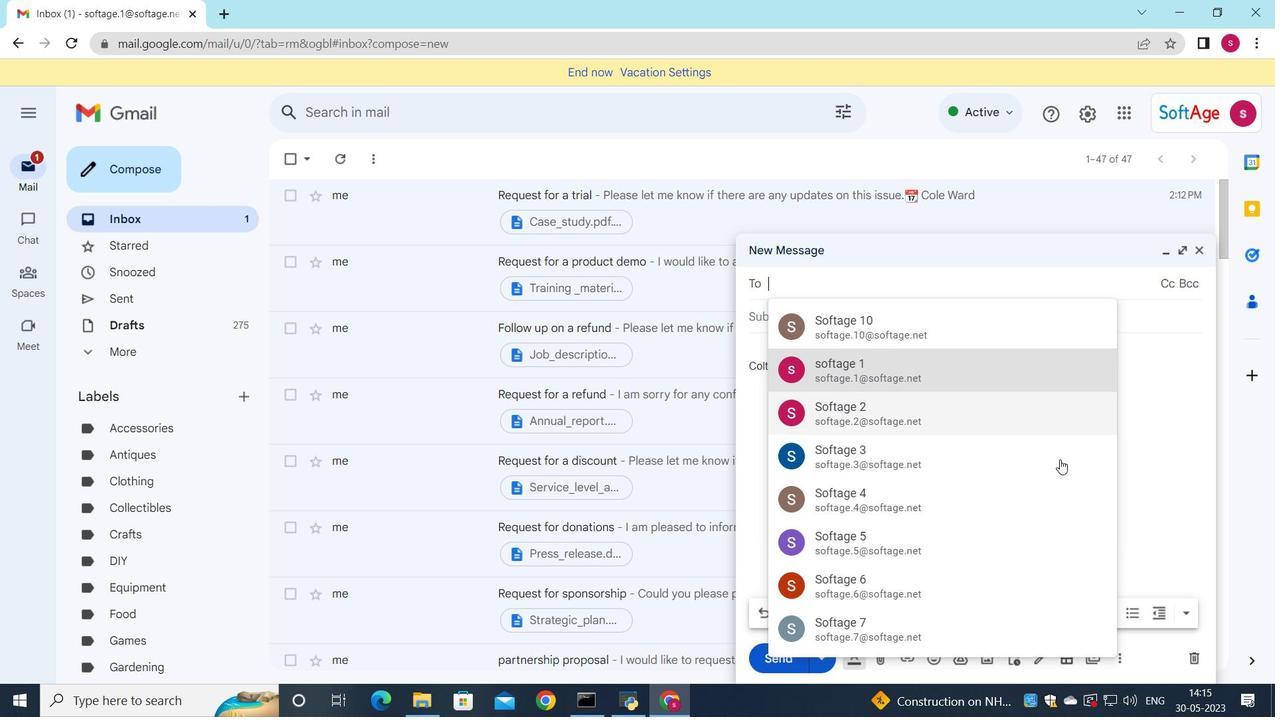 
Action: Mouse moved to (995, 498)
Screenshot: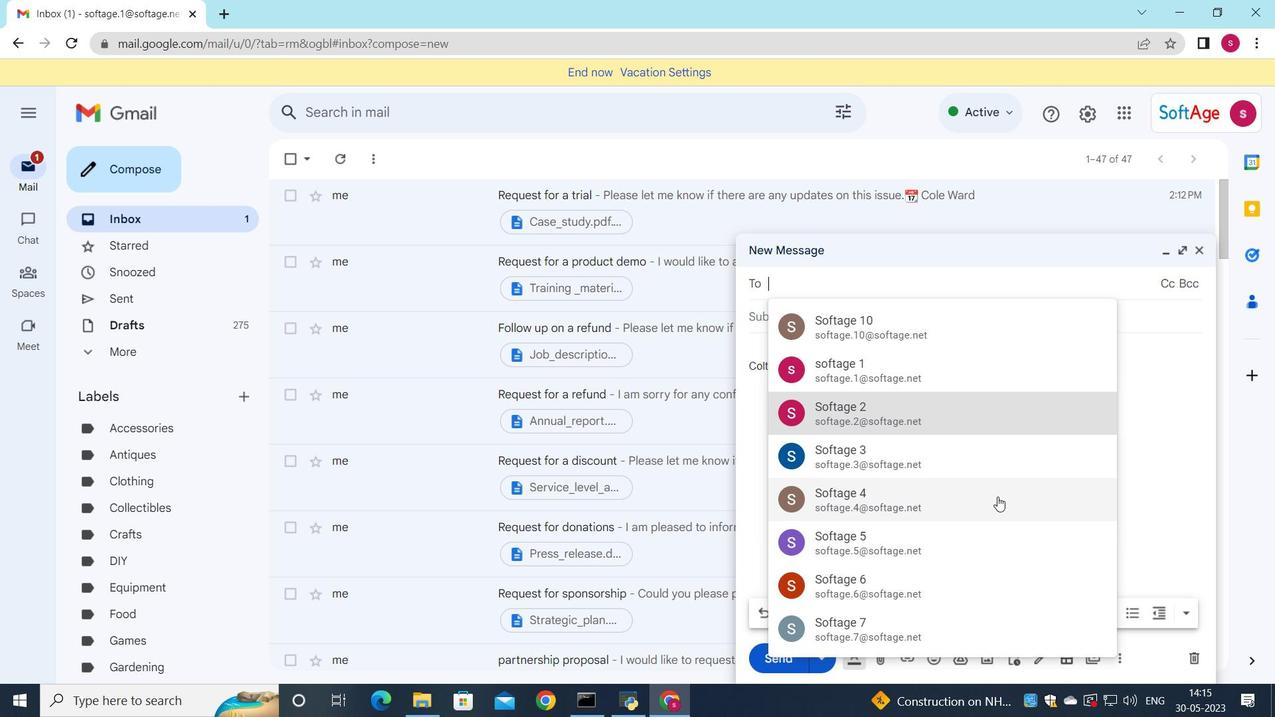 
Action: Mouse pressed left at (995, 498)
Screenshot: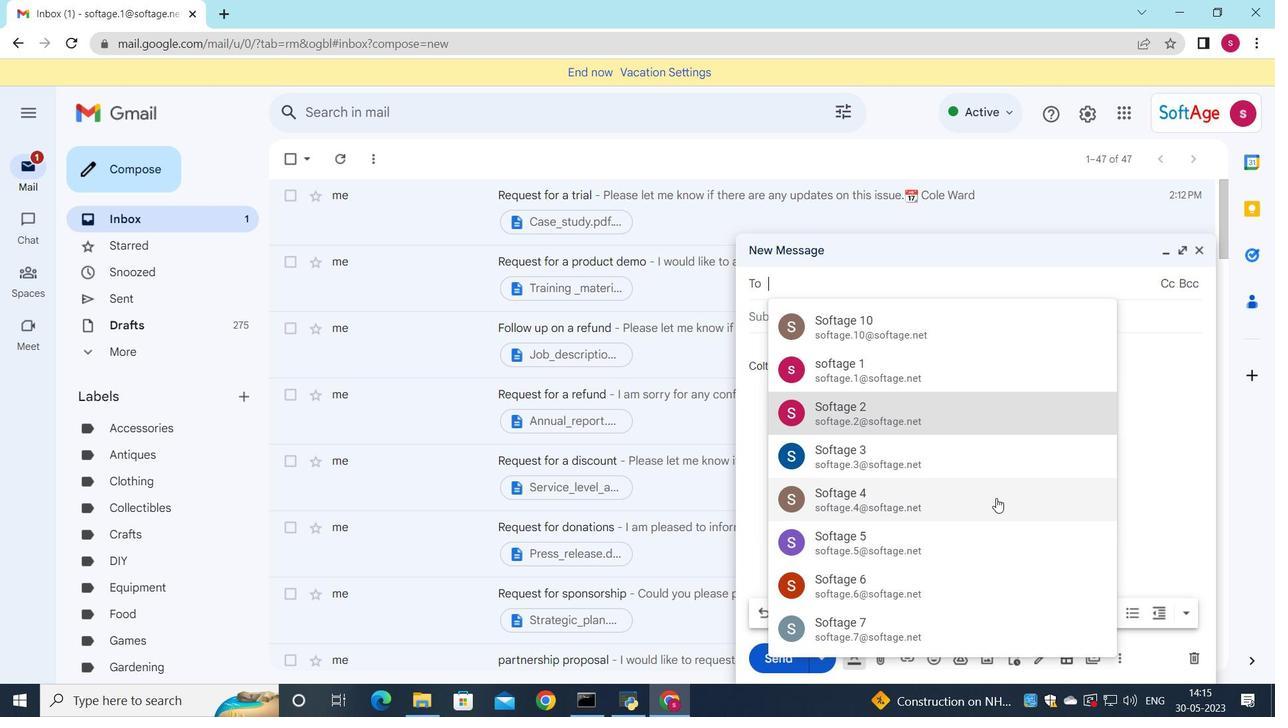 
Action: Mouse moved to (1021, 349)
Screenshot: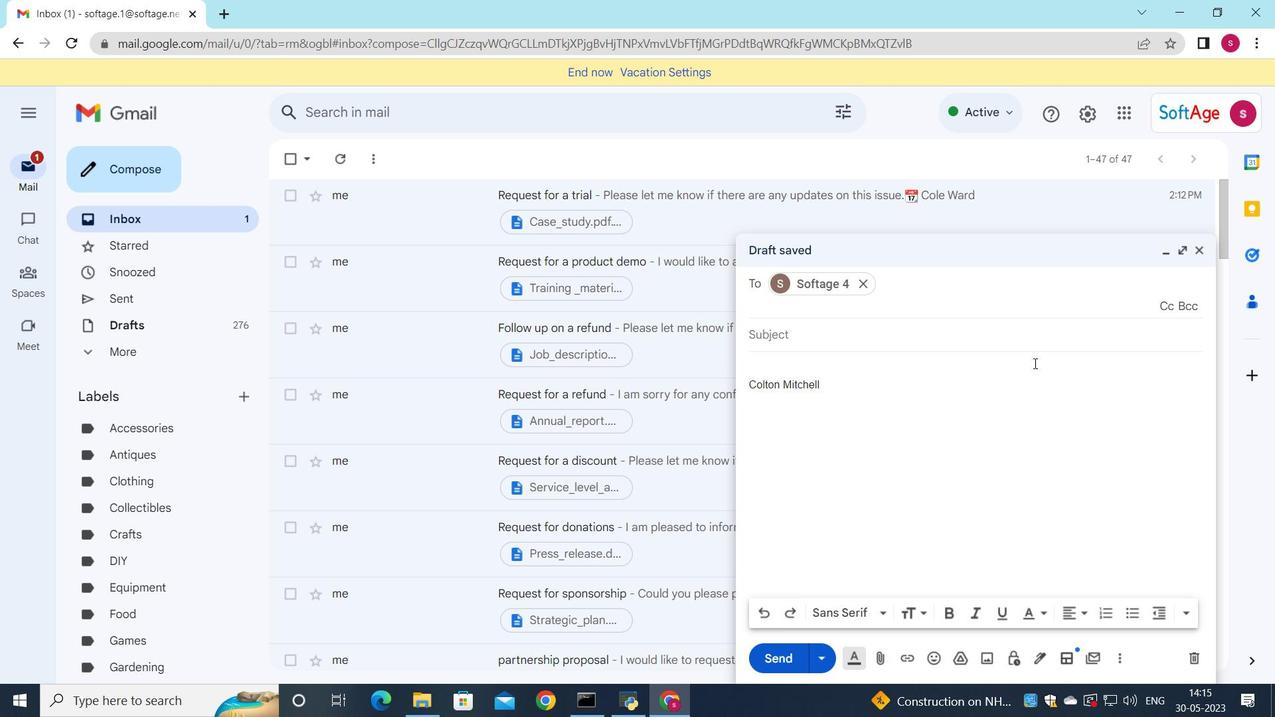 
Action: Key pressed <Key.down>
Screenshot: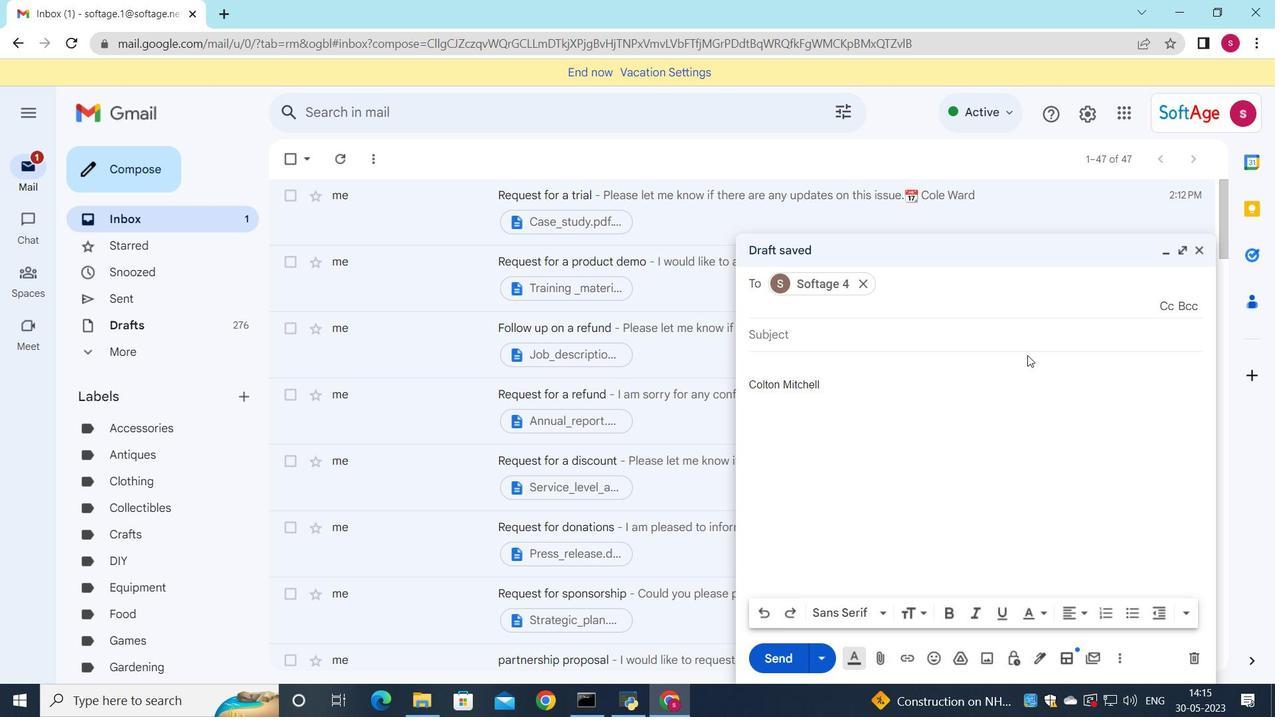 
Action: Mouse moved to (1023, 350)
Screenshot: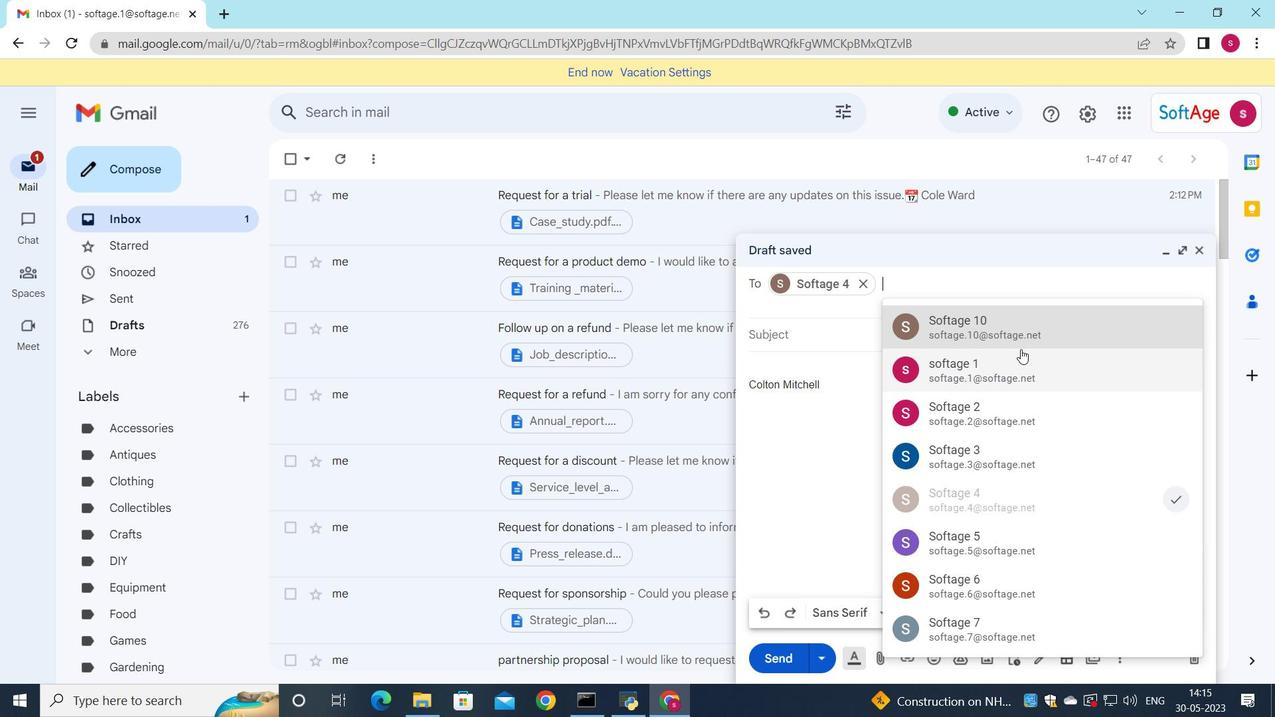 
Action: Mouse pressed left at (1023, 350)
Screenshot: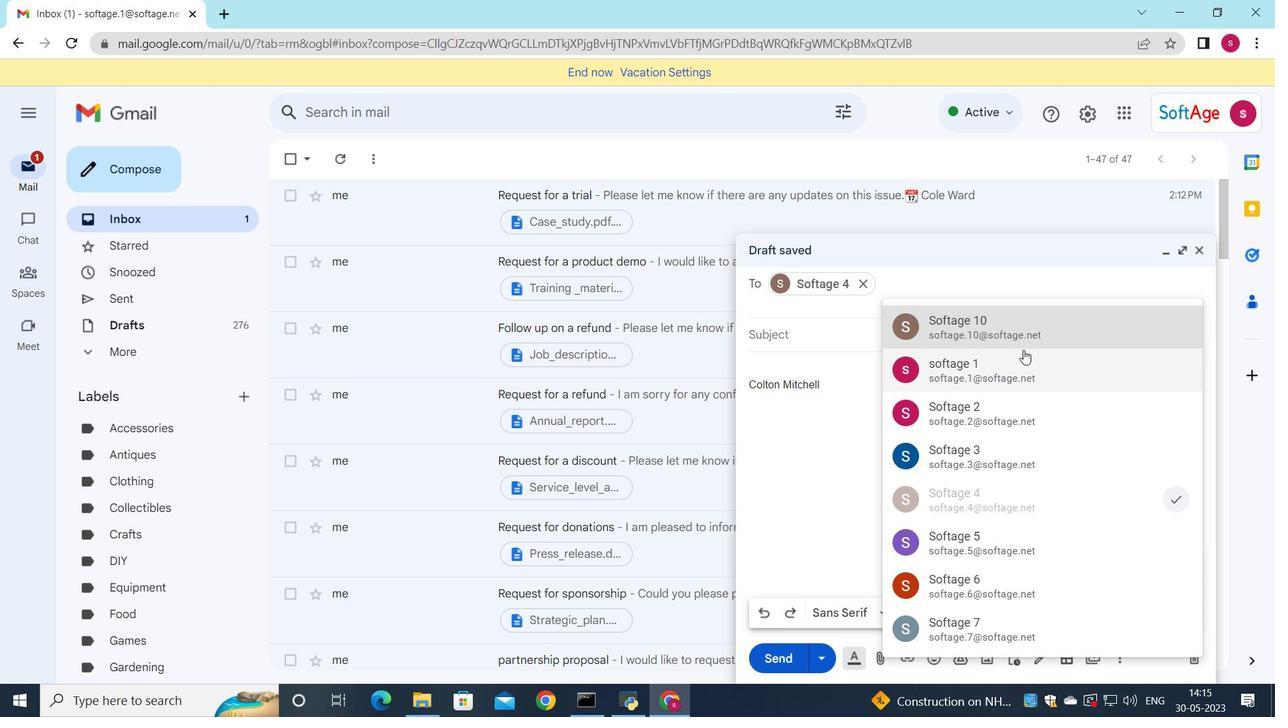 
Action: Mouse moved to (1023, 344)
Screenshot: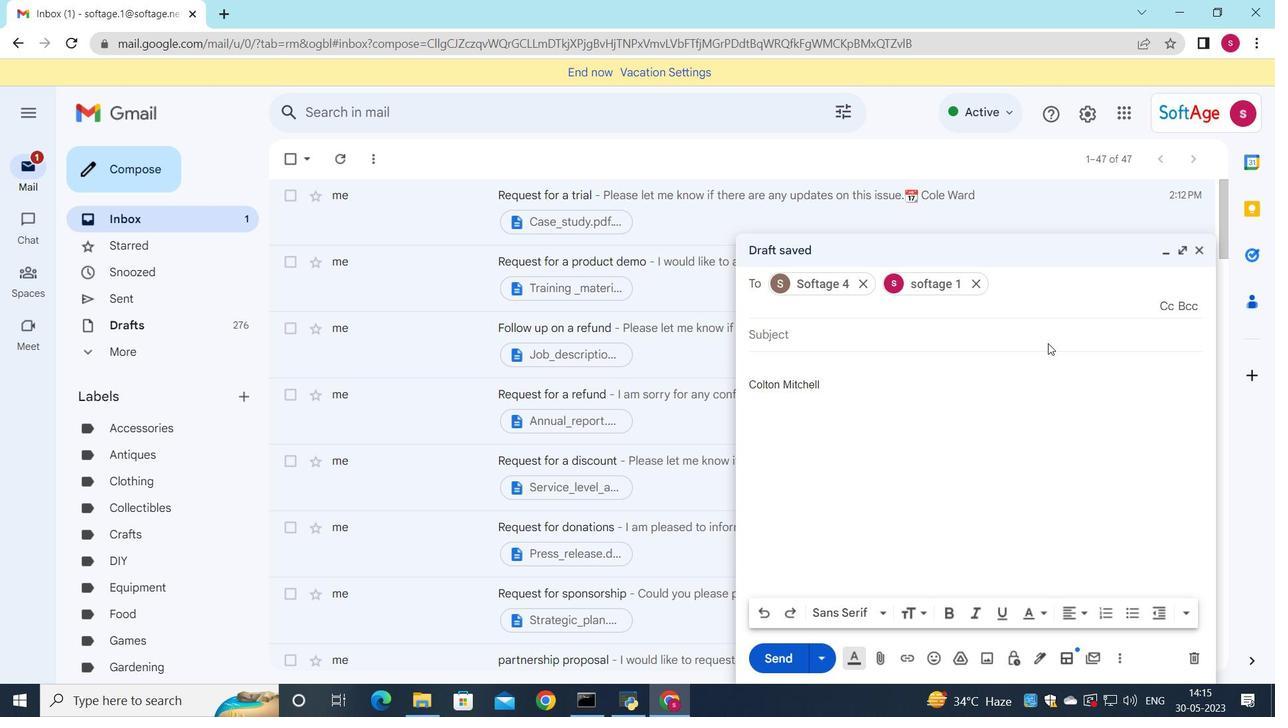 
Action: Key pressed <Key.down>
Screenshot: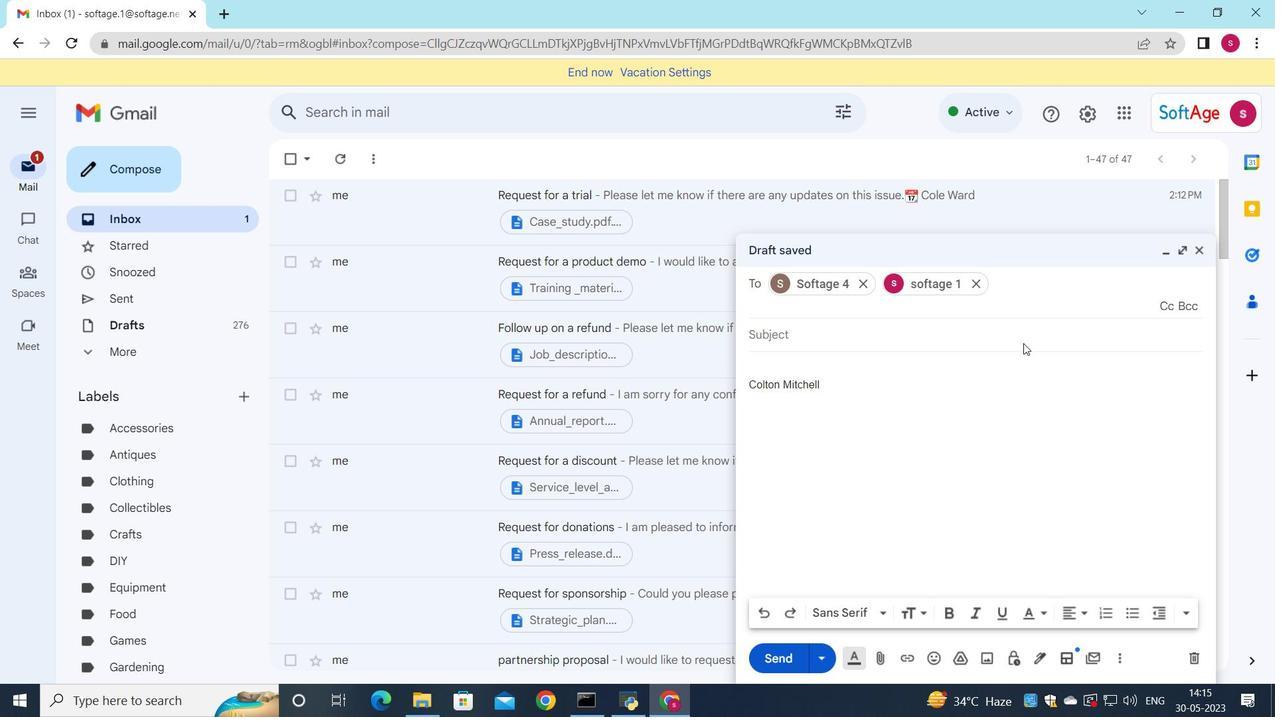 
Action: Mouse moved to (1069, 537)
Screenshot: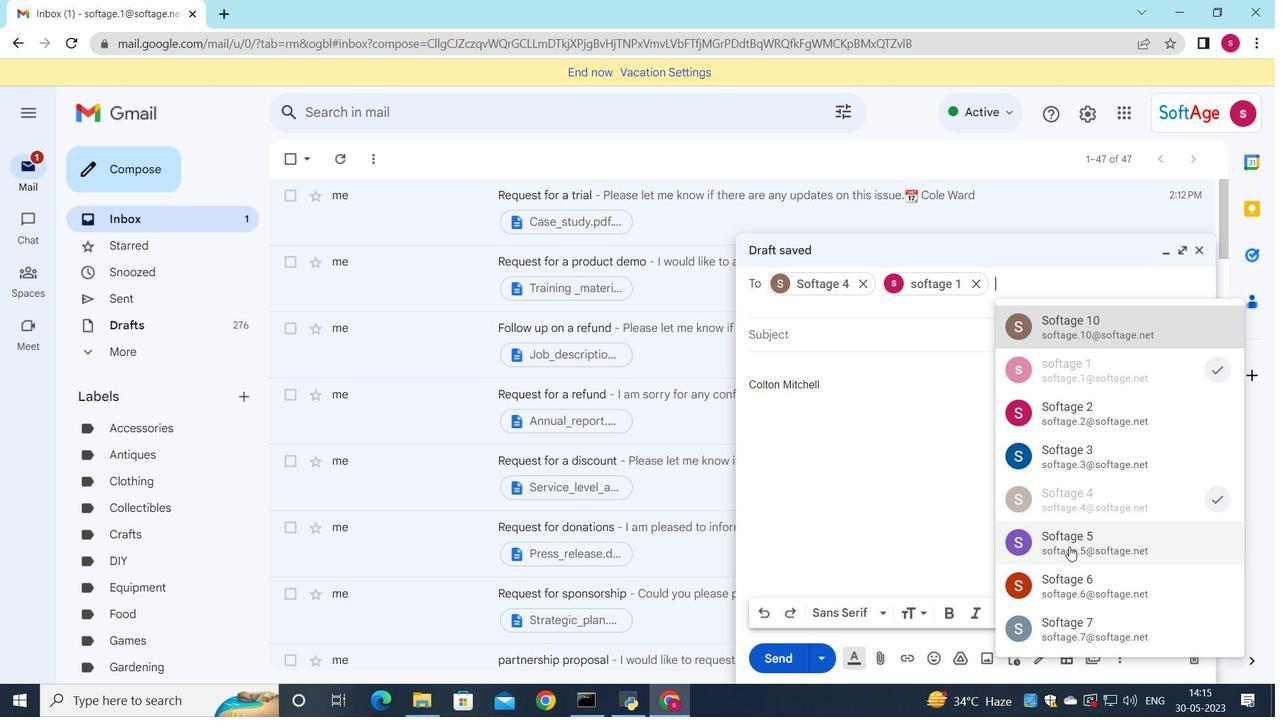 
Action: Mouse pressed left at (1069, 537)
Screenshot: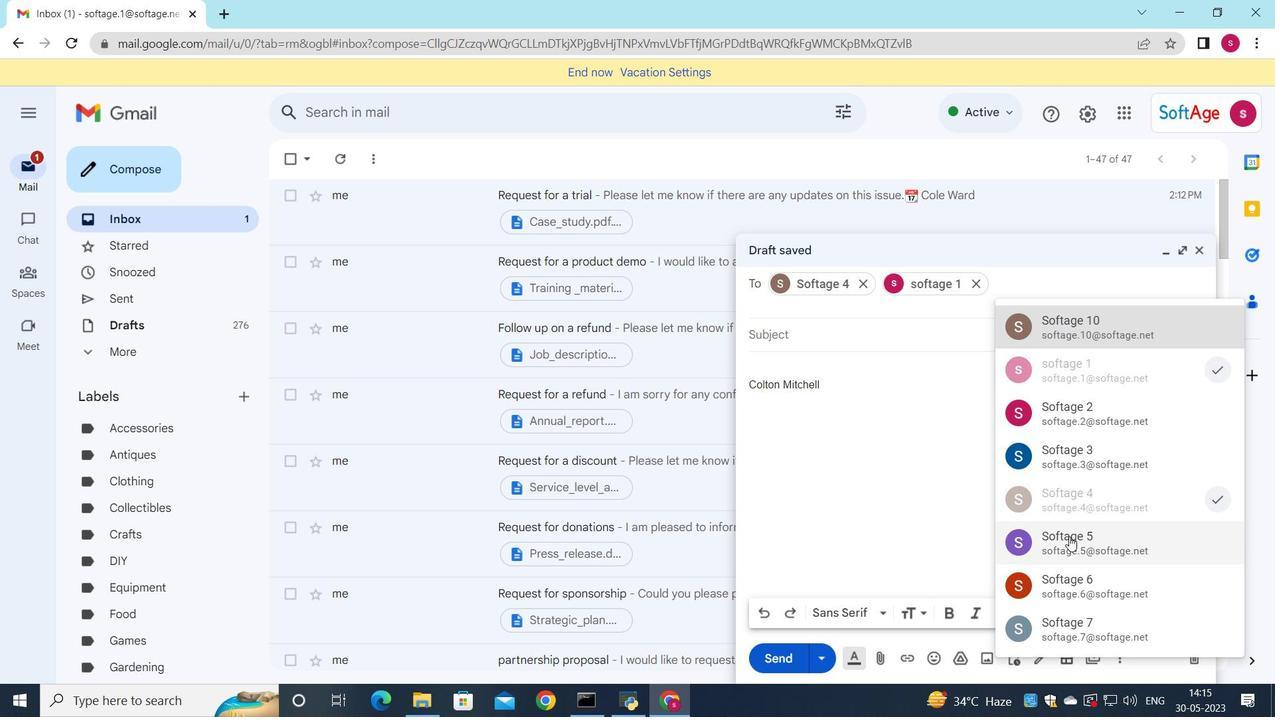 
Action: Mouse moved to (1166, 307)
Screenshot: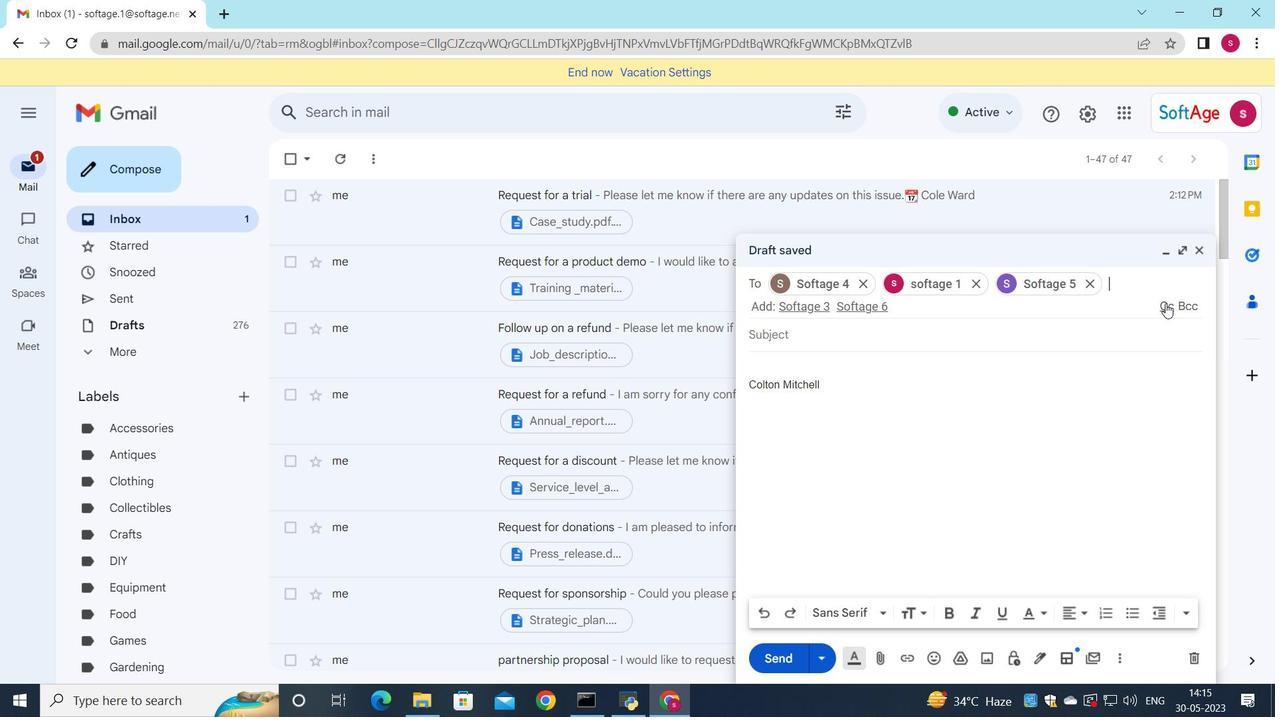 
Action: Mouse pressed left at (1166, 307)
Screenshot: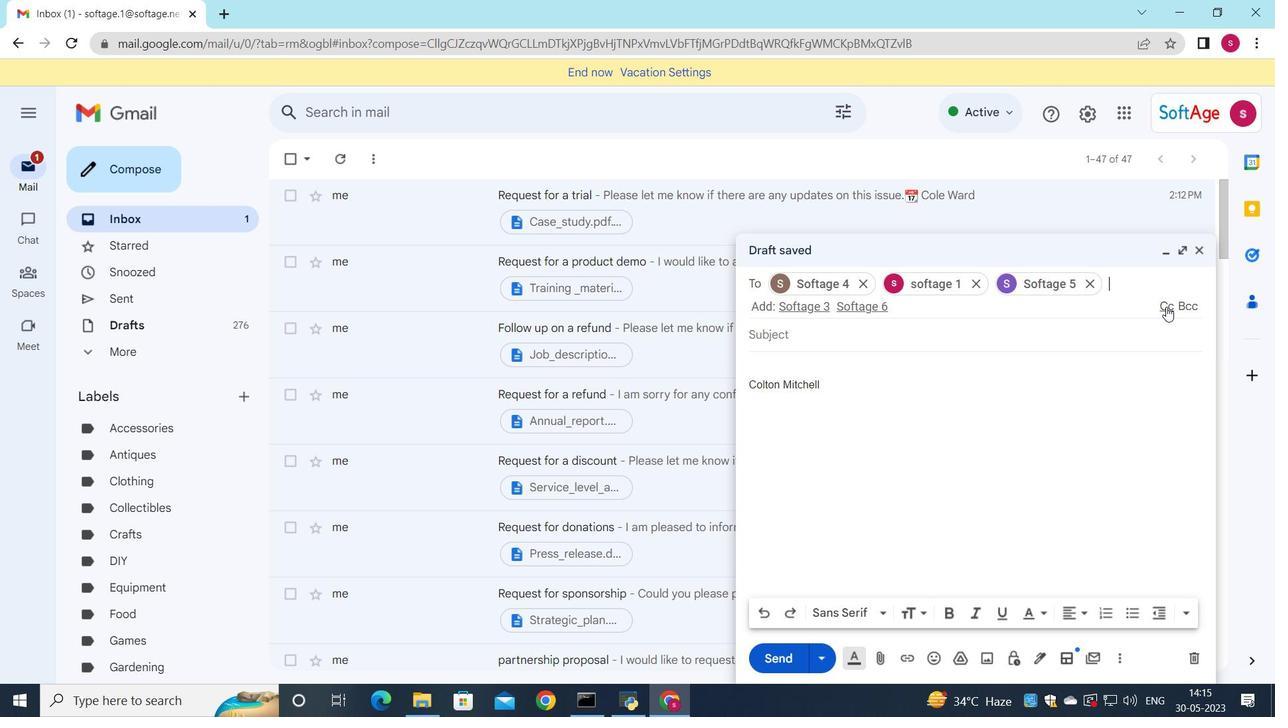 
Action: Mouse moved to (868, 336)
Screenshot: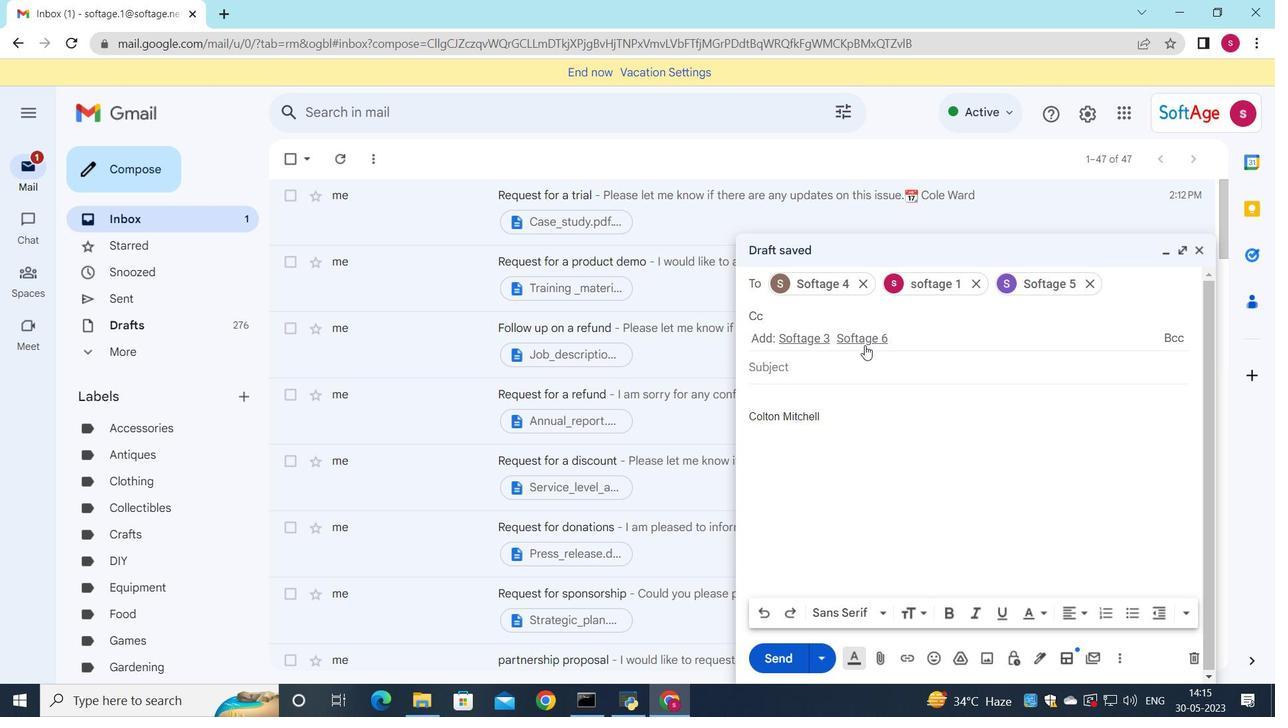 
Action: Mouse pressed left at (868, 336)
Screenshot: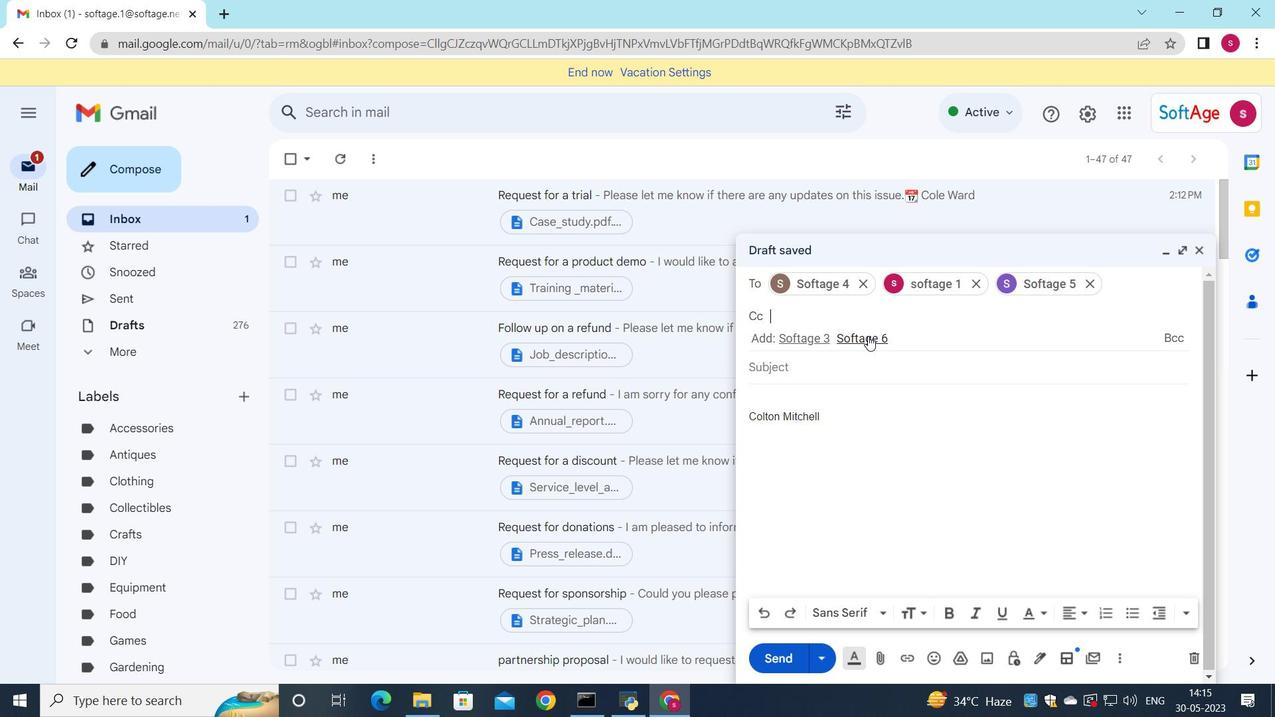 
Action: Mouse moved to (826, 367)
Screenshot: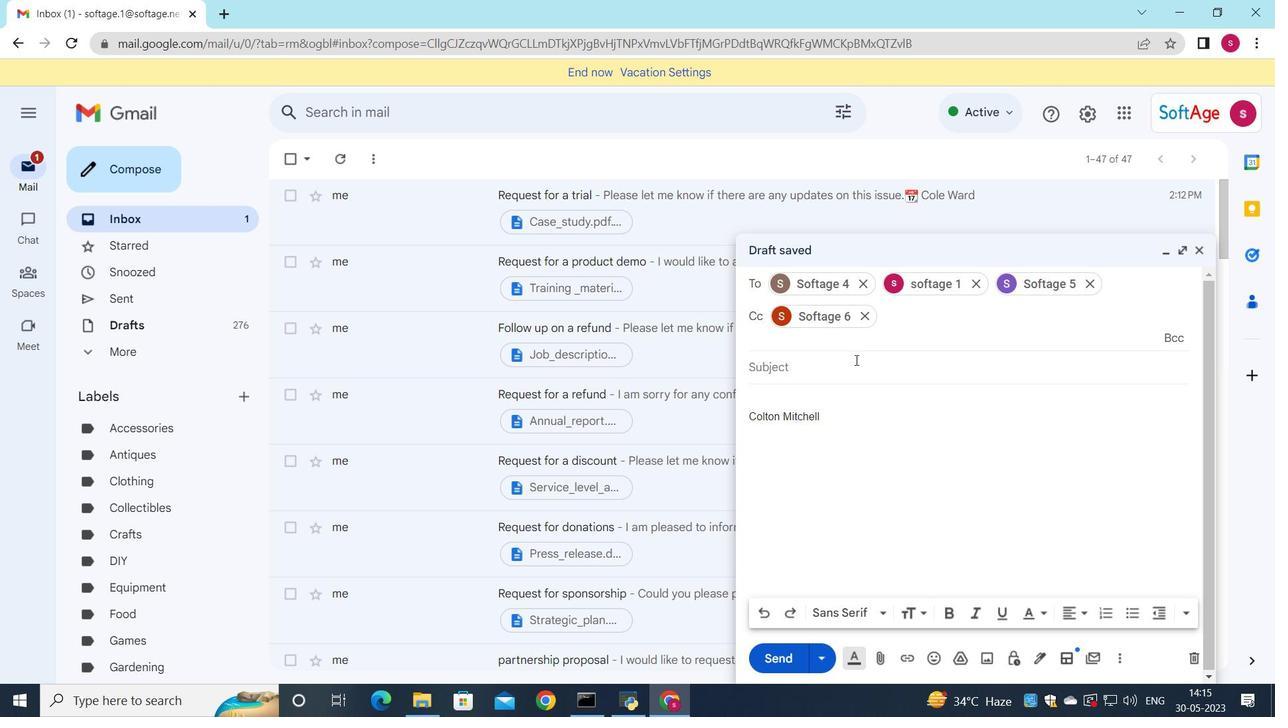 
Action: Mouse pressed left at (826, 367)
Screenshot: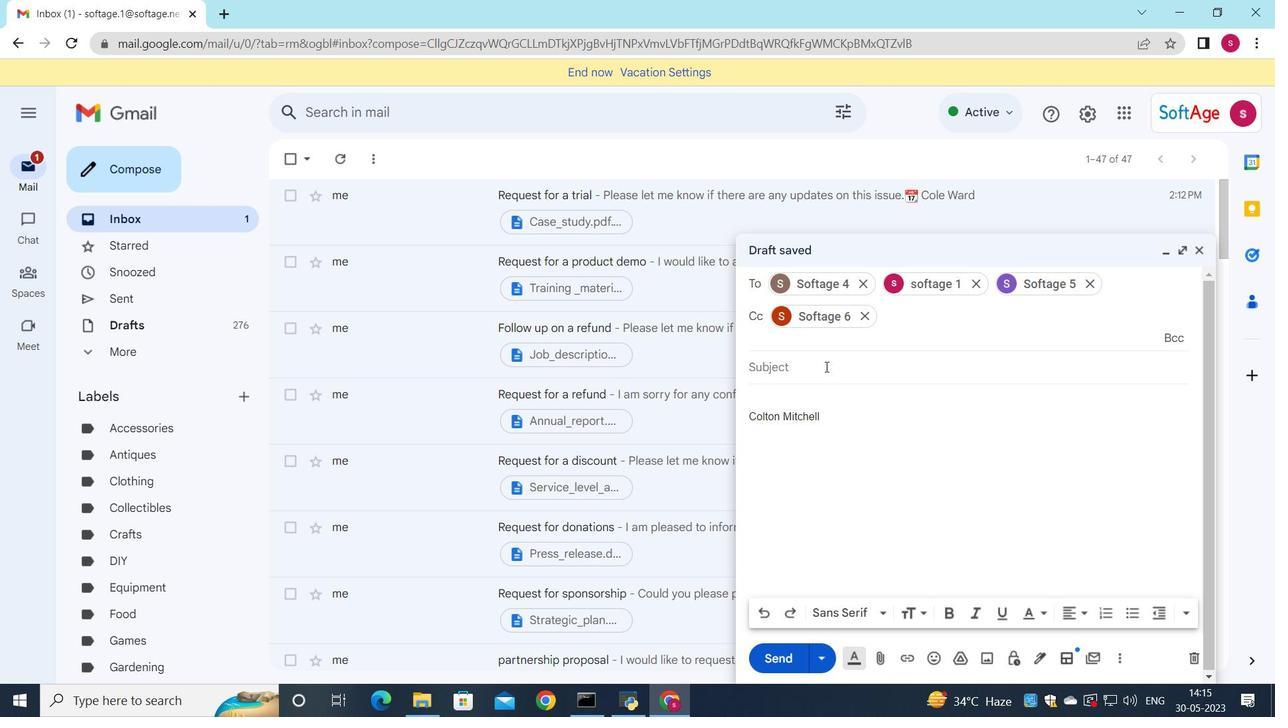 
Action: Key pressed <Key.shift>Follow<Key.space>up<Key.space>on<Key.space>a<Key.space>demo<Key.space>or<Key.space>trial
Screenshot: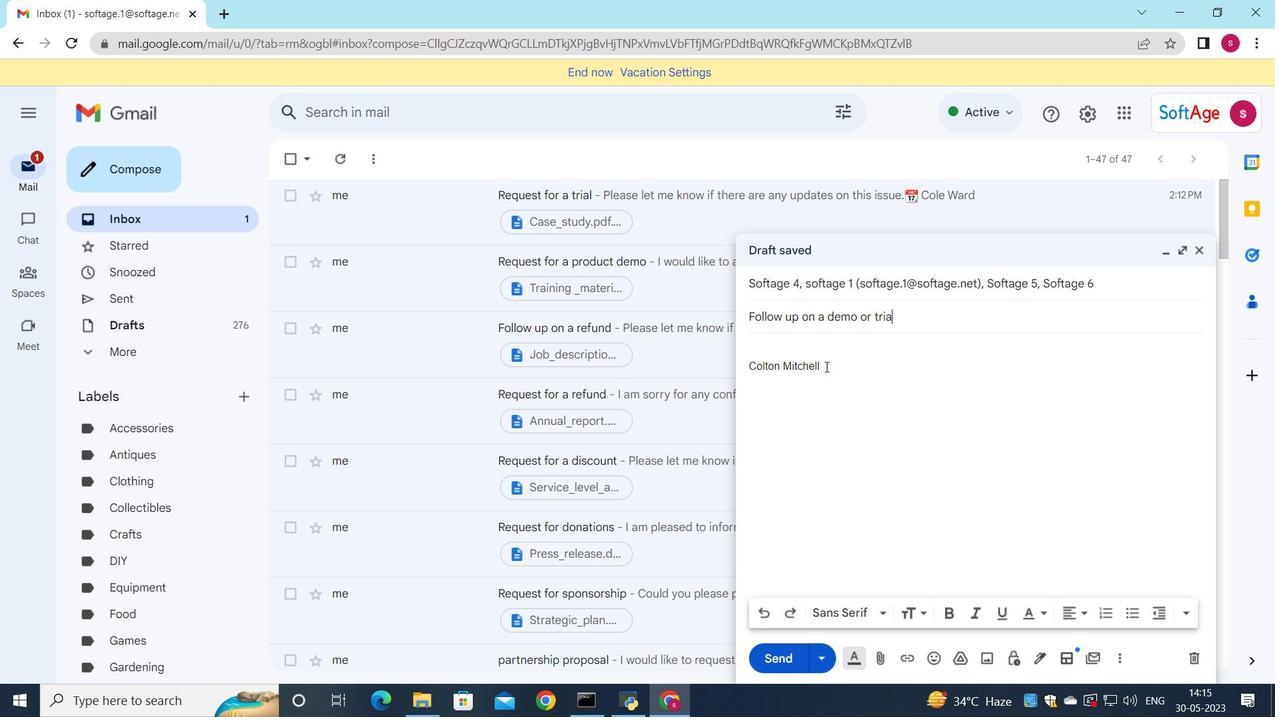 
Action: Mouse moved to (770, 350)
Screenshot: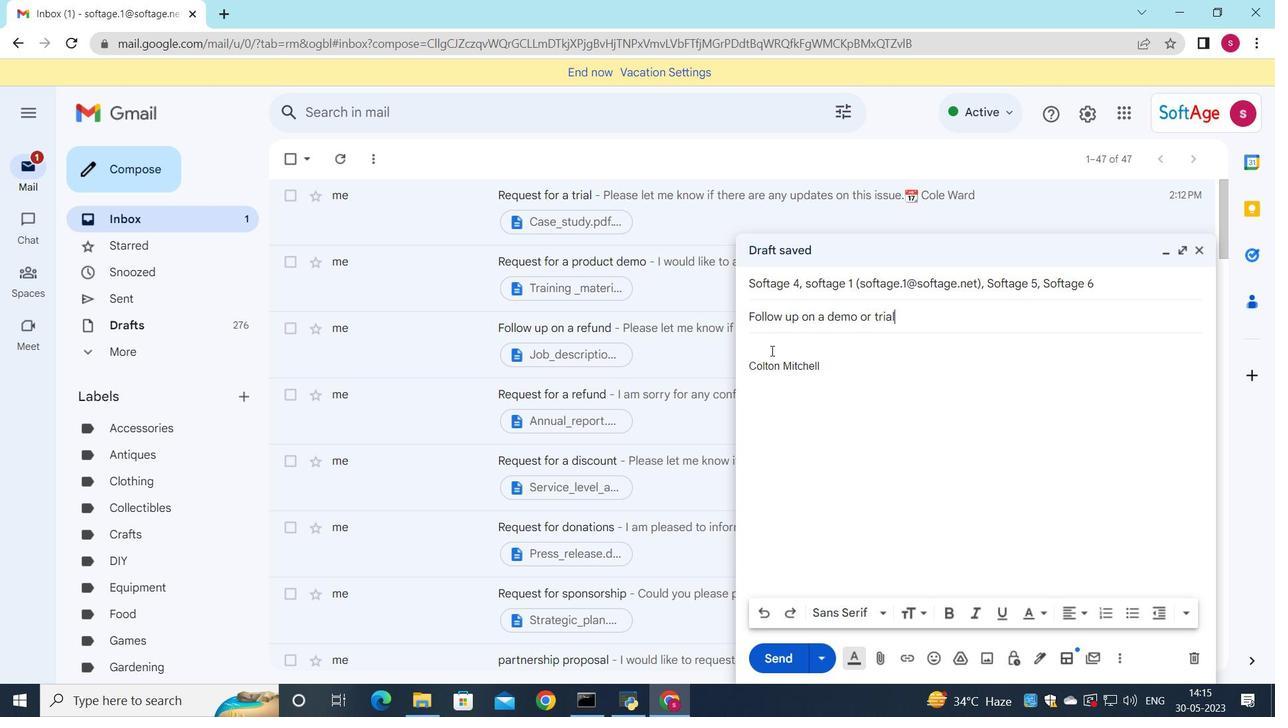 
Action: Mouse pressed left at (770, 350)
Screenshot: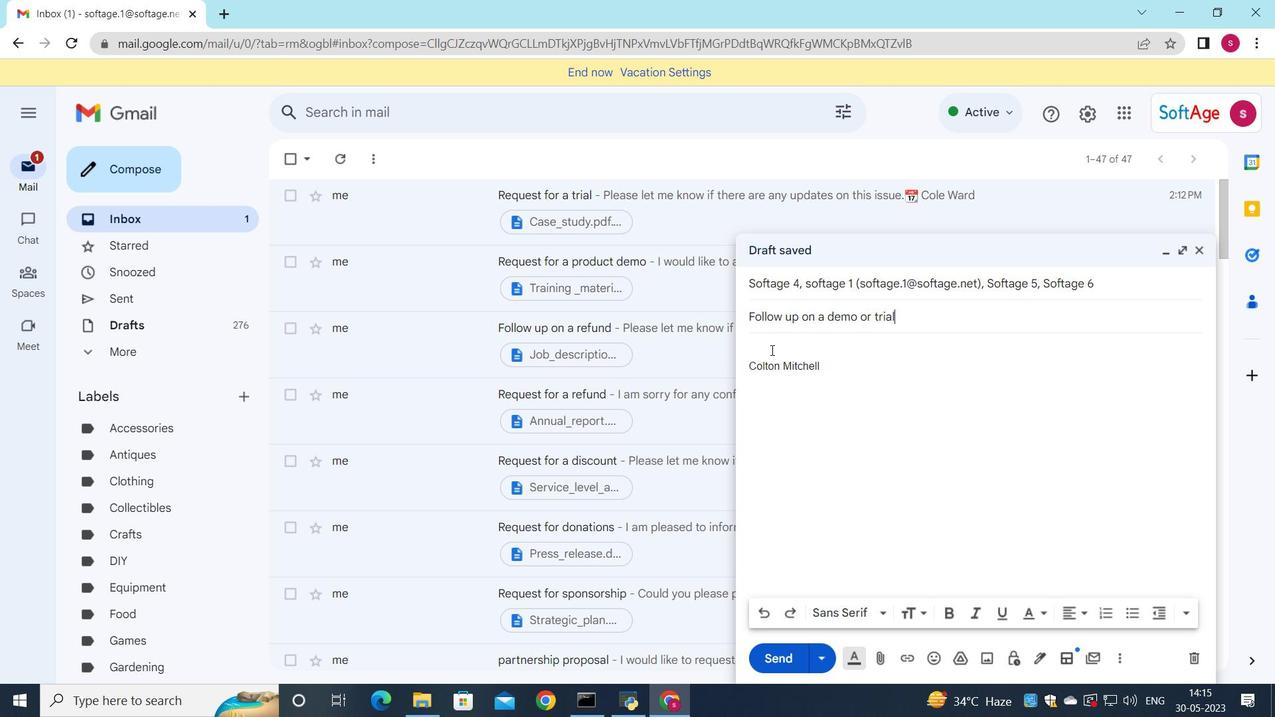 
Action: Key pressed <Key.shift>Thank<Key.space>you<Key.space>for<Key.space>your<Key.space>understanding<Key.space>in<Key.space>this<Key.space>matter.
Screenshot: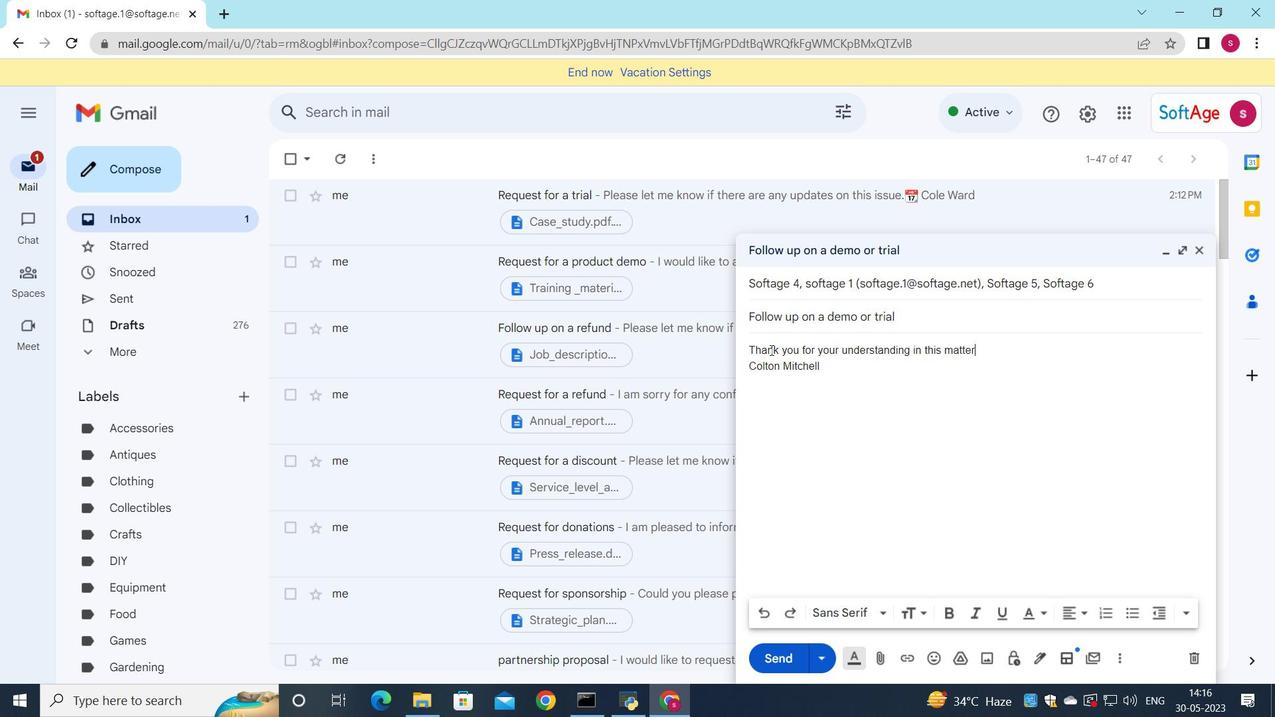 
Action: Mouse moved to (936, 661)
Screenshot: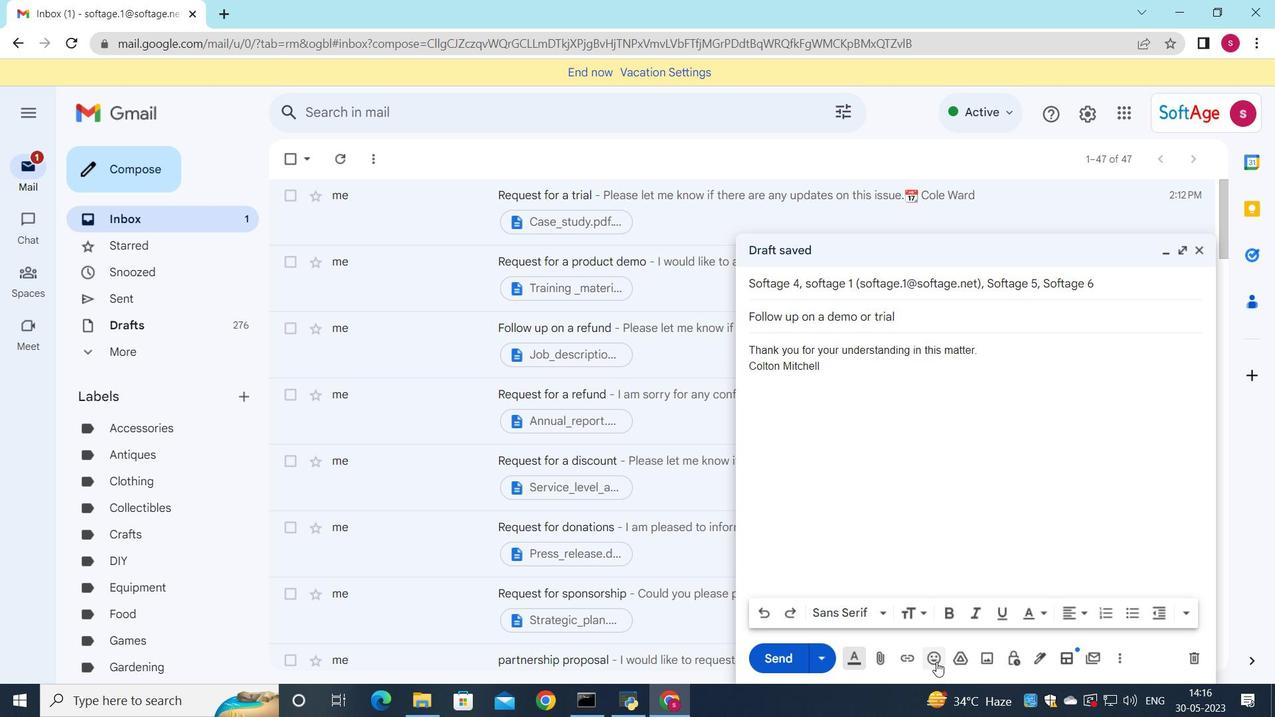 
Action: Mouse pressed left at (936, 661)
Screenshot: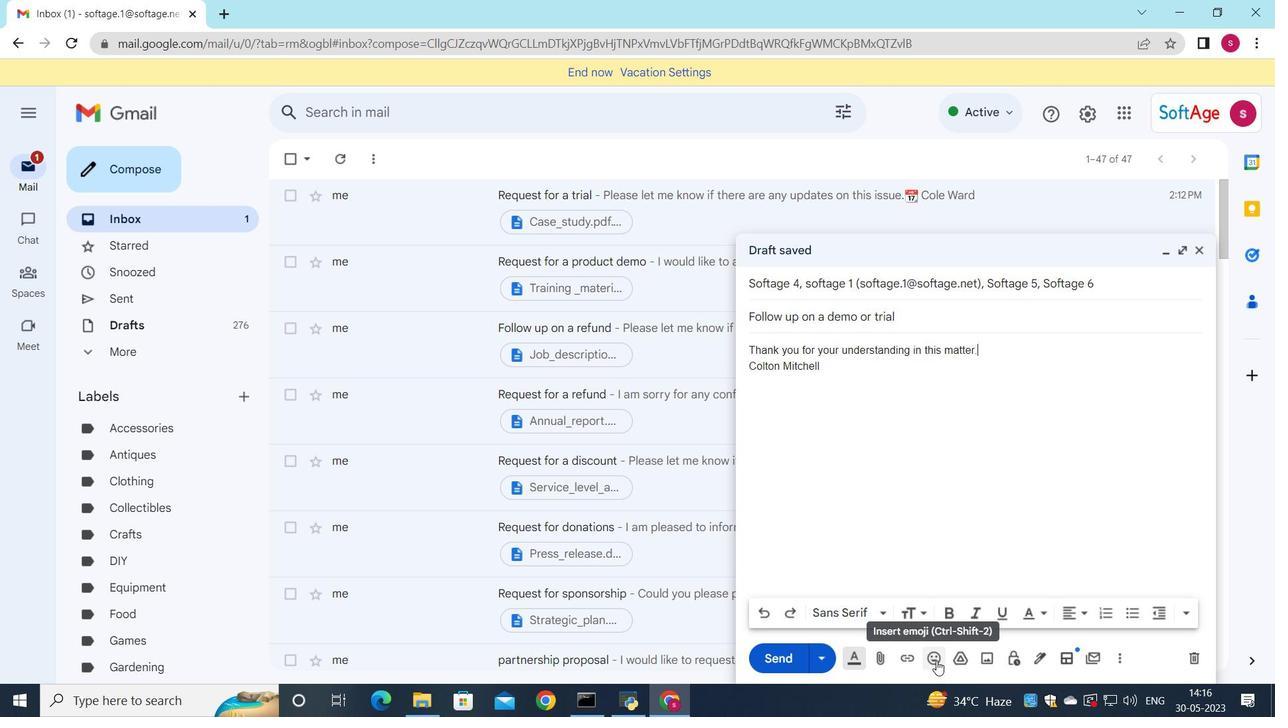 
Action: Mouse moved to (919, 518)
Screenshot: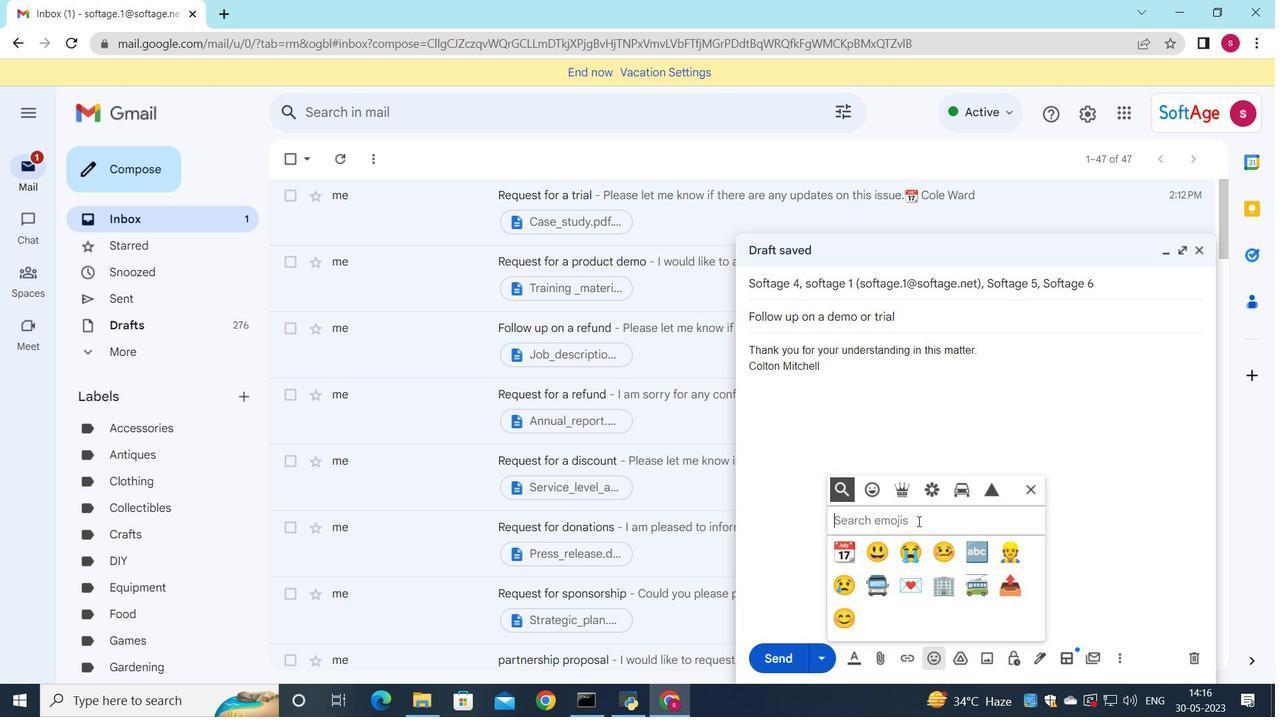 
Action: Key pressed offi
Screenshot: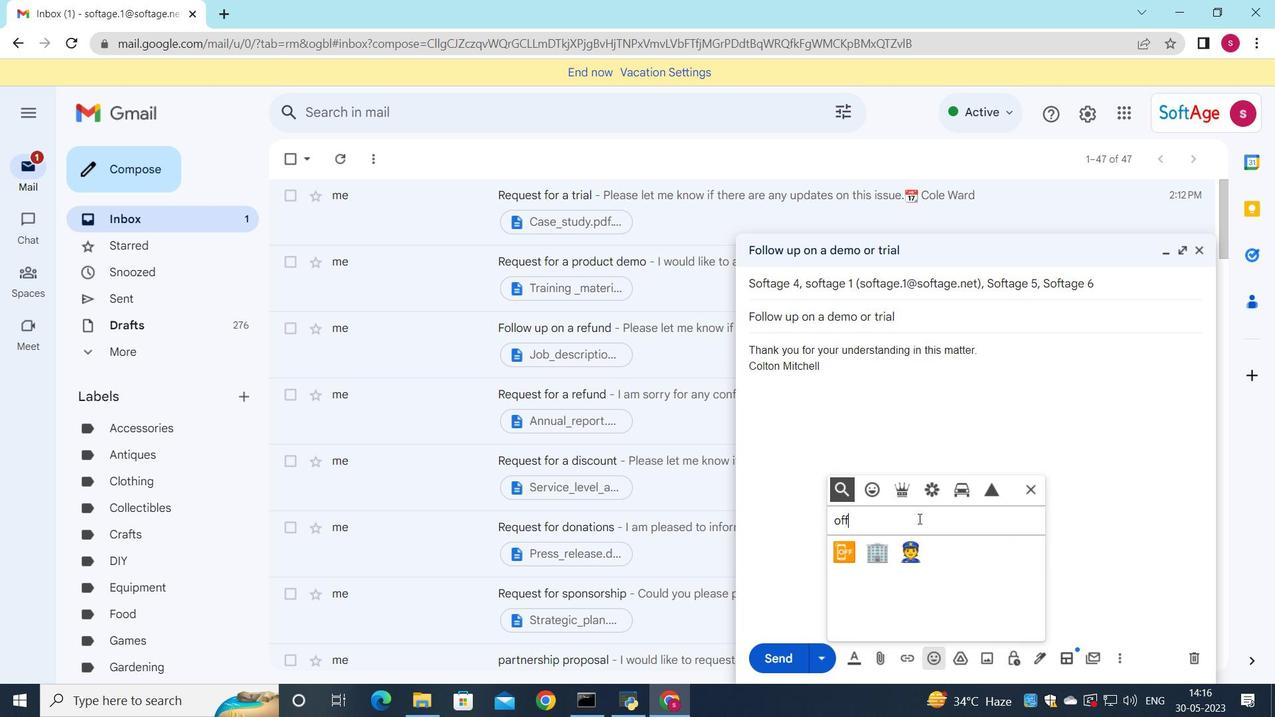 
Action: Mouse moved to (837, 553)
Screenshot: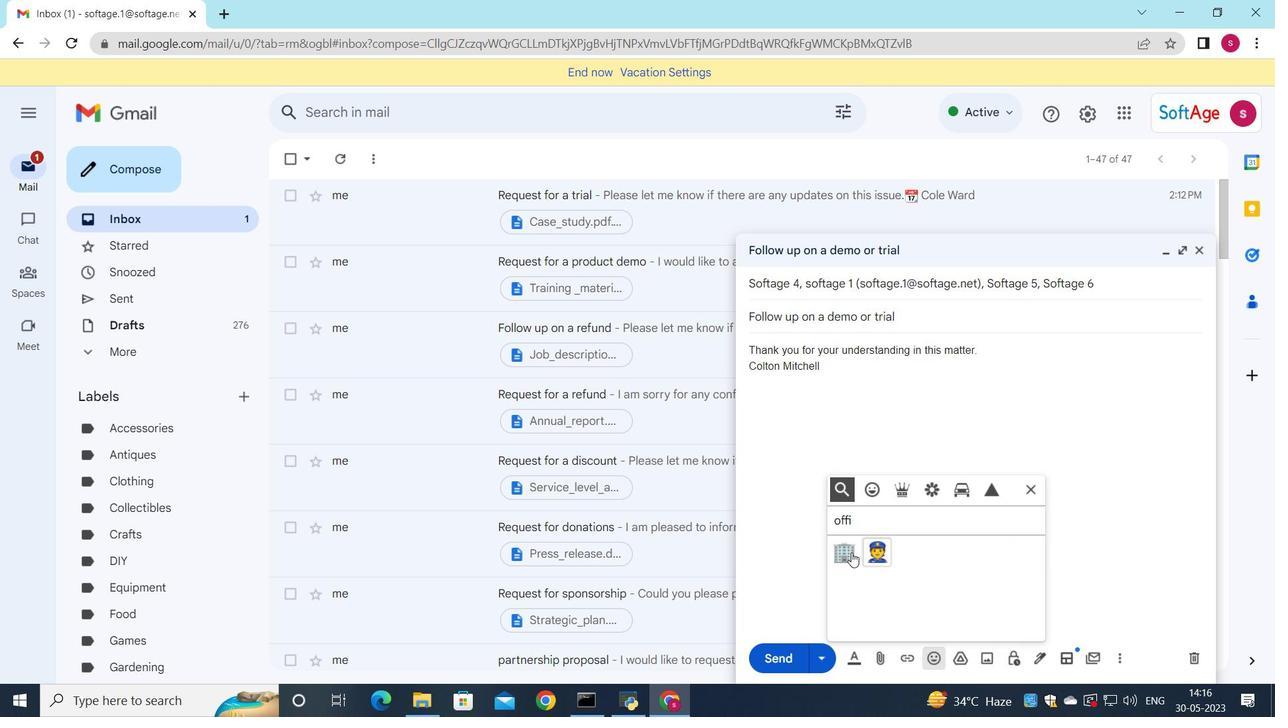 
Action: Mouse pressed left at (837, 553)
Screenshot: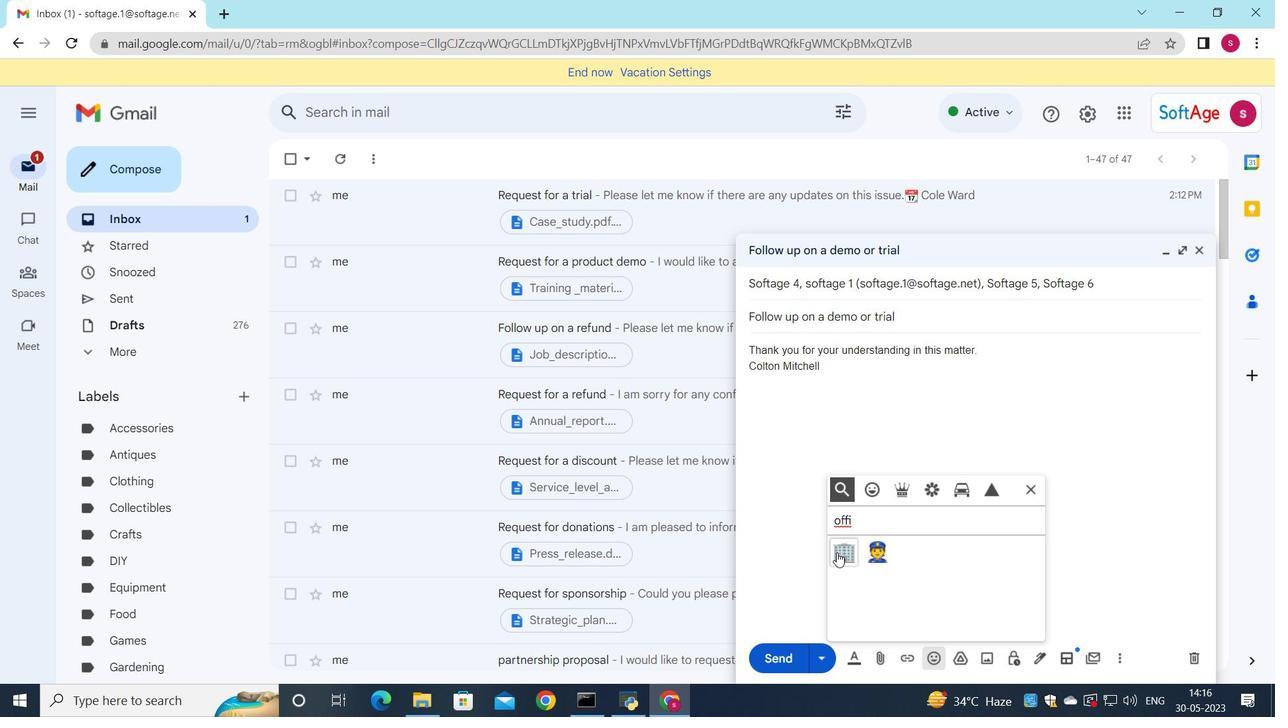 
Action: Mouse moved to (1034, 493)
Screenshot: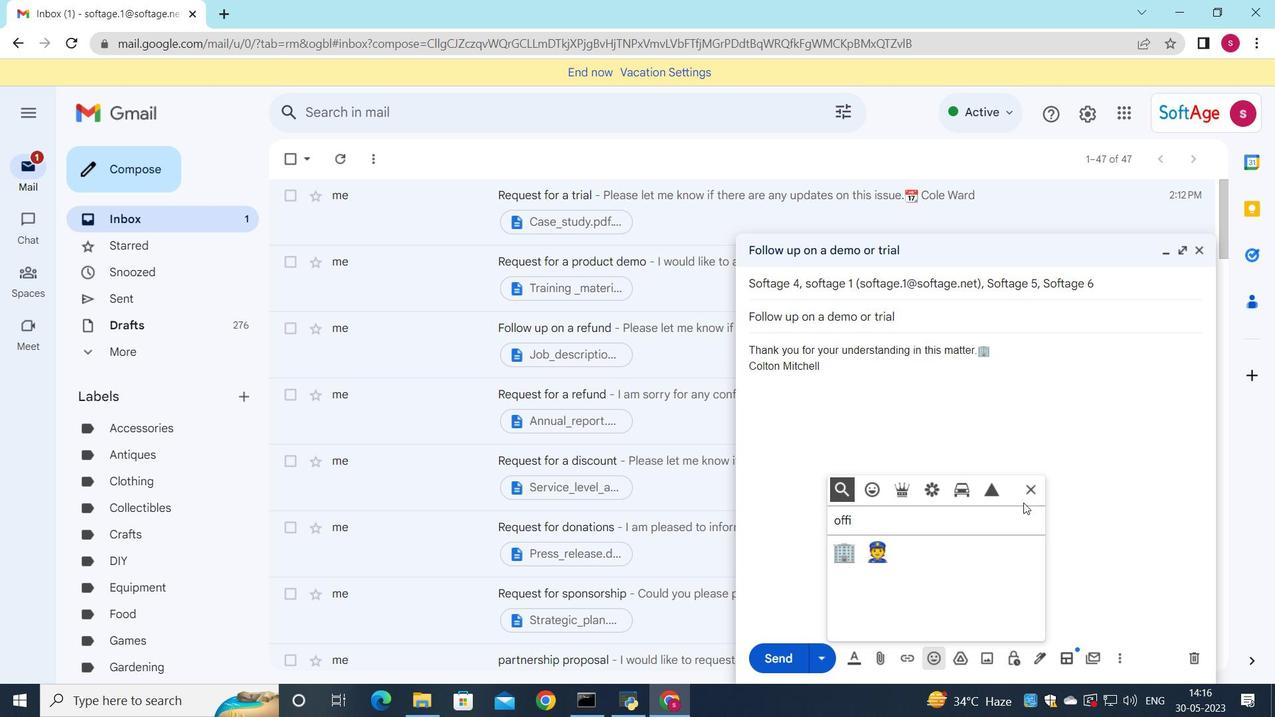 
Action: Mouse pressed left at (1034, 493)
Screenshot: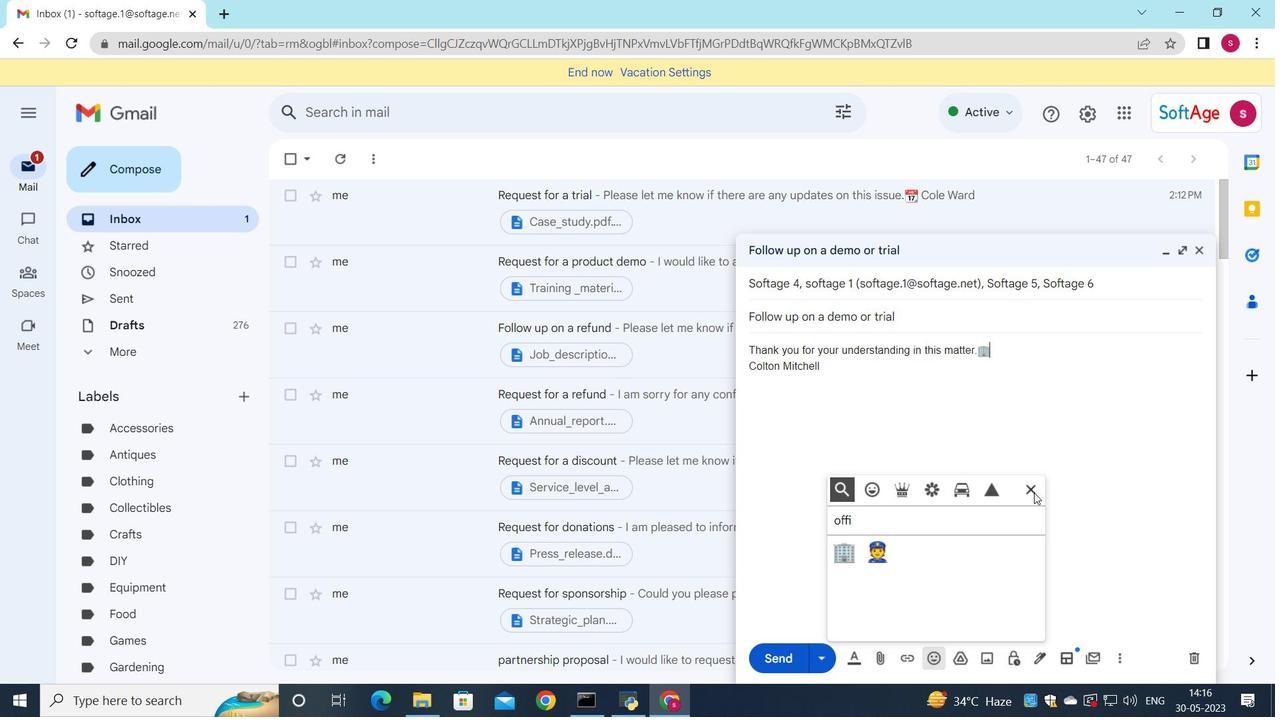 
Action: Mouse moved to (882, 655)
Screenshot: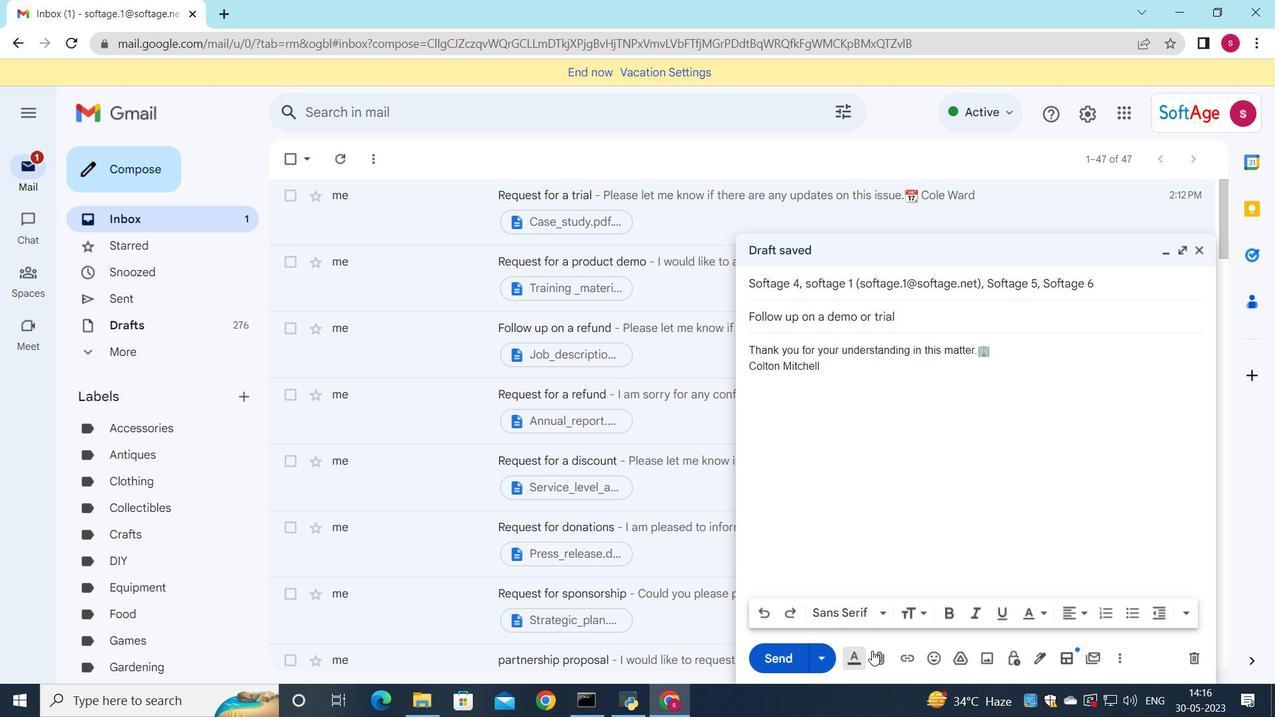 
Action: Mouse pressed left at (882, 655)
Screenshot: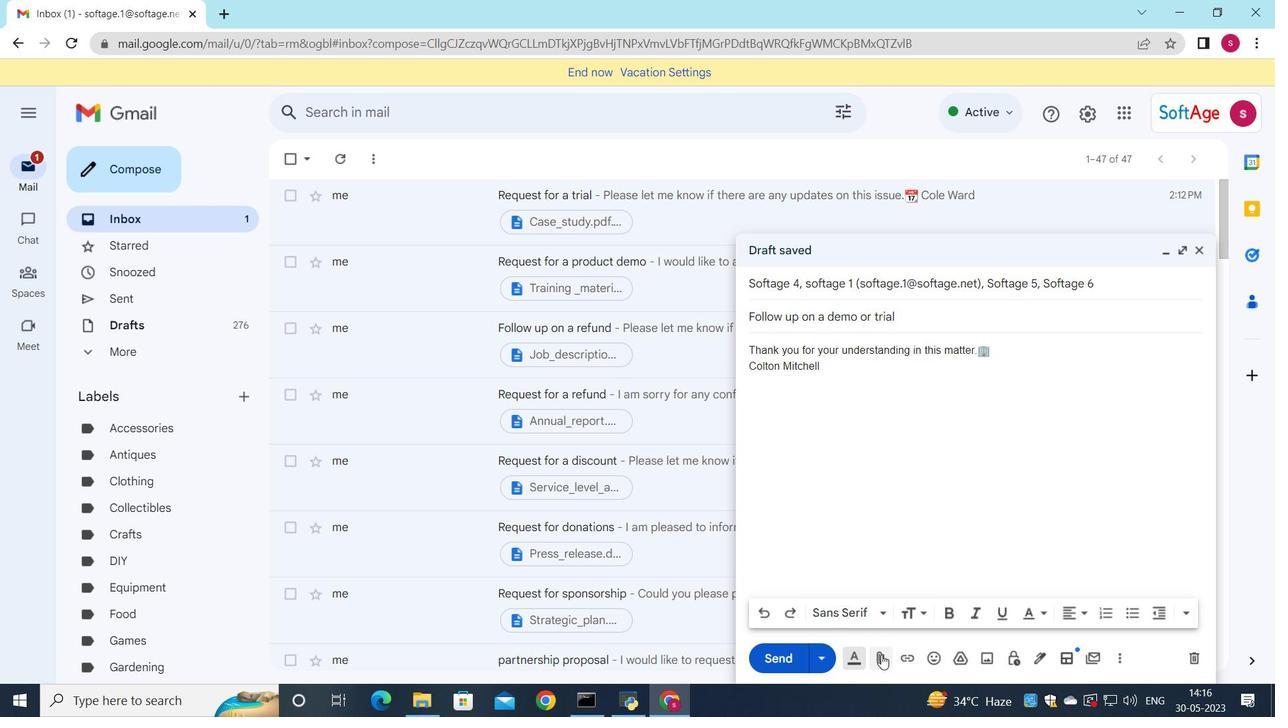 
Action: Mouse moved to (369, 124)
Screenshot: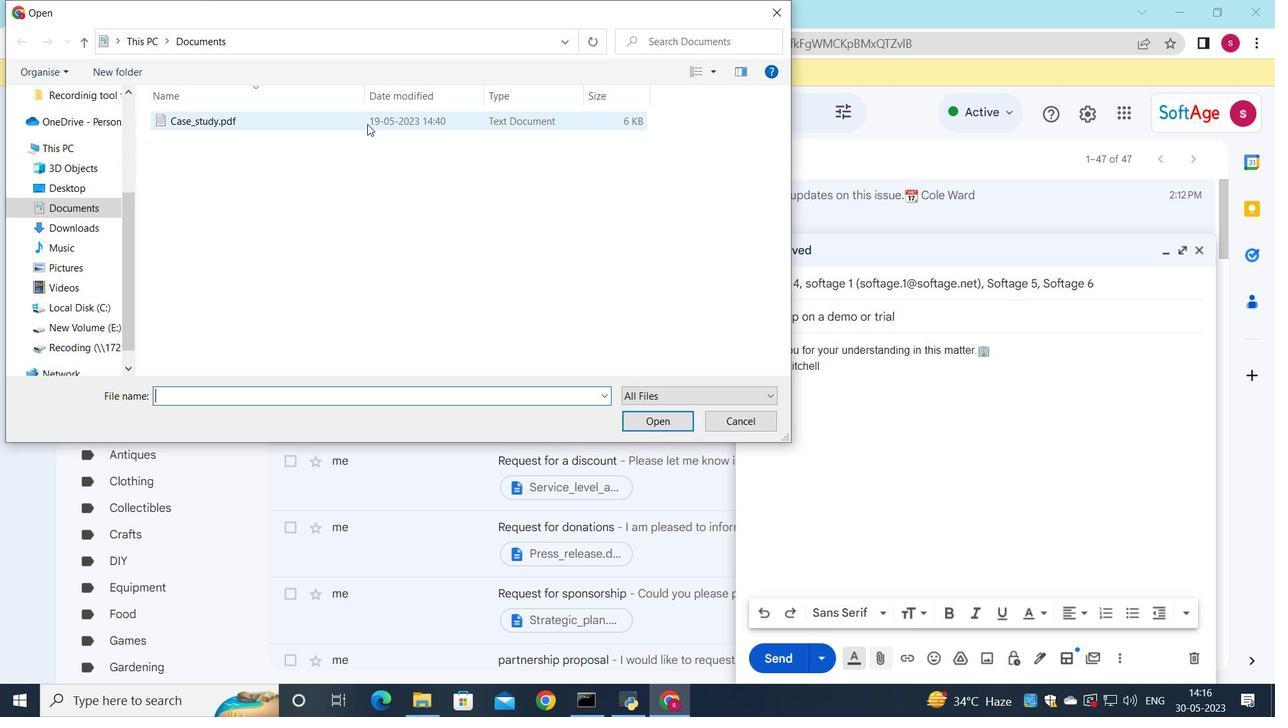 
Action: Mouse pressed left at (369, 124)
Screenshot: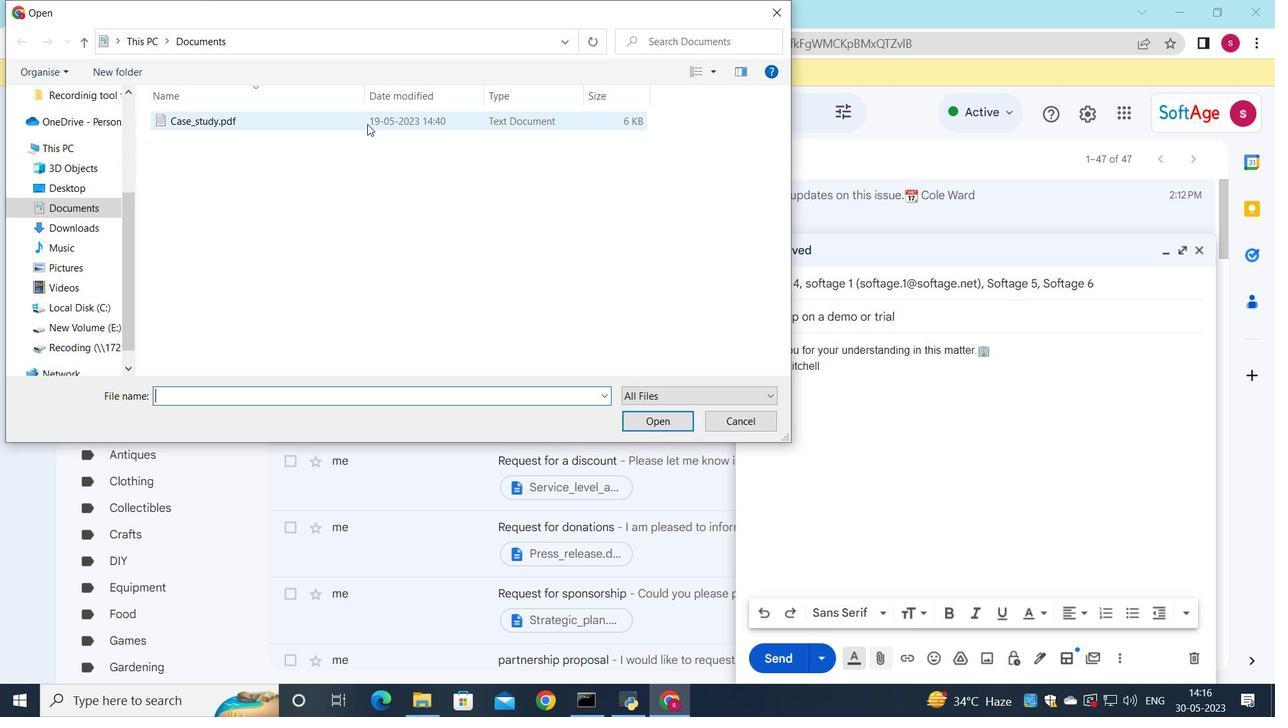 
Action: Mouse moved to (348, 119)
Screenshot: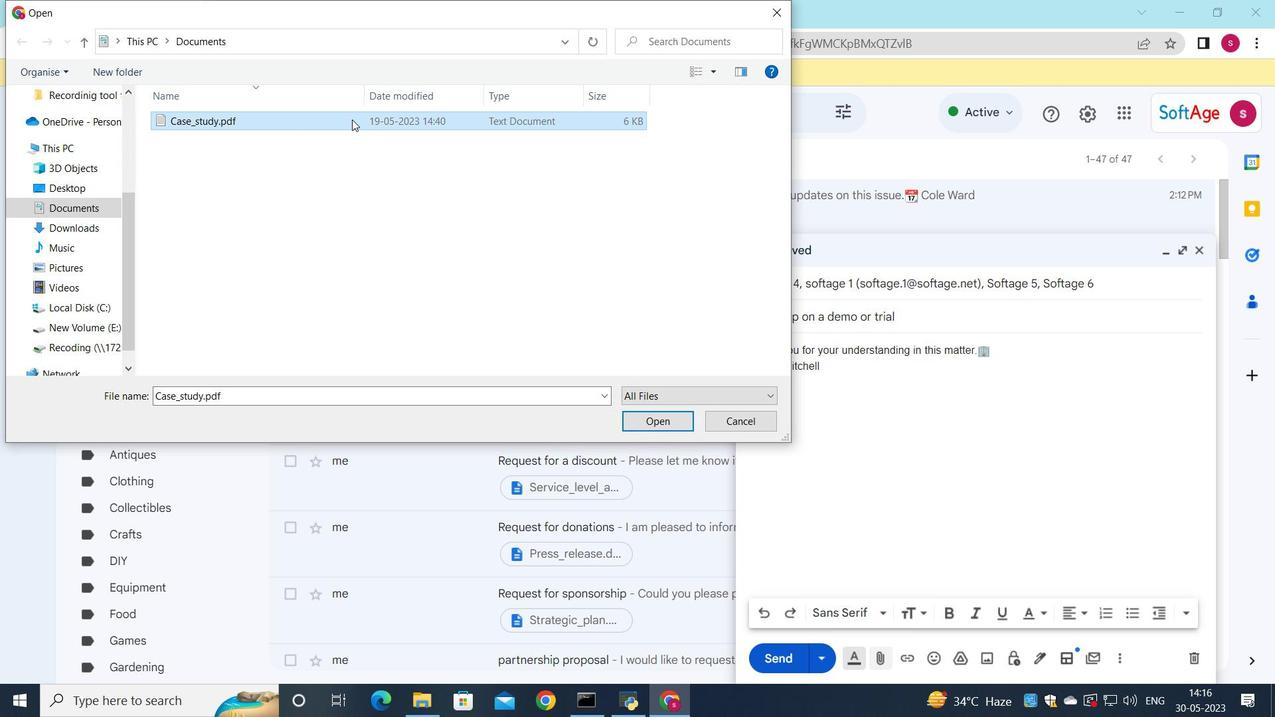 
Action: Mouse pressed left at (348, 119)
Screenshot: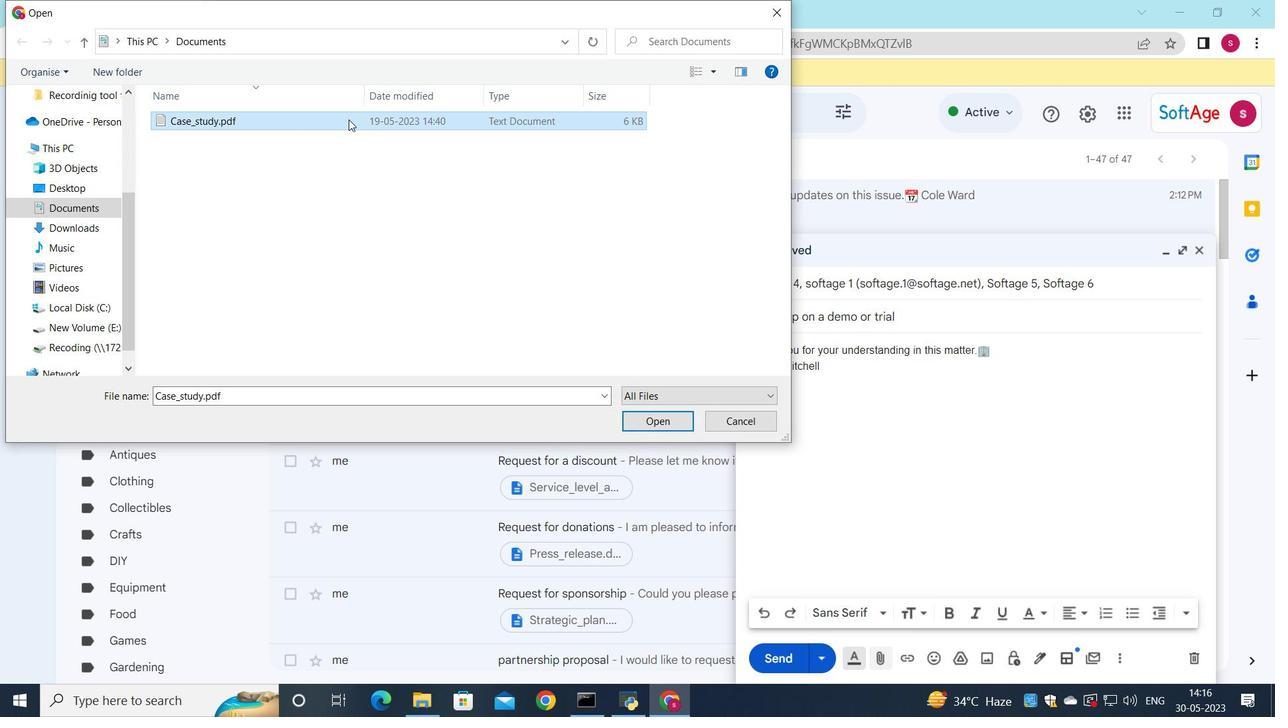 
Action: Mouse moved to (713, 249)
Screenshot: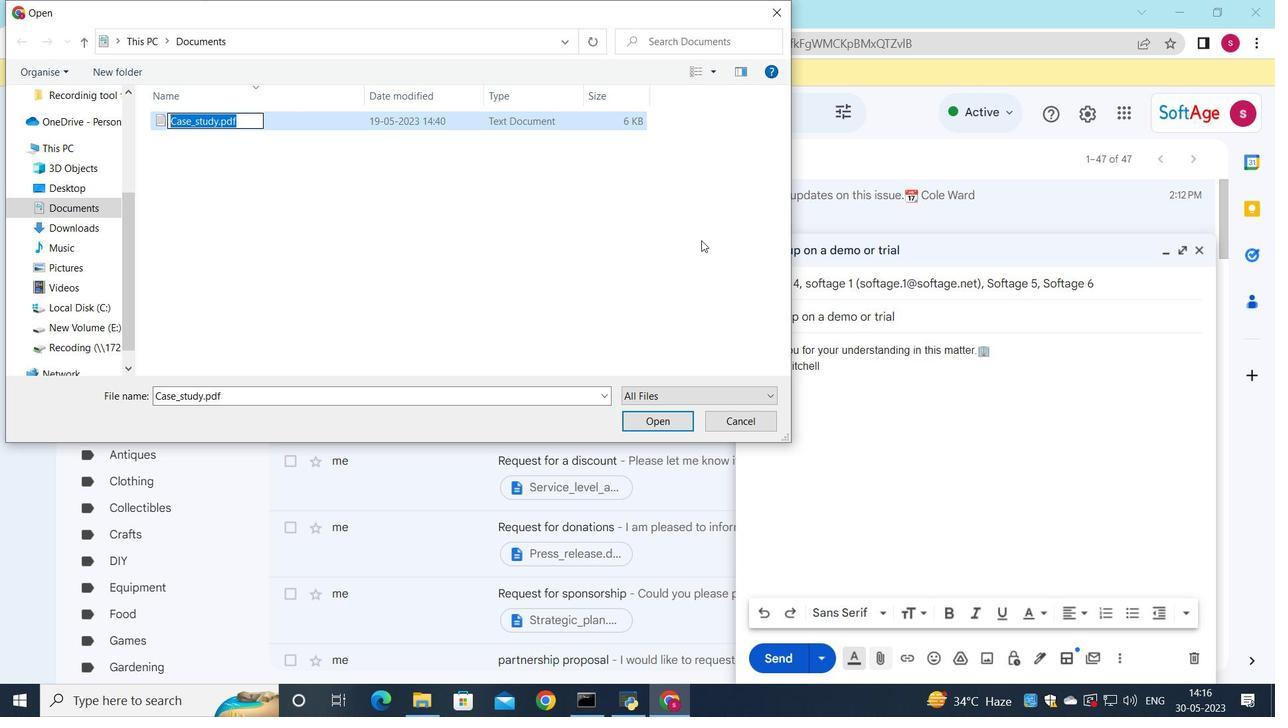 
Action: Key pressed <Key.shift><Key.shift><Key.shift><Key.shift><Key.shift><Key.shift><Key.shift><Key.shift><Key.shift><Key.shift><Key.shift>Opertaing<Key.shift>_procedures
Screenshot: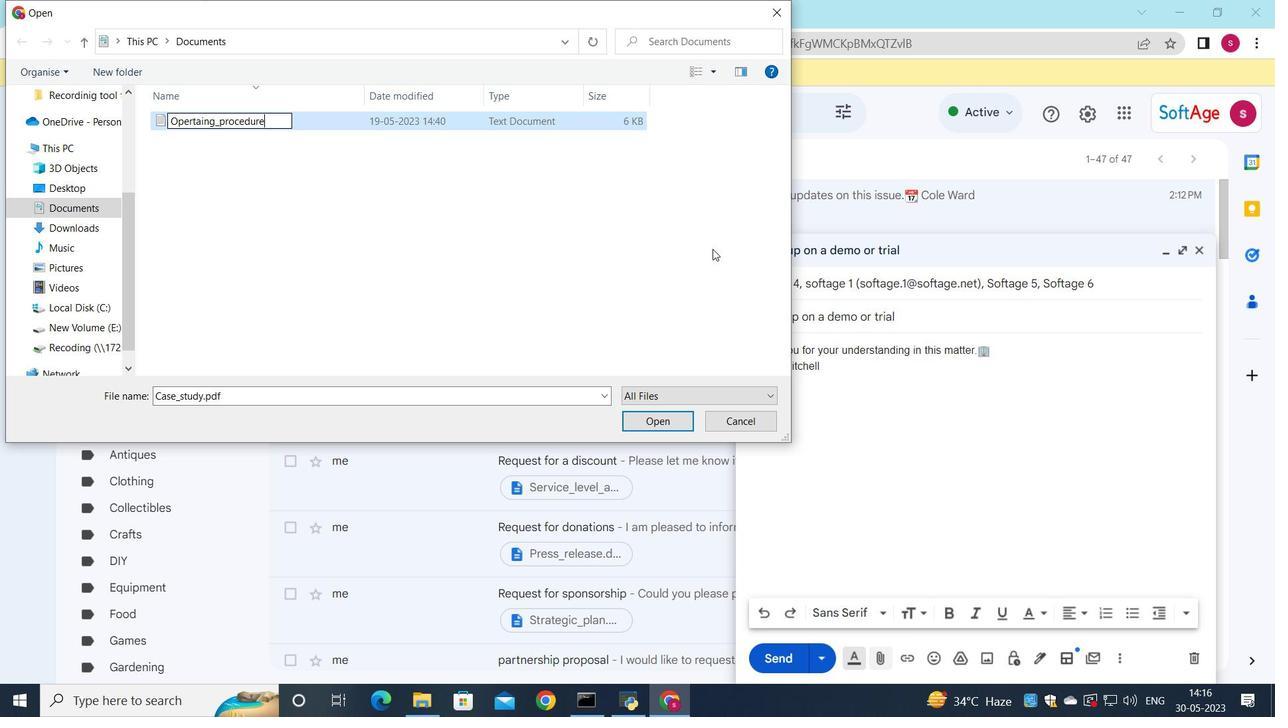 
Action: Mouse moved to (763, 154)
Screenshot: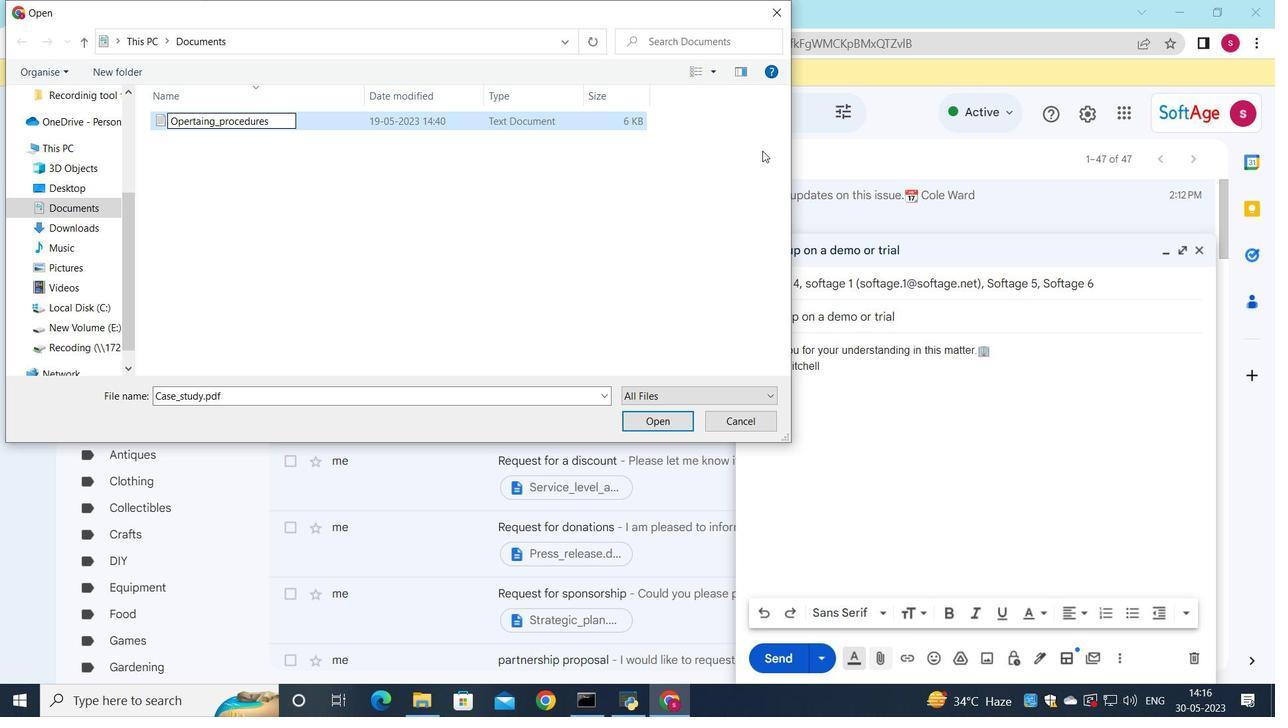 
Action: Key pressed .docx
Screenshot: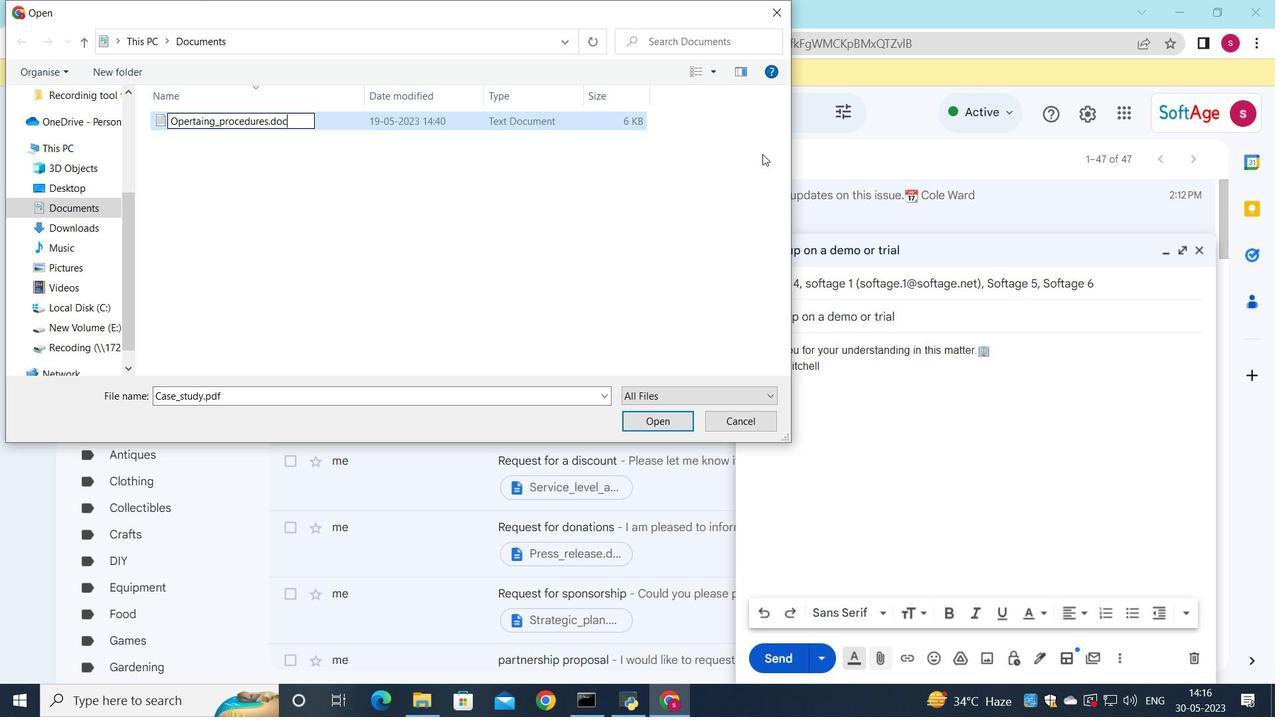 
Action: Mouse moved to (667, 419)
Screenshot: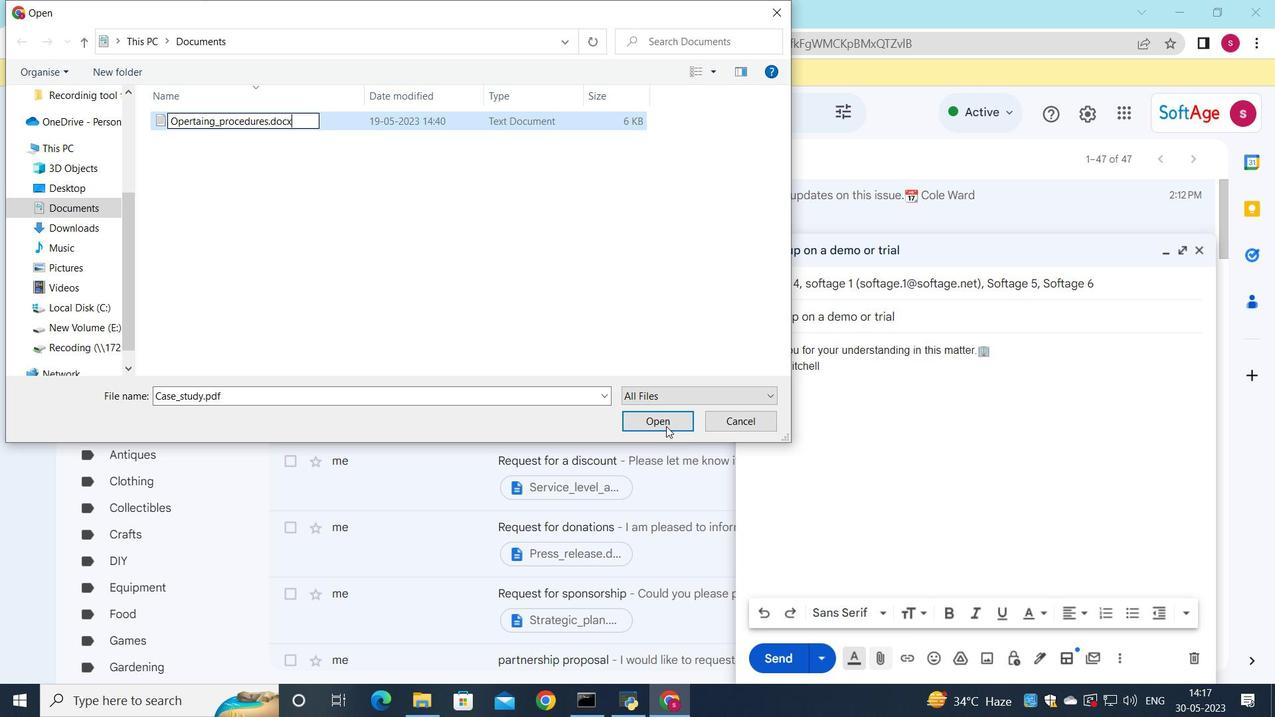 
Action: Mouse pressed left at (667, 419)
Screenshot: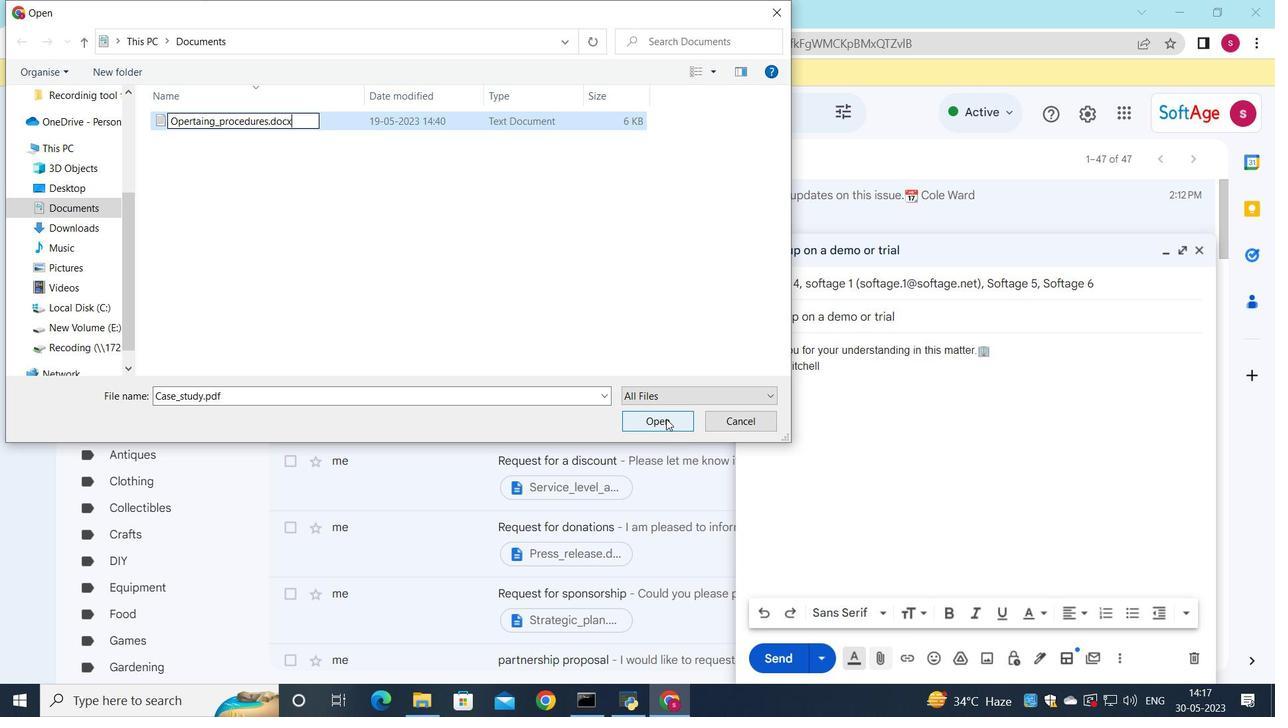 
Action: Mouse moved to (514, 128)
Screenshot: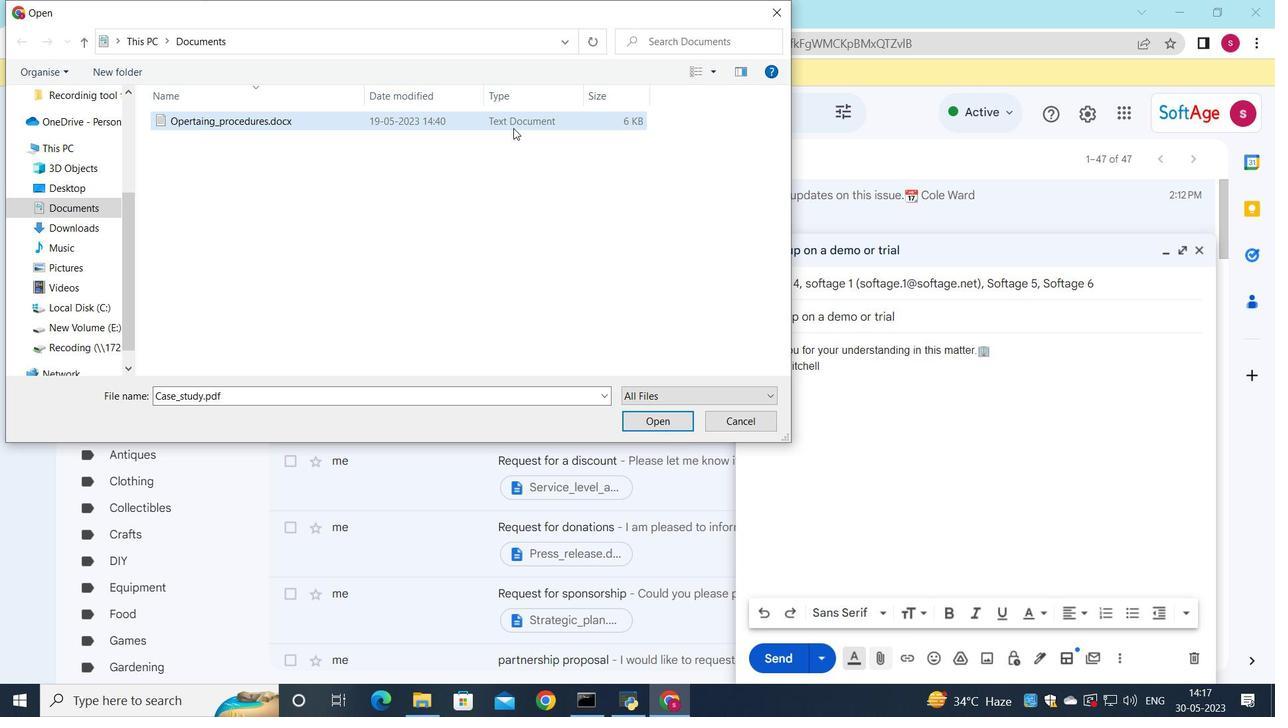 
Action: Mouse pressed left at (514, 128)
Screenshot: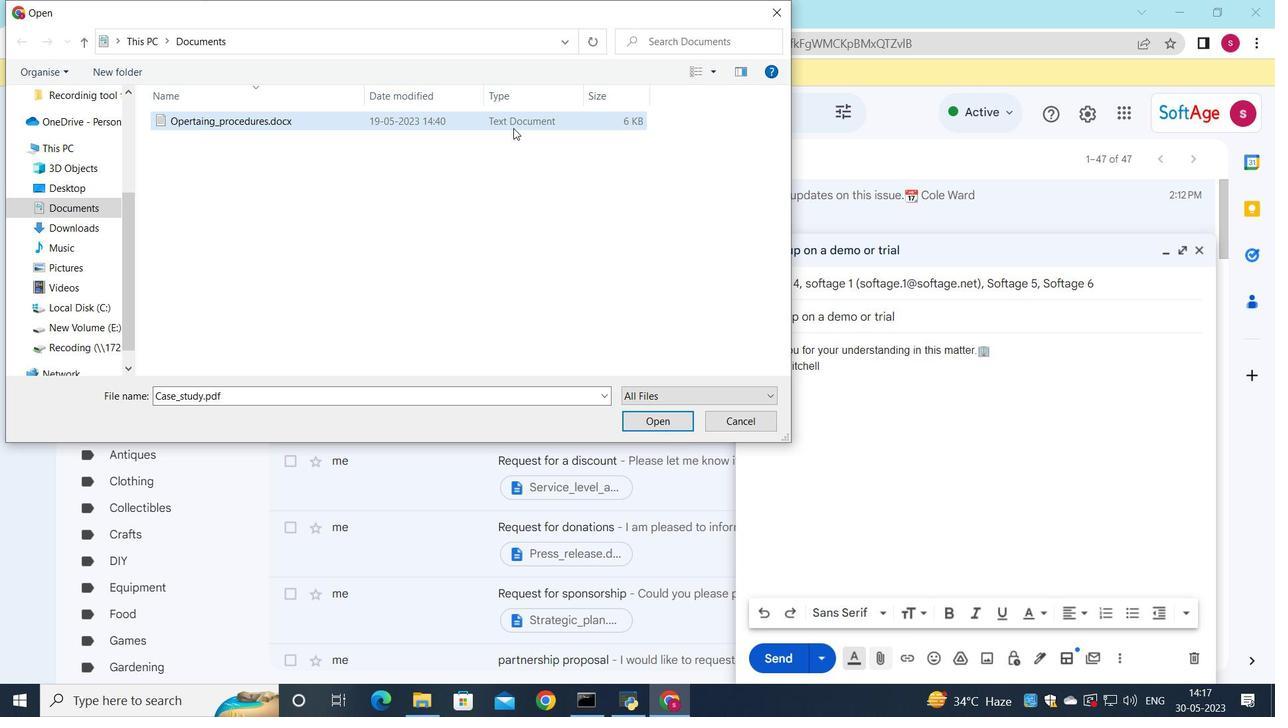 
Action: Mouse moved to (667, 427)
Screenshot: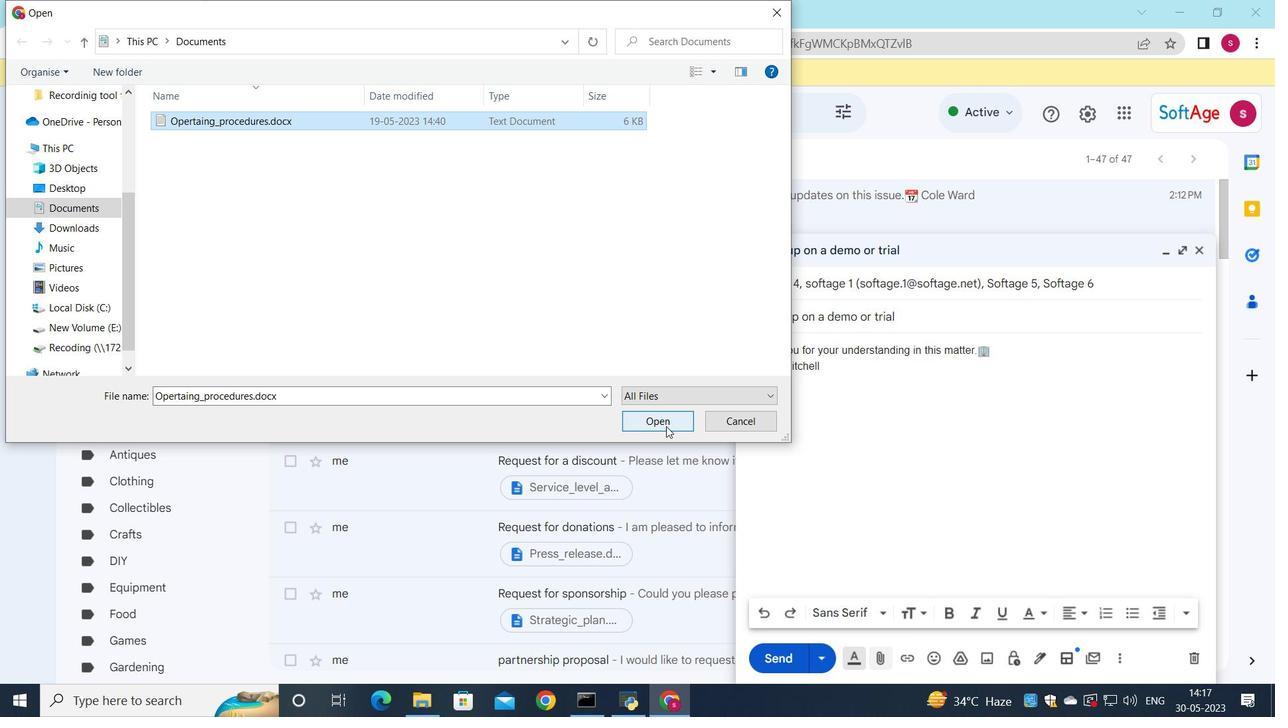 
Action: Mouse pressed left at (667, 427)
Screenshot: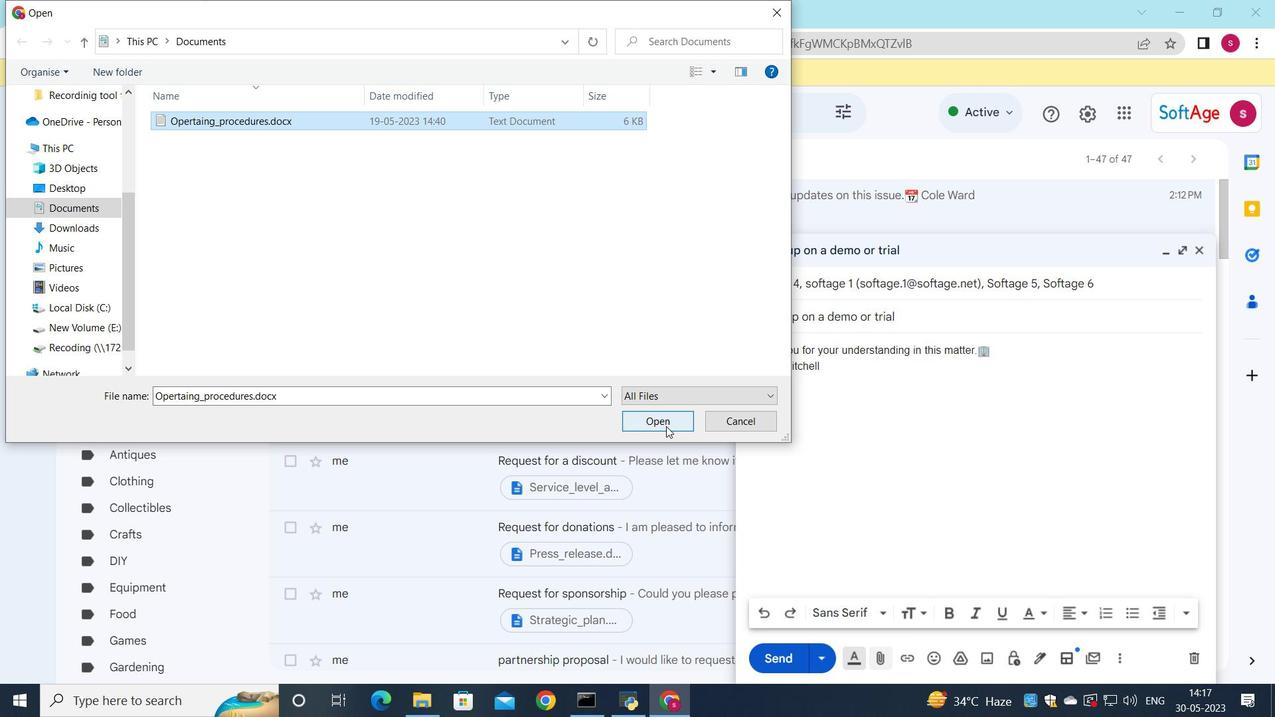 
Action: Mouse moved to (772, 663)
Screenshot: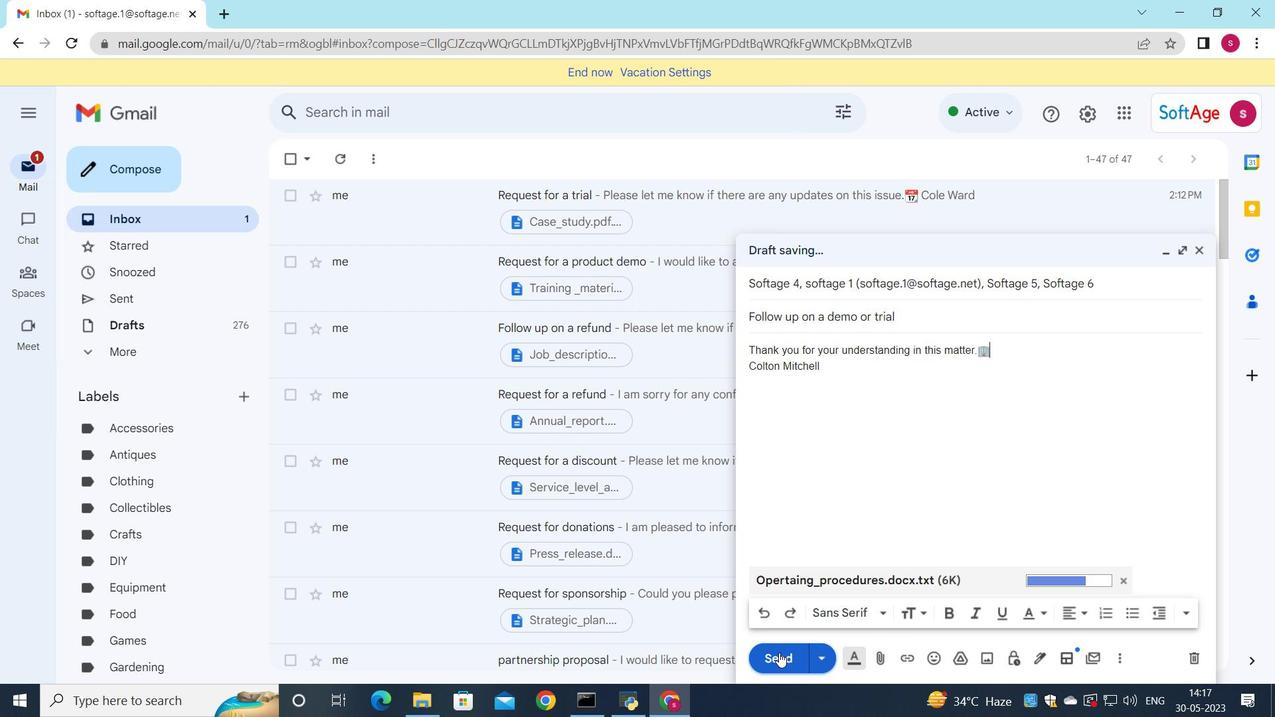 
Action: Mouse pressed left at (772, 663)
Screenshot: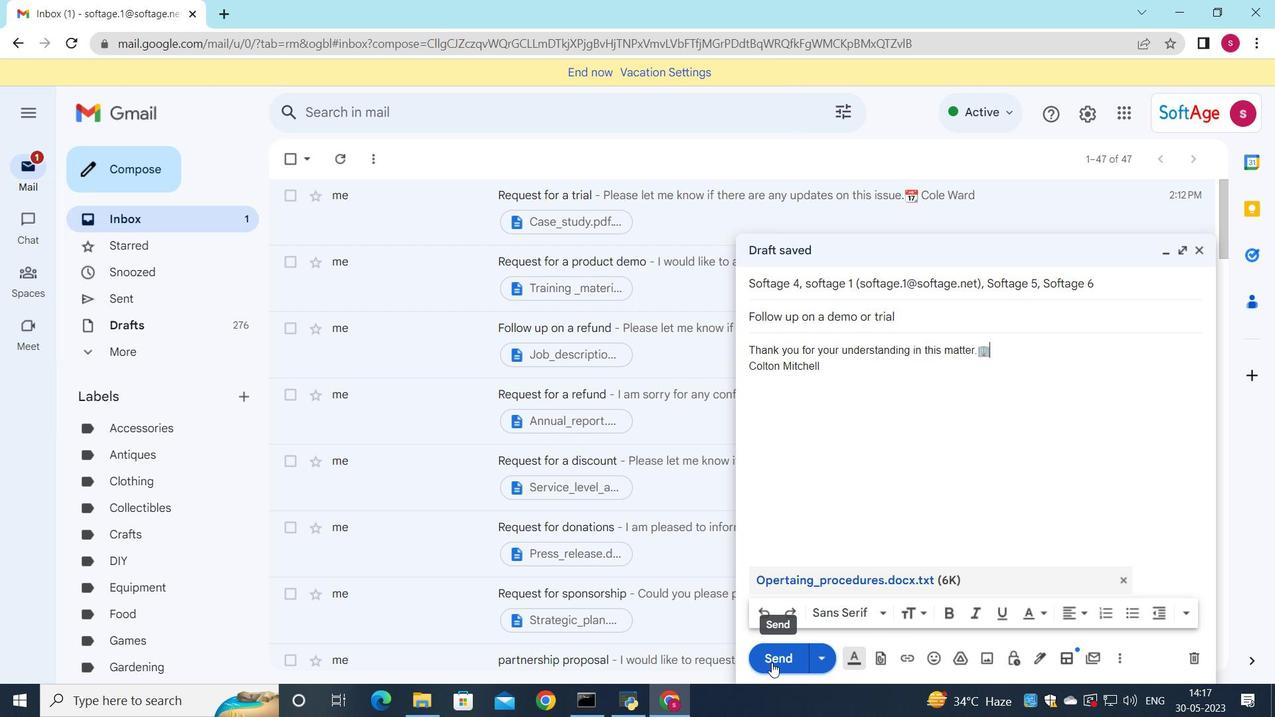 
Action: Mouse moved to (713, 239)
Screenshot: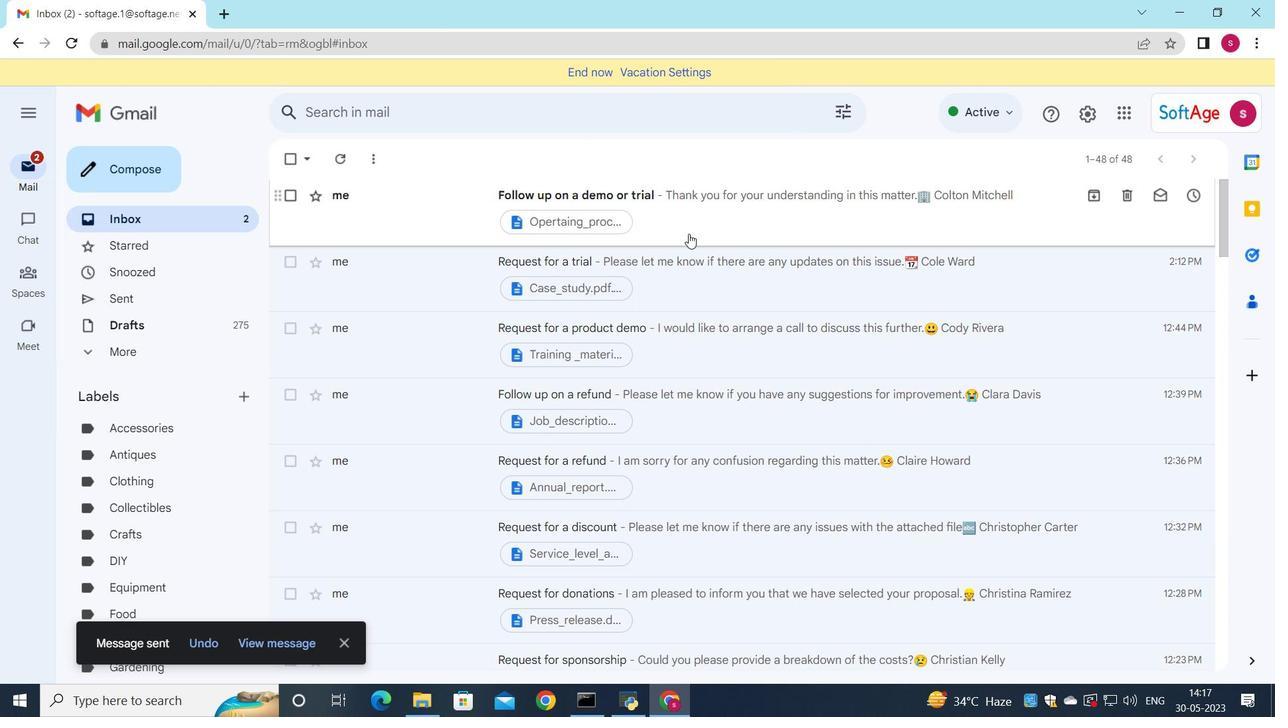 
Action: Mouse pressed left at (713, 239)
Screenshot: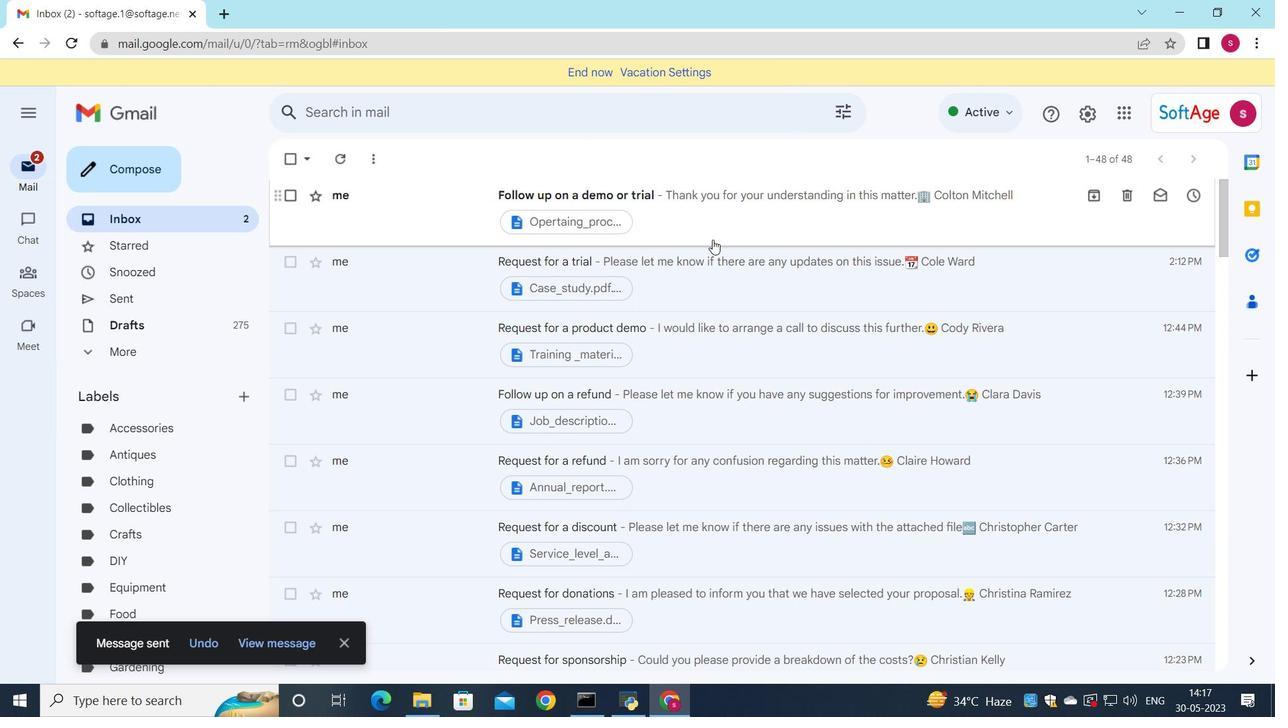 
Action: Mouse moved to (718, 258)
Screenshot: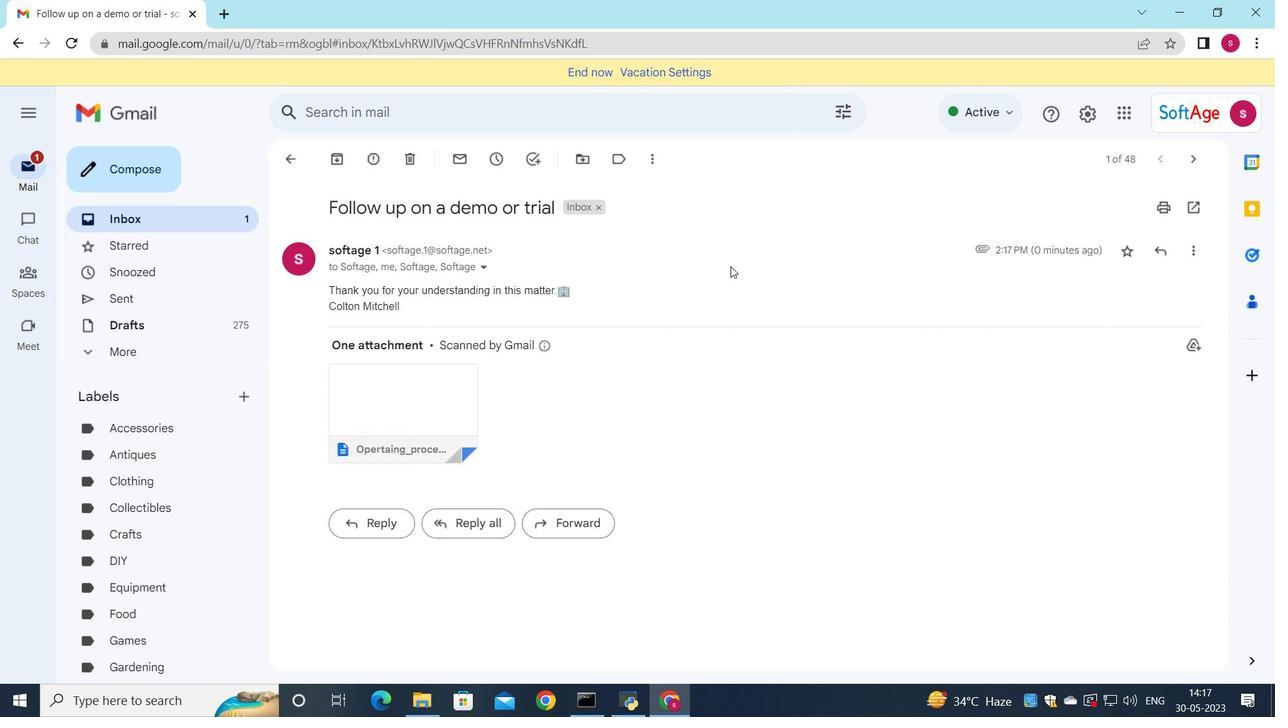 
